 Task: Open Card Brand Guidelines Review in Board Brand Ambassador Program Management to Workspace Human Resources and add a team member Softage.4@softage.net, a label Purple, a checklist Fashion Design, an attachment from your google drive, a color Purple and finally, add a card description 'Research and develop new pricing strategy for subscription services' and a comment 'Given the potential impact of this task on our team morale, let us ensure that we approach it with a sense of positivity and optimism.'. Add a start date 'Jan 08, 1900' with a due date 'Jan 15, 1900'
Action: Mouse moved to (956, 513)
Screenshot: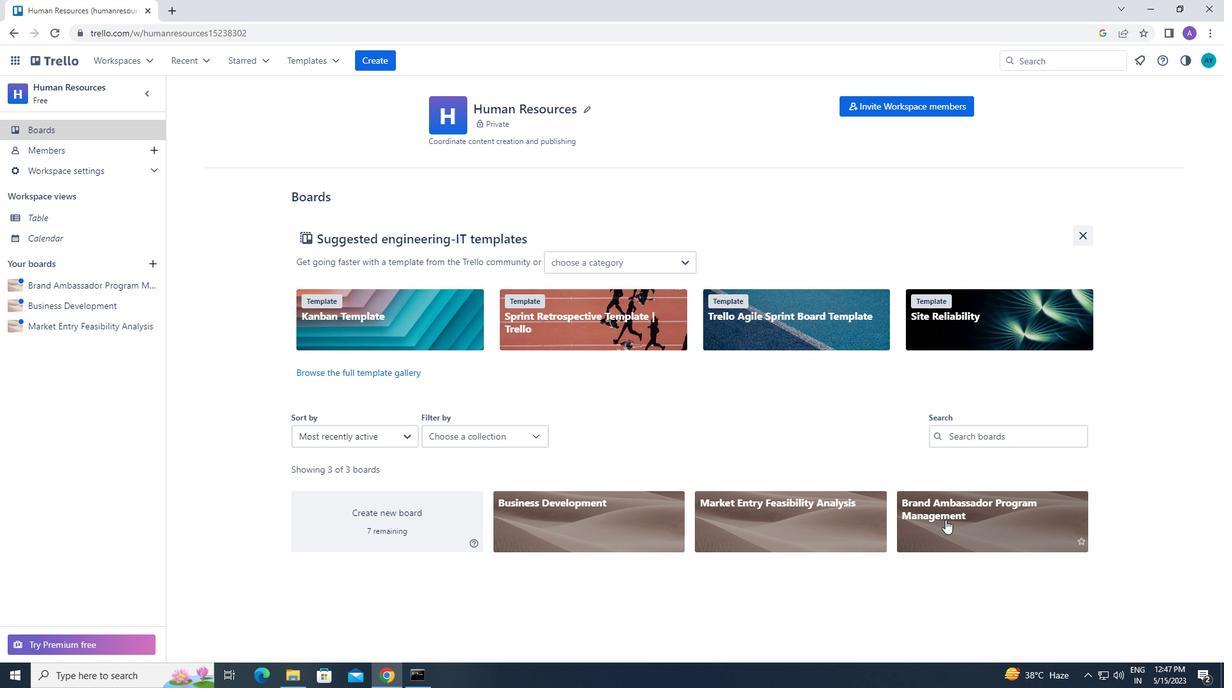 
Action: Mouse pressed left at (956, 513)
Screenshot: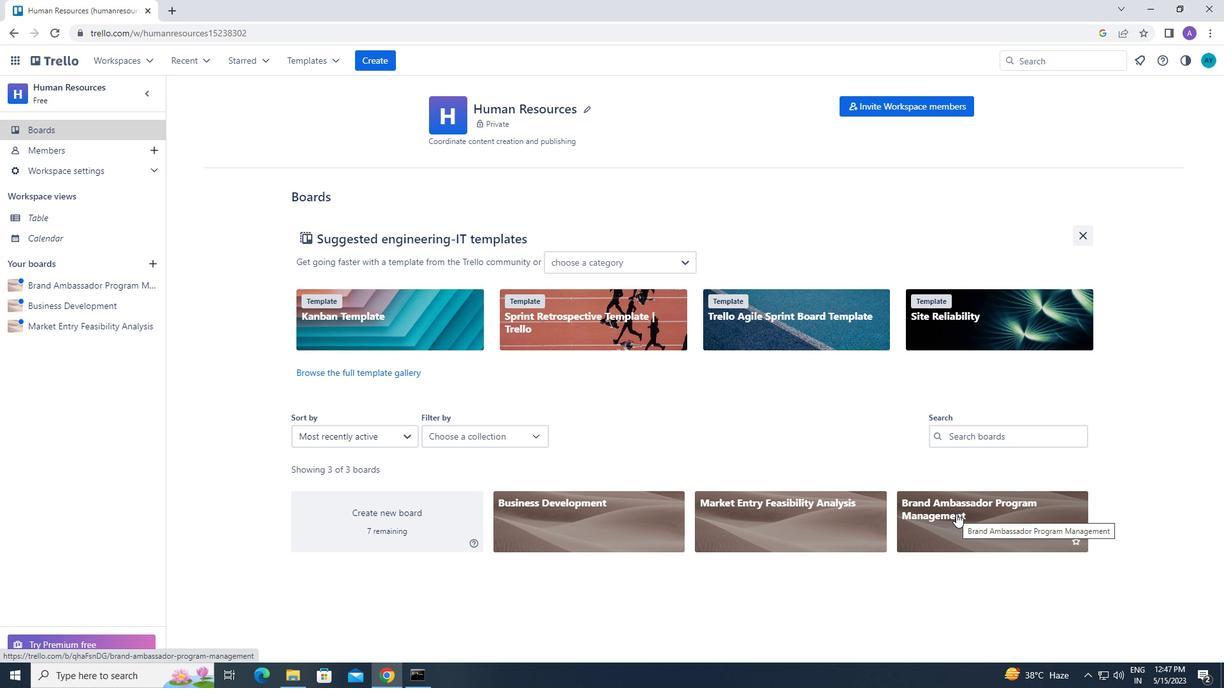 
Action: Mouse moved to (641, 167)
Screenshot: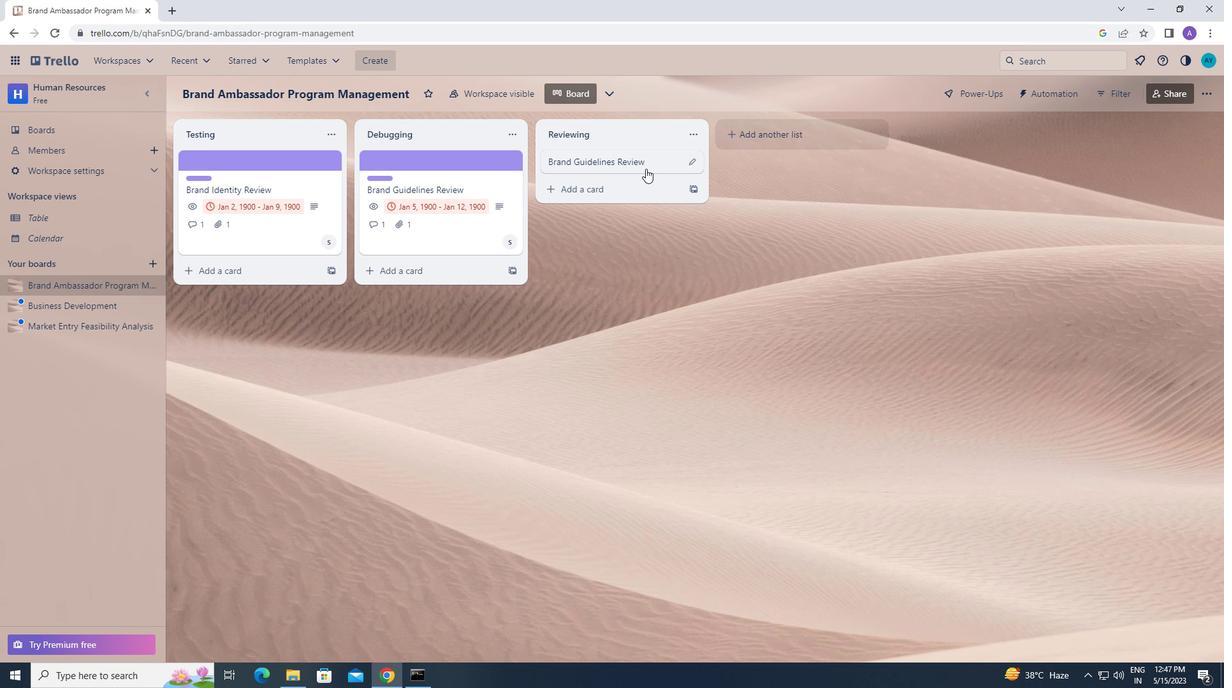 
Action: Mouse pressed left at (641, 167)
Screenshot: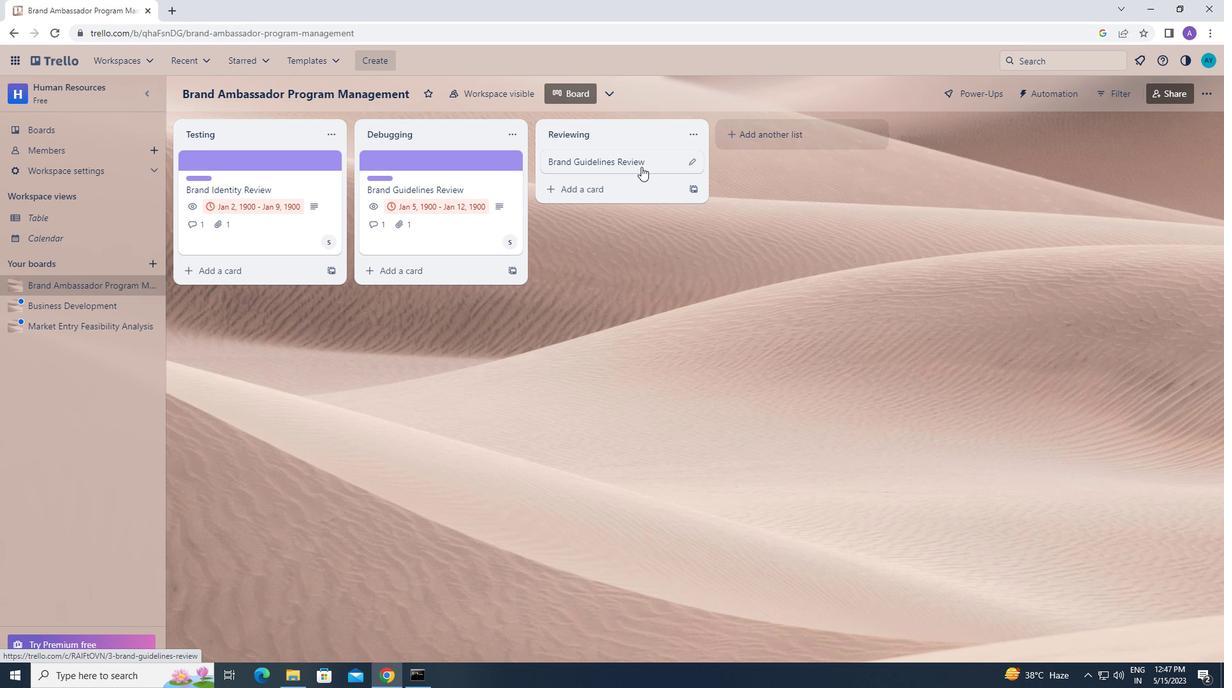 
Action: Mouse moved to (758, 202)
Screenshot: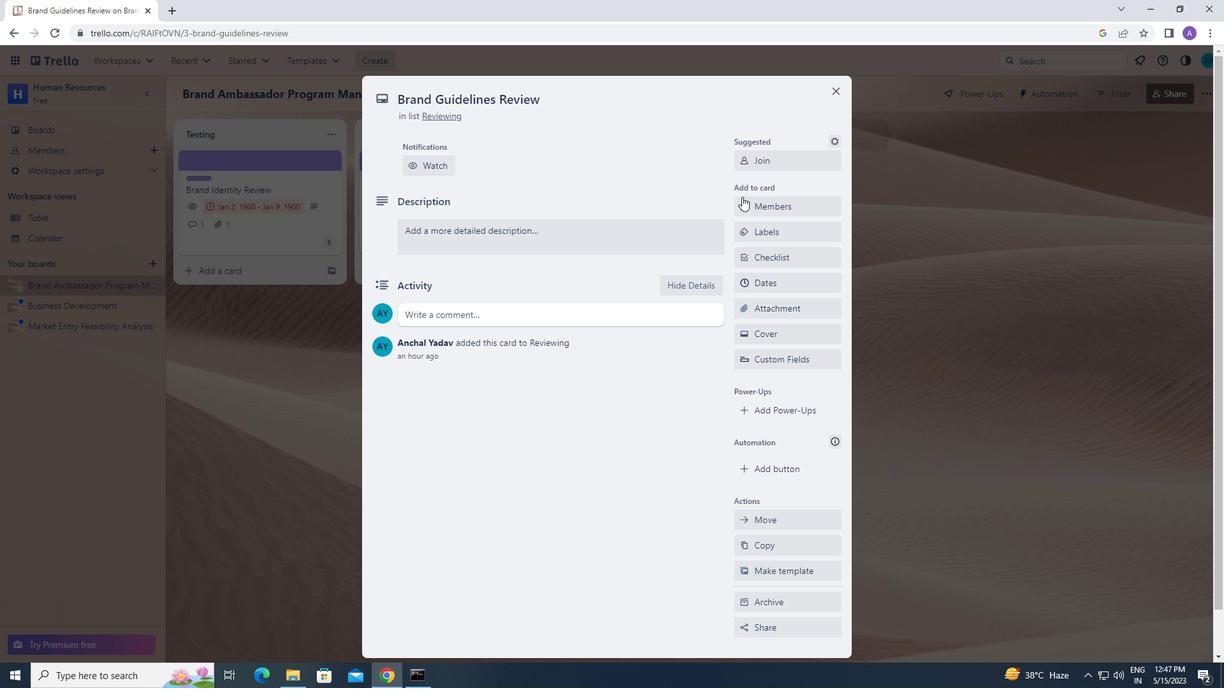 
Action: Mouse pressed left at (758, 202)
Screenshot: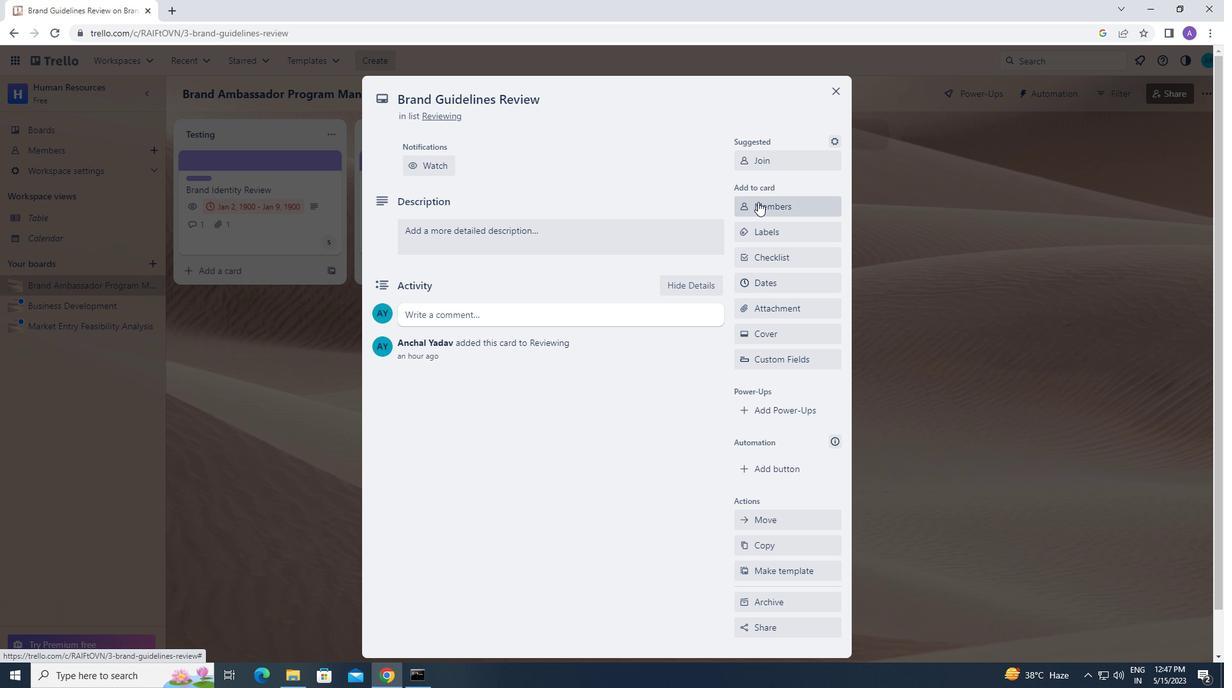 
Action: Mouse moved to (774, 263)
Screenshot: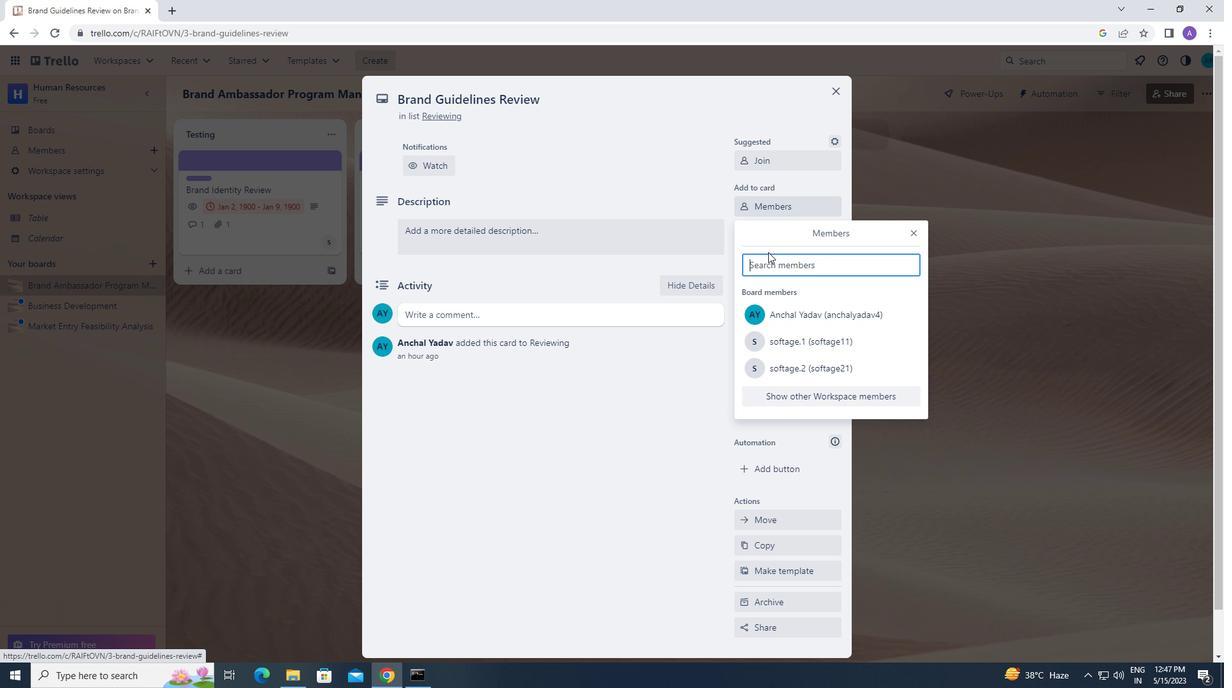 
Action: Mouse pressed left at (774, 263)
Screenshot: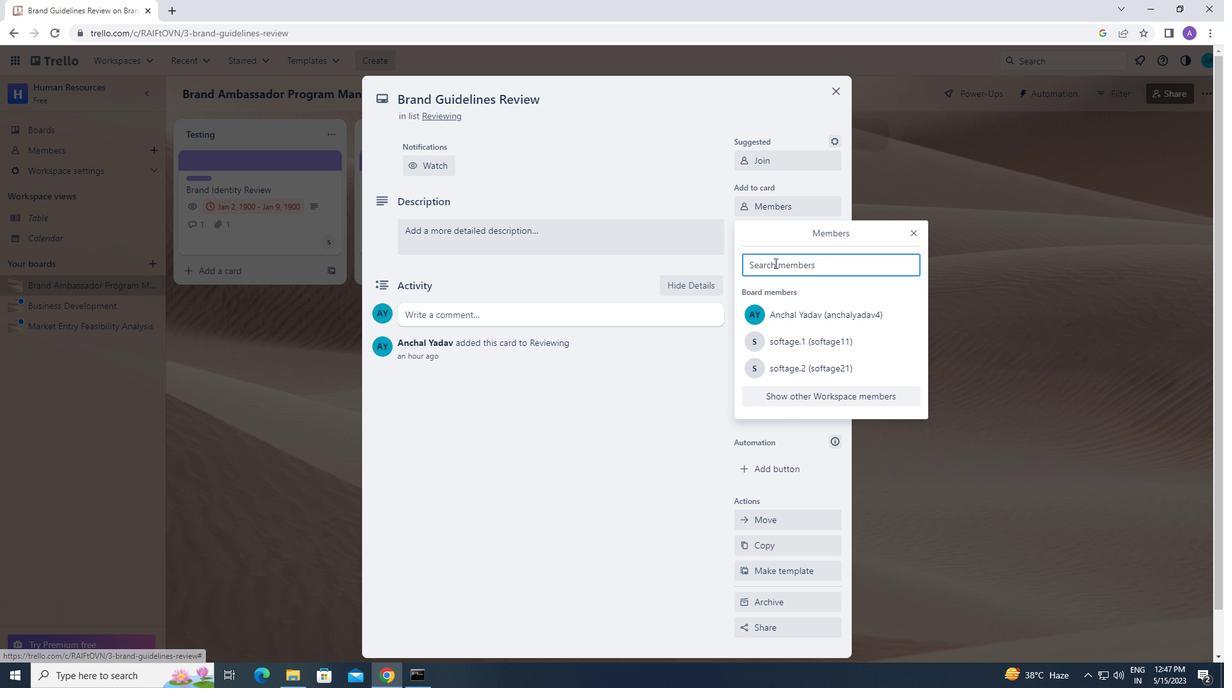 
Action: Key pressed s<Key.caps_lock>oft
Screenshot: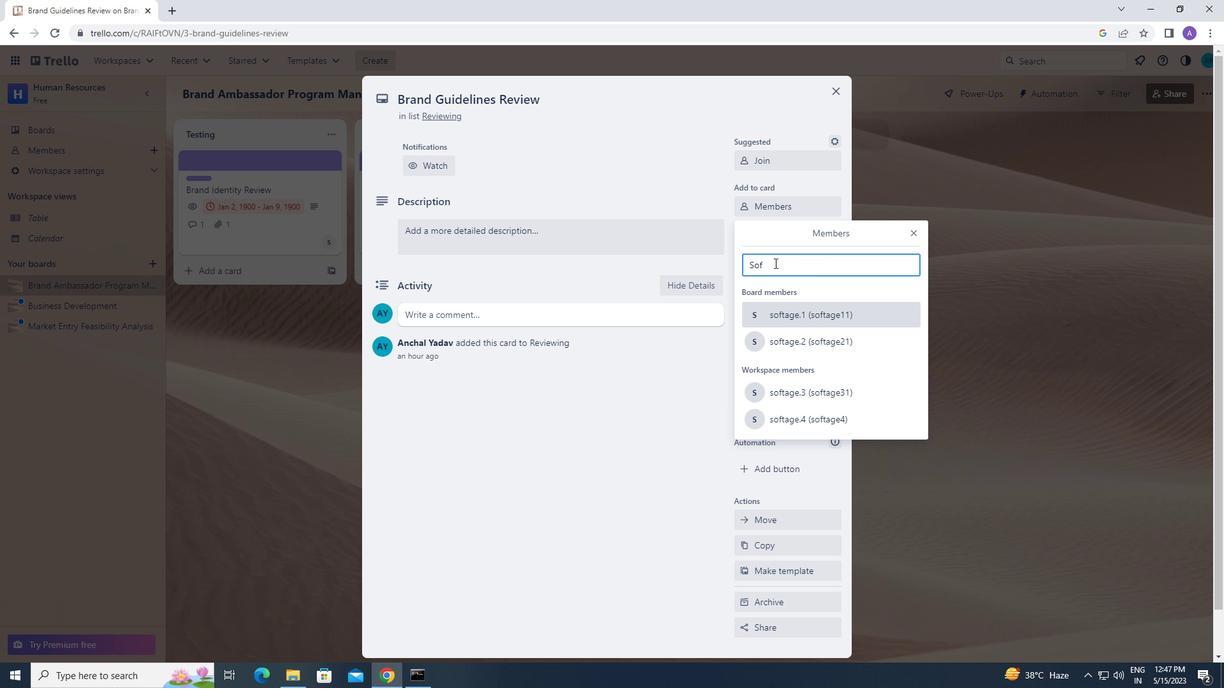 
Action: Mouse moved to (1038, 147)
Screenshot: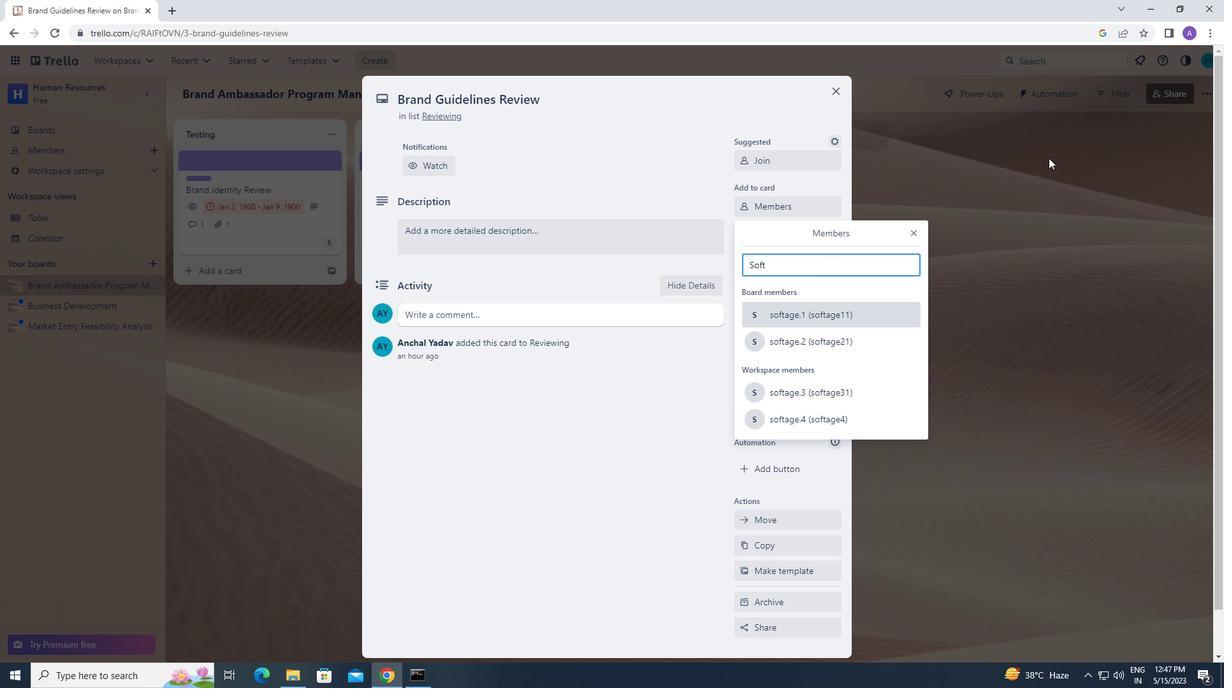 
Action: Key pressed g<Key.backspace>age.4<Key.shift_r><Key.shift_r><Key.shift_r><Key.shift_r>@softage.net
Screenshot: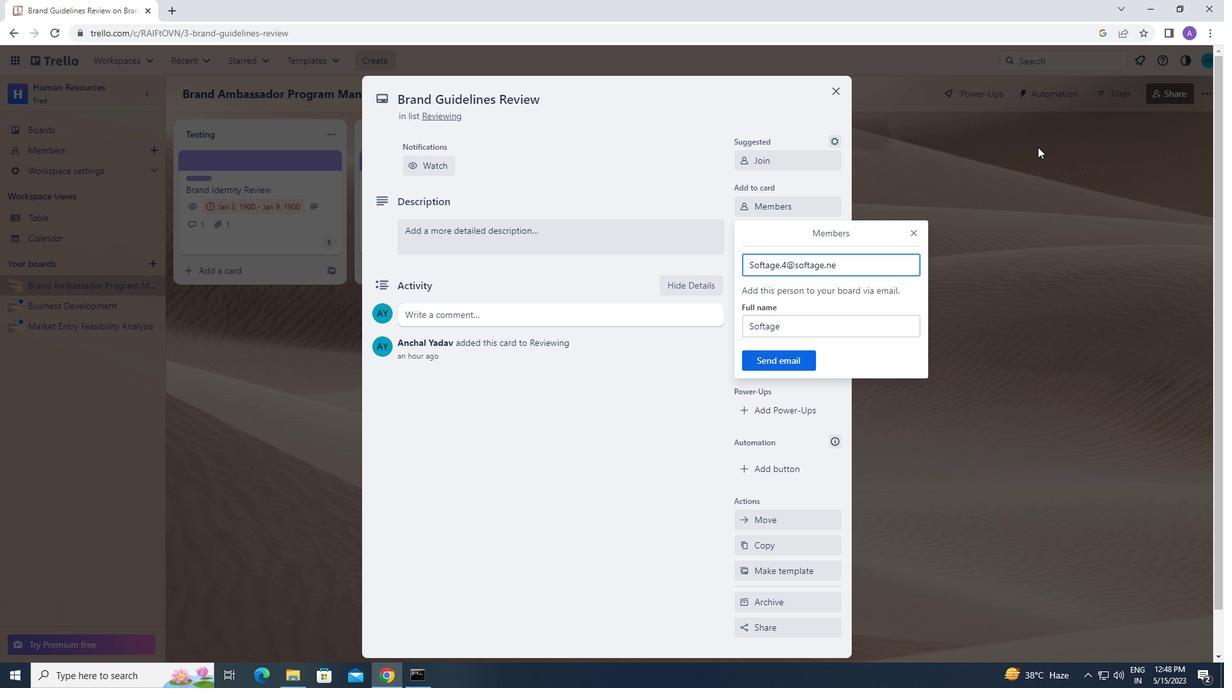 
Action: Mouse moved to (782, 359)
Screenshot: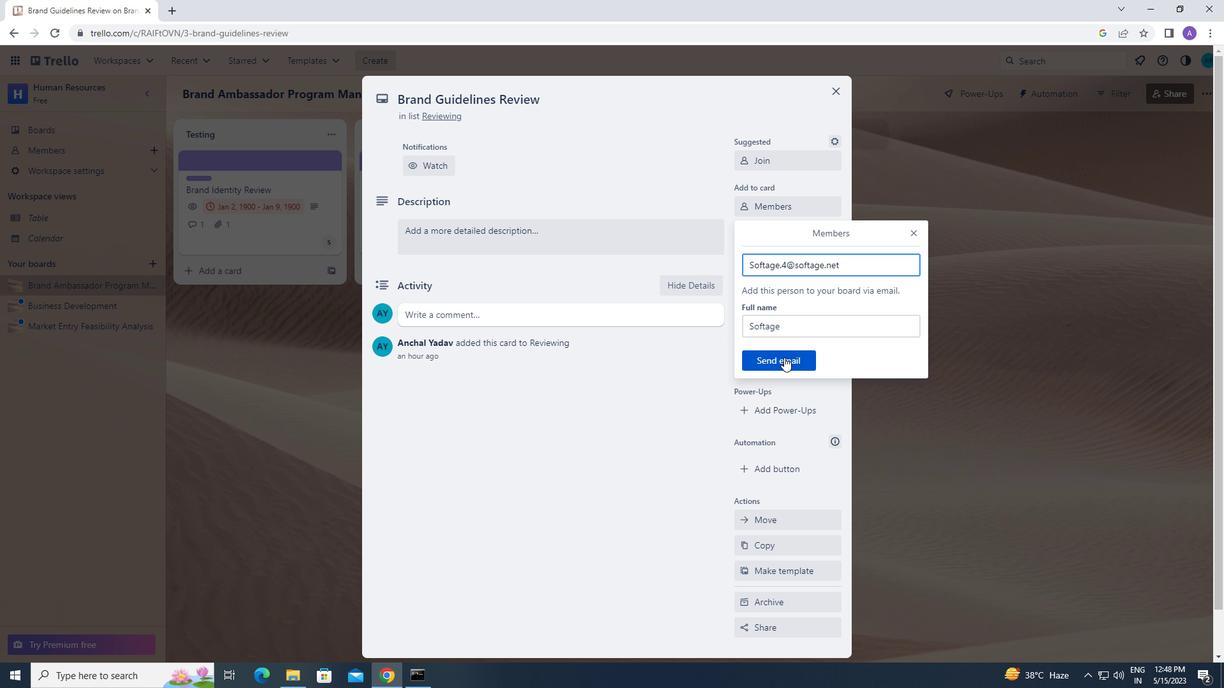 
Action: Mouse pressed left at (782, 359)
Screenshot: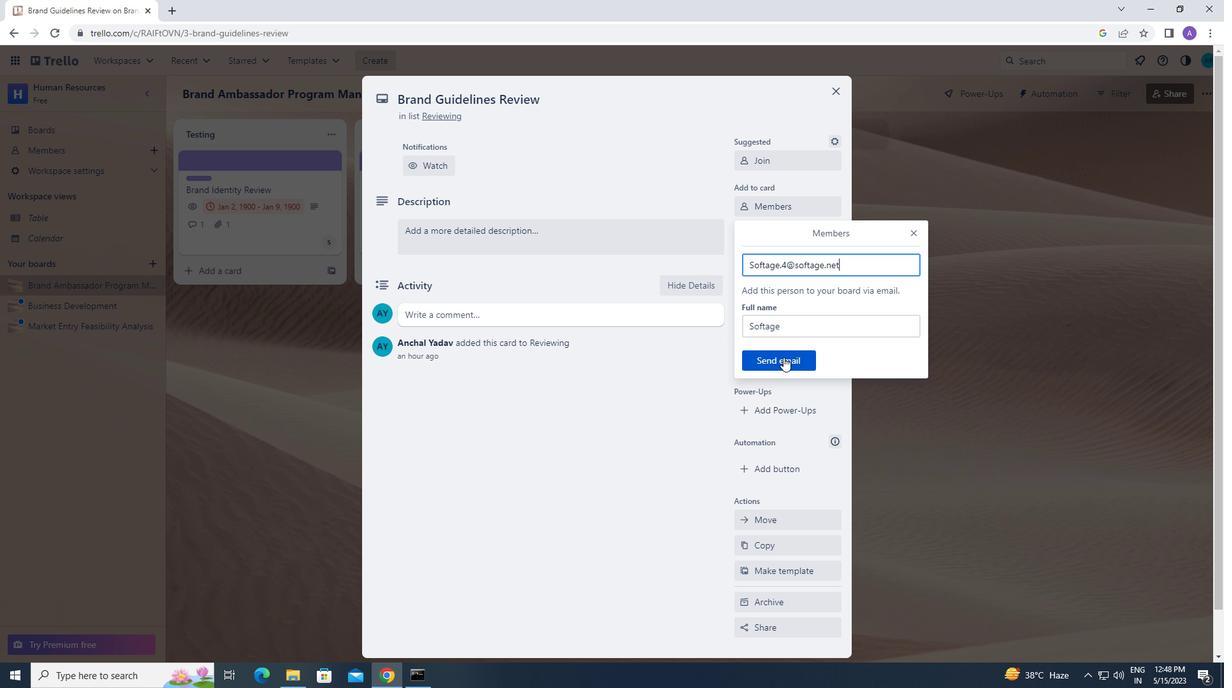 
Action: Mouse moved to (770, 230)
Screenshot: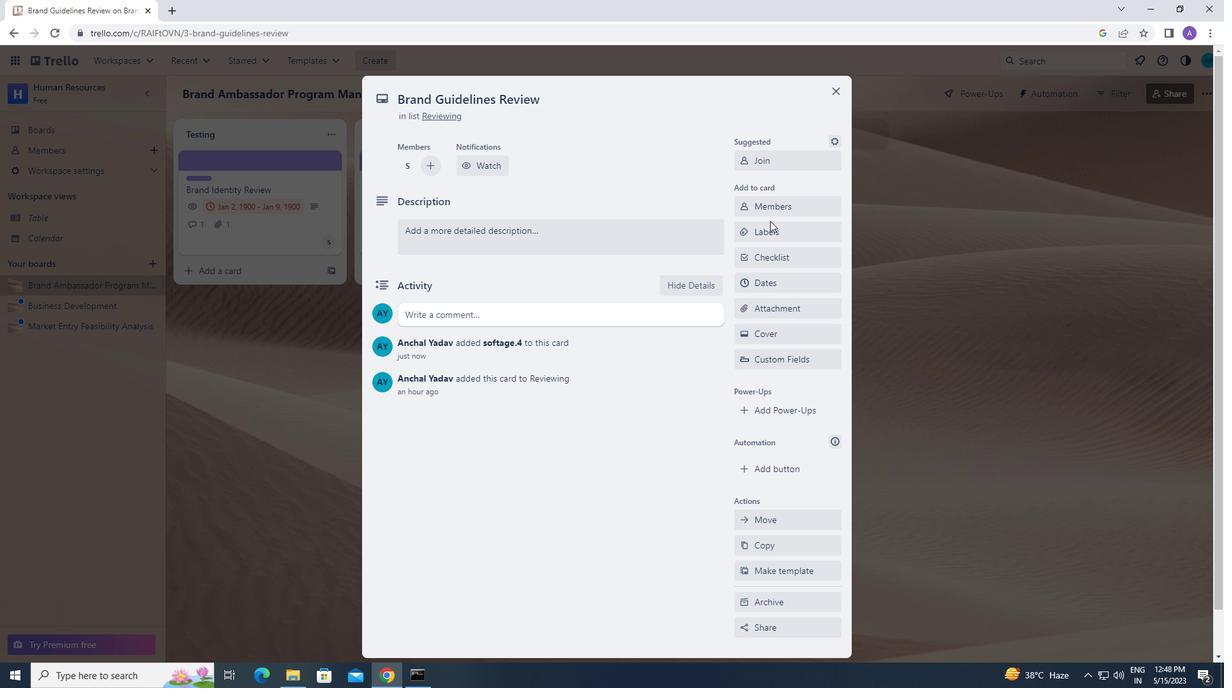 
Action: Mouse pressed left at (770, 230)
Screenshot: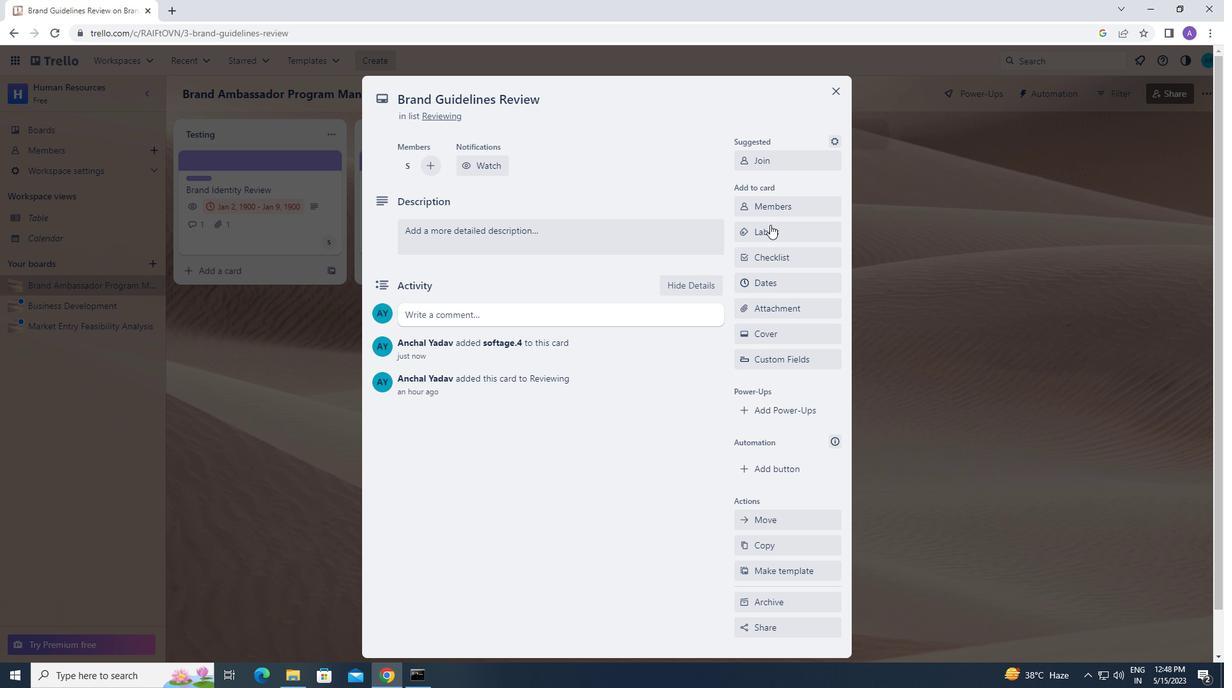 
Action: Mouse moved to (836, 482)
Screenshot: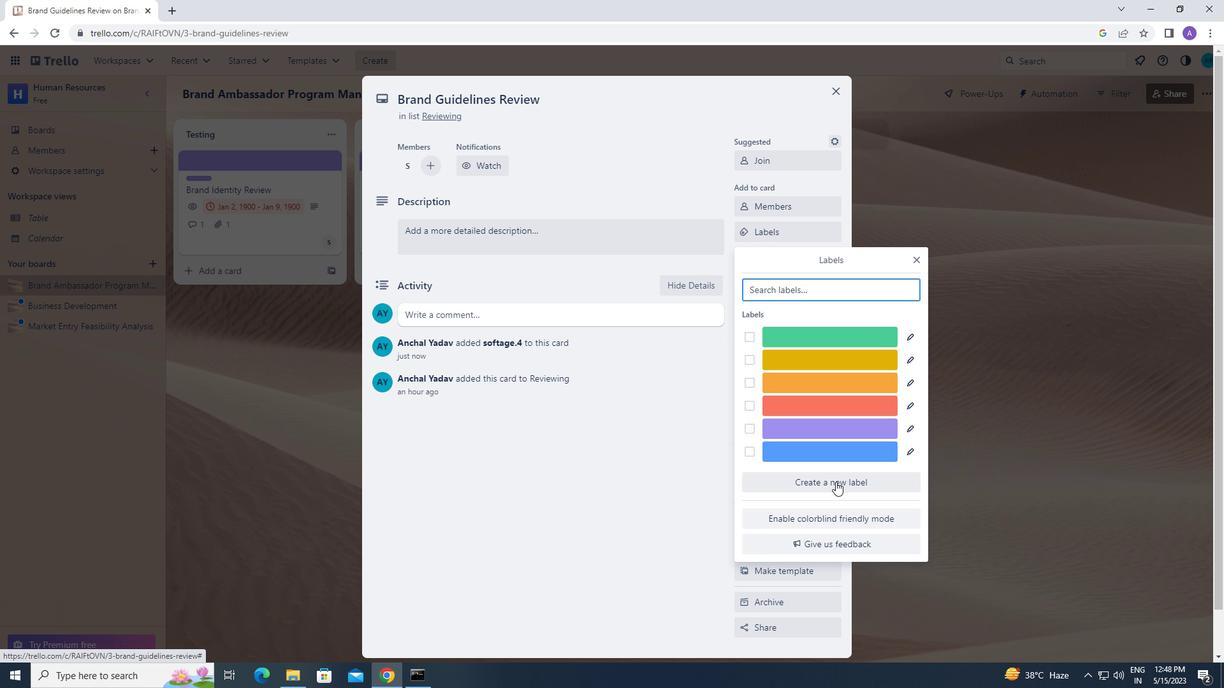 
Action: Mouse pressed left at (836, 482)
Screenshot: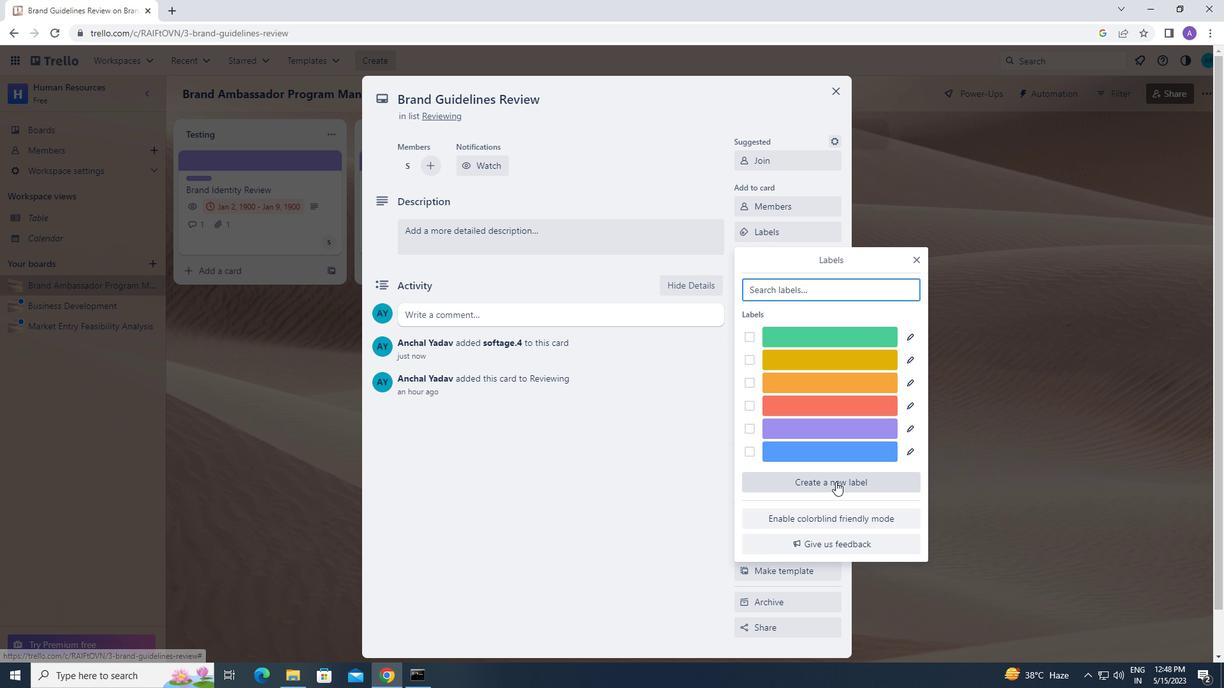 
Action: Mouse moved to (899, 440)
Screenshot: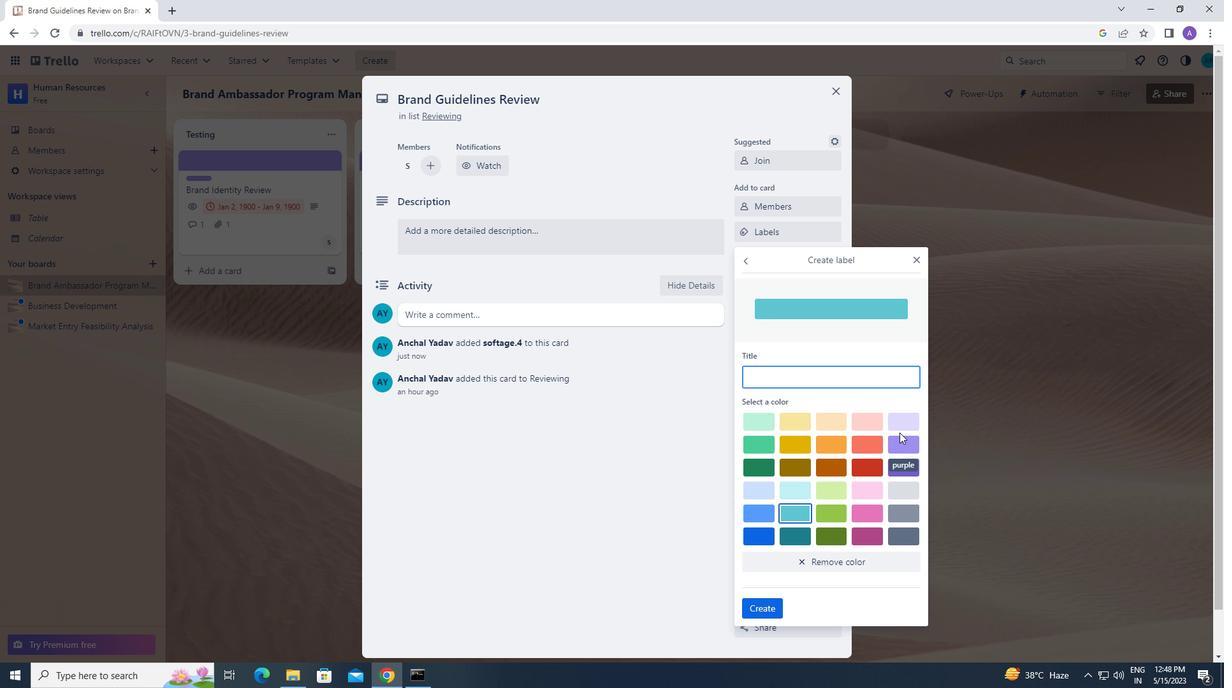 
Action: Mouse pressed left at (899, 440)
Screenshot: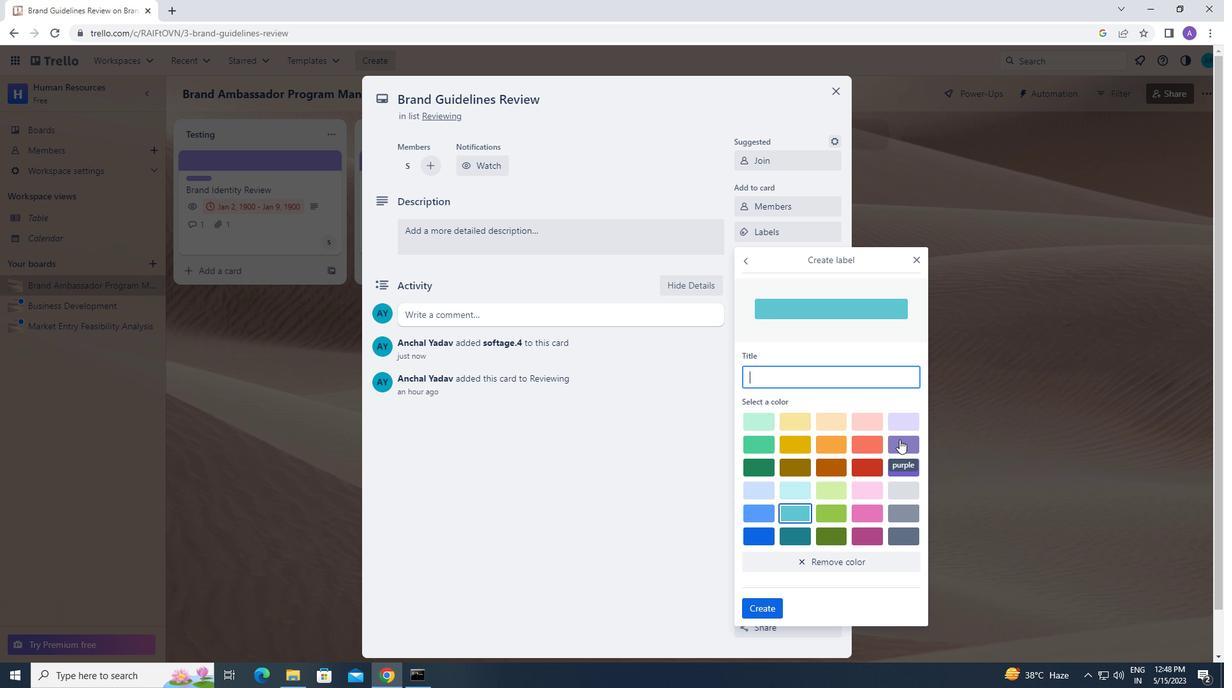 
Action: Mouse moved to (763, 603)
Screenshot: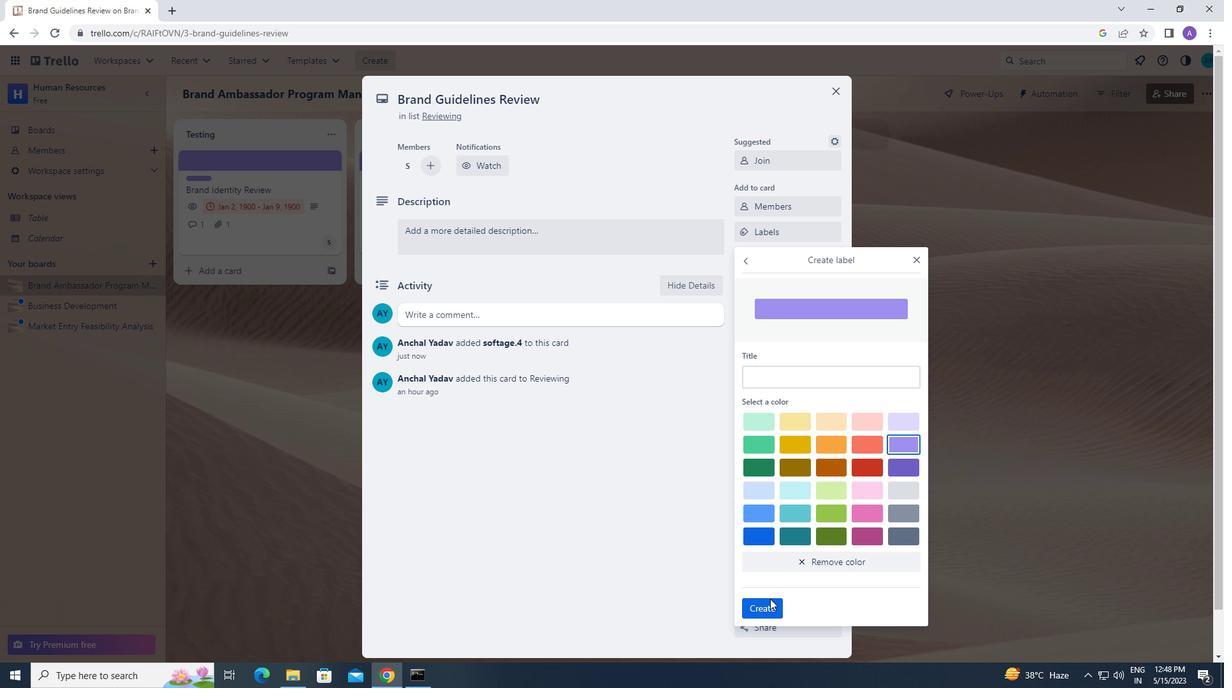 
Action: Mouse pressed left at (763, 603)
Screenshot: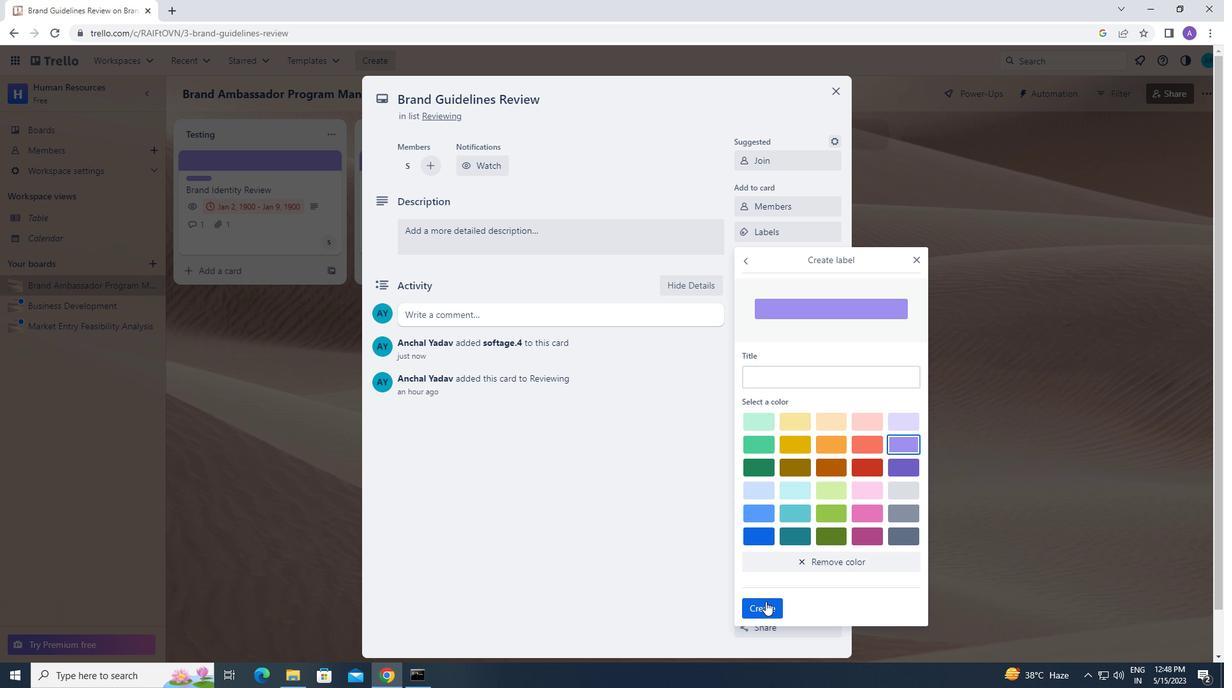 
Action: Mouse moved to (914, 256)
Screenshot: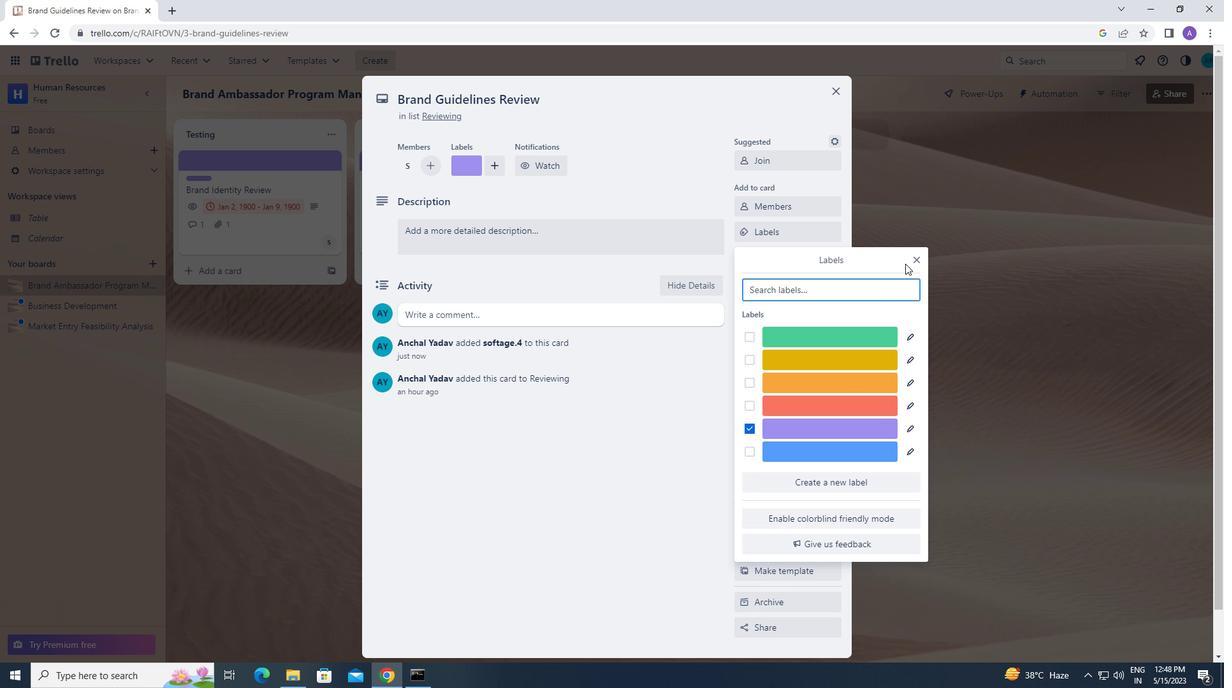 
Action: Mouse pressed left at (914, 256)
Screenshot: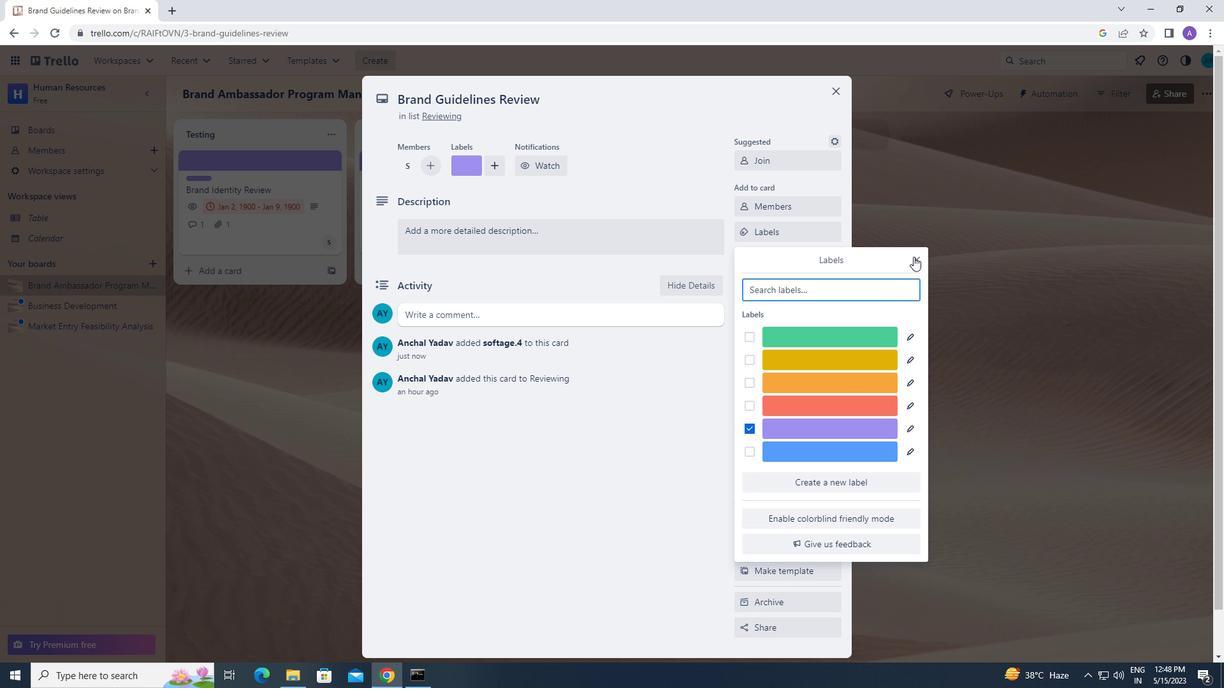 
Action: Mouse moved to (818, 257)
Screenshot: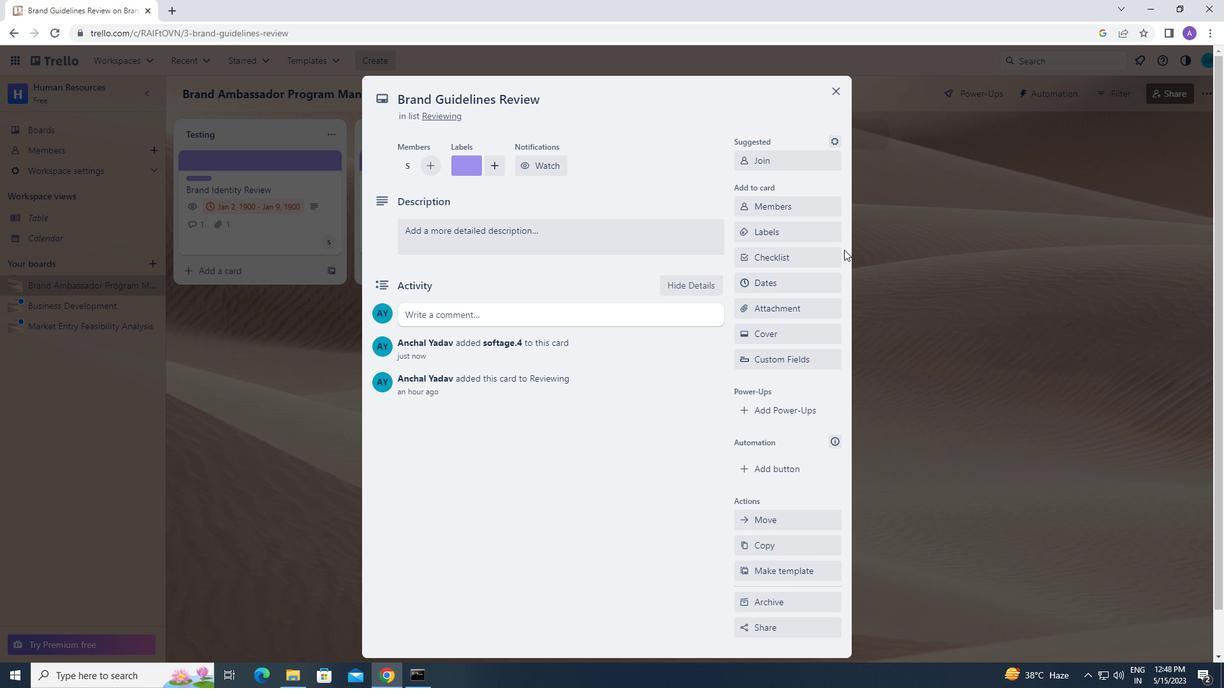 
Action: Mouse pressed left at (818, 257)
Screenshot: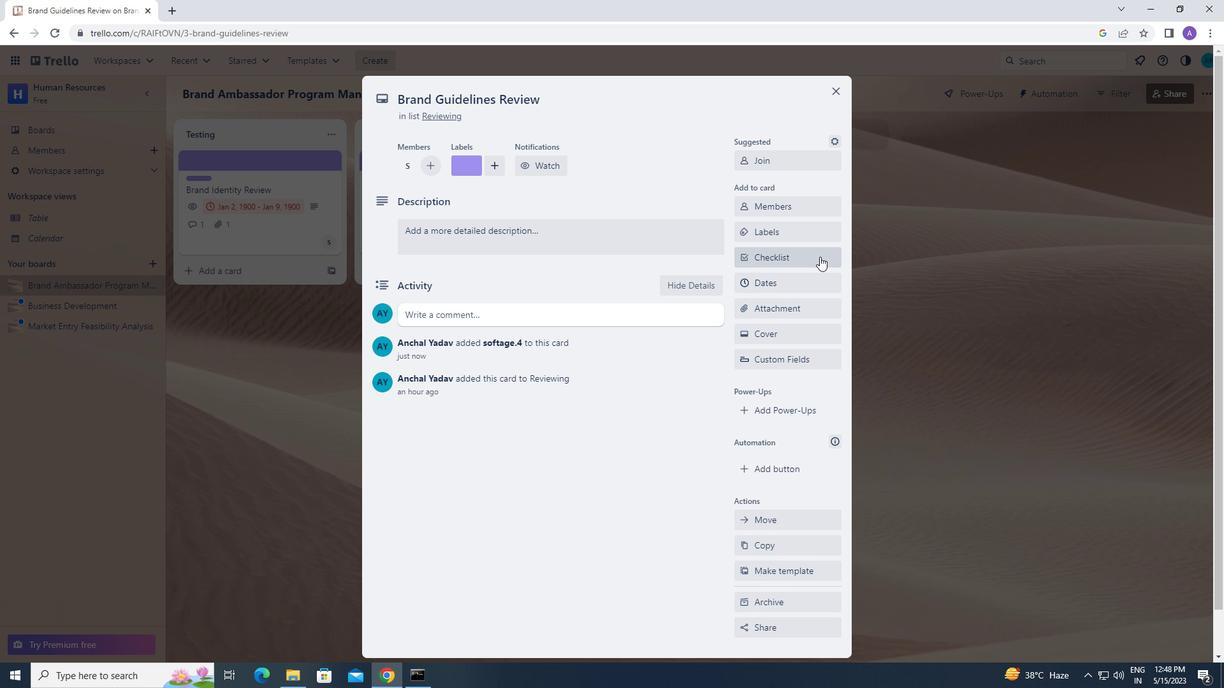 
Action: Mouse moved to (804, 309)
Screenshot: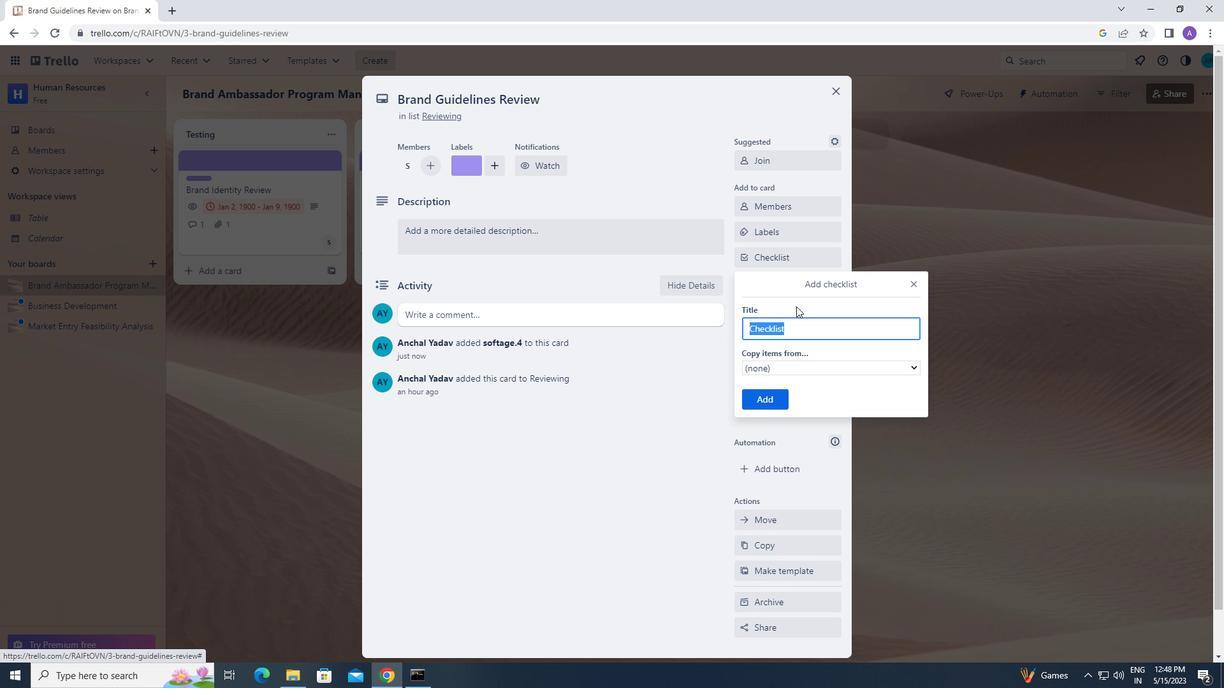 
Action: Key pressed <Key.caps_lock>f<Key.caps_lock>as
Screenshot: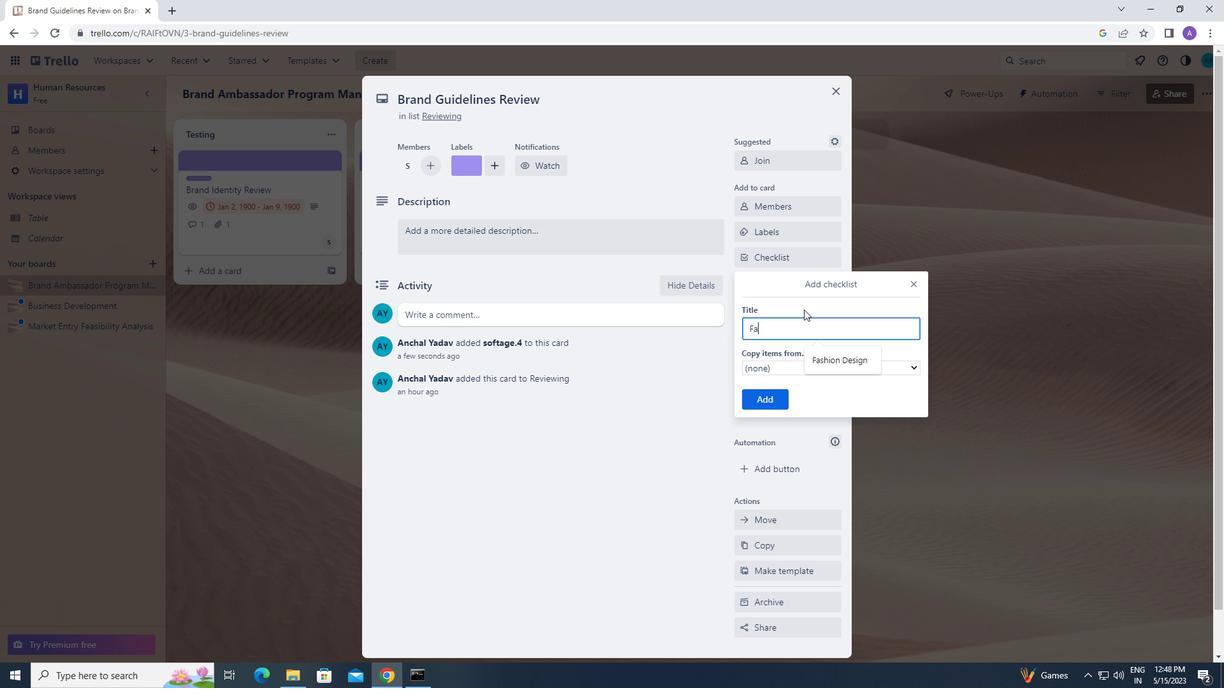 
Action: Mouse moved to (804, 311)
Screenshot: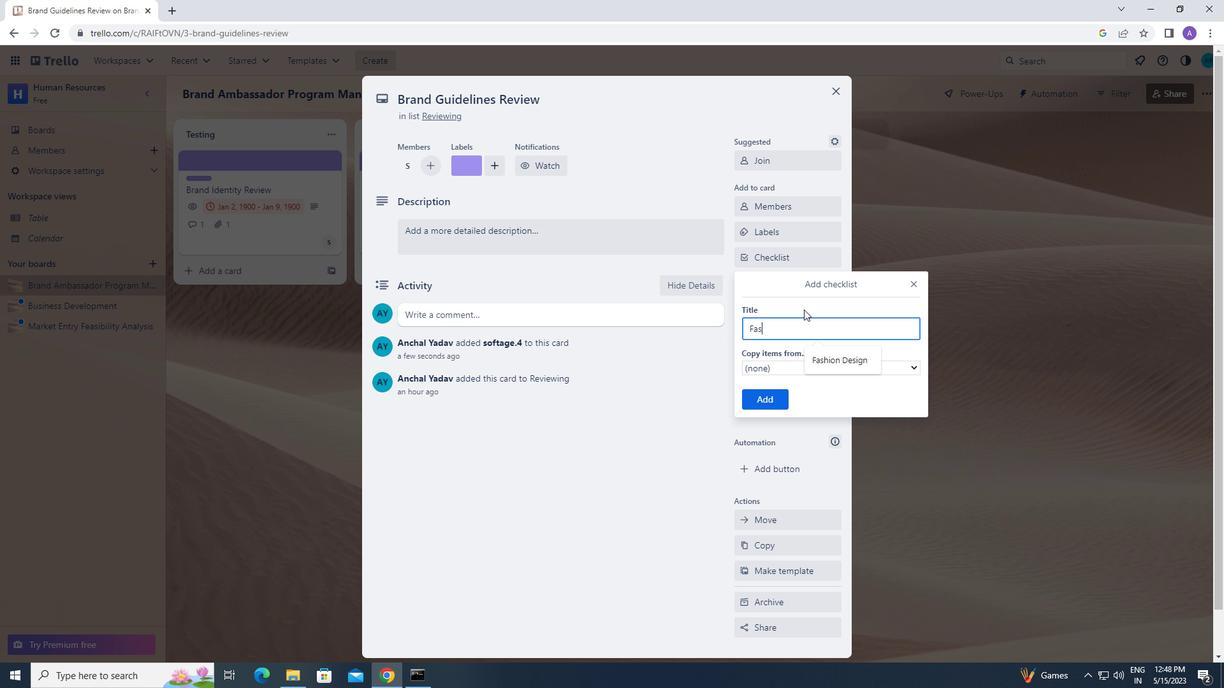 
Action: Key pressed h
Screenshot: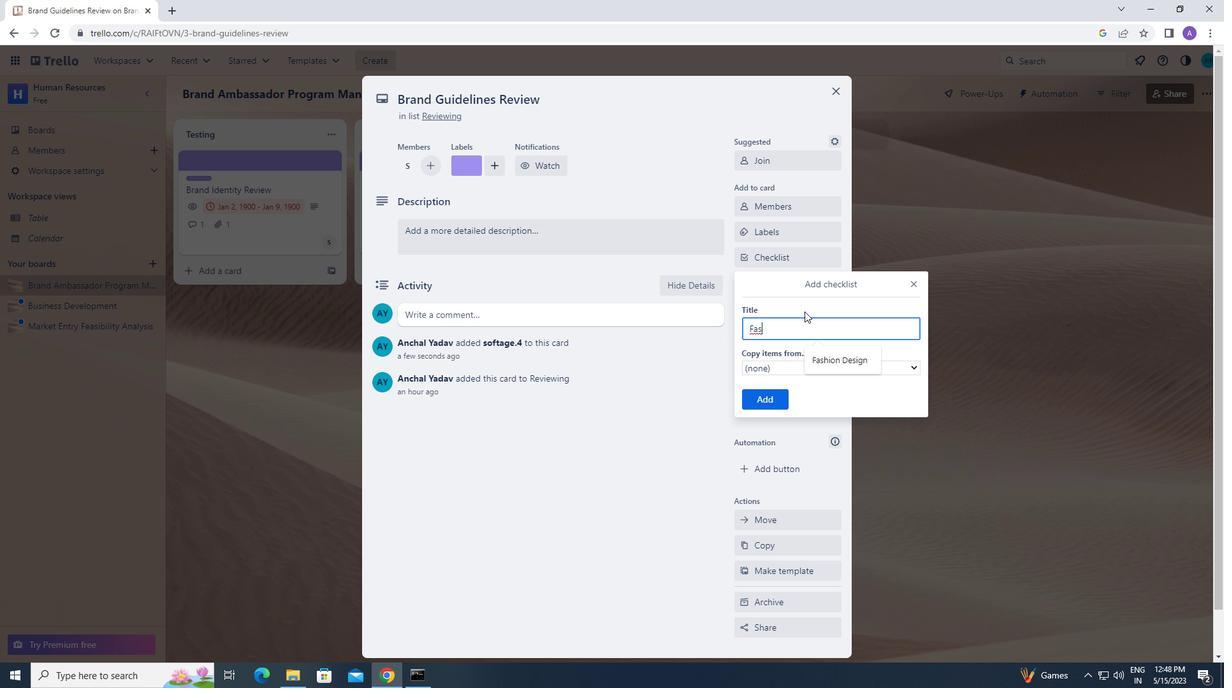 
Action: Mouse moved to (814, 336)
Screenshot: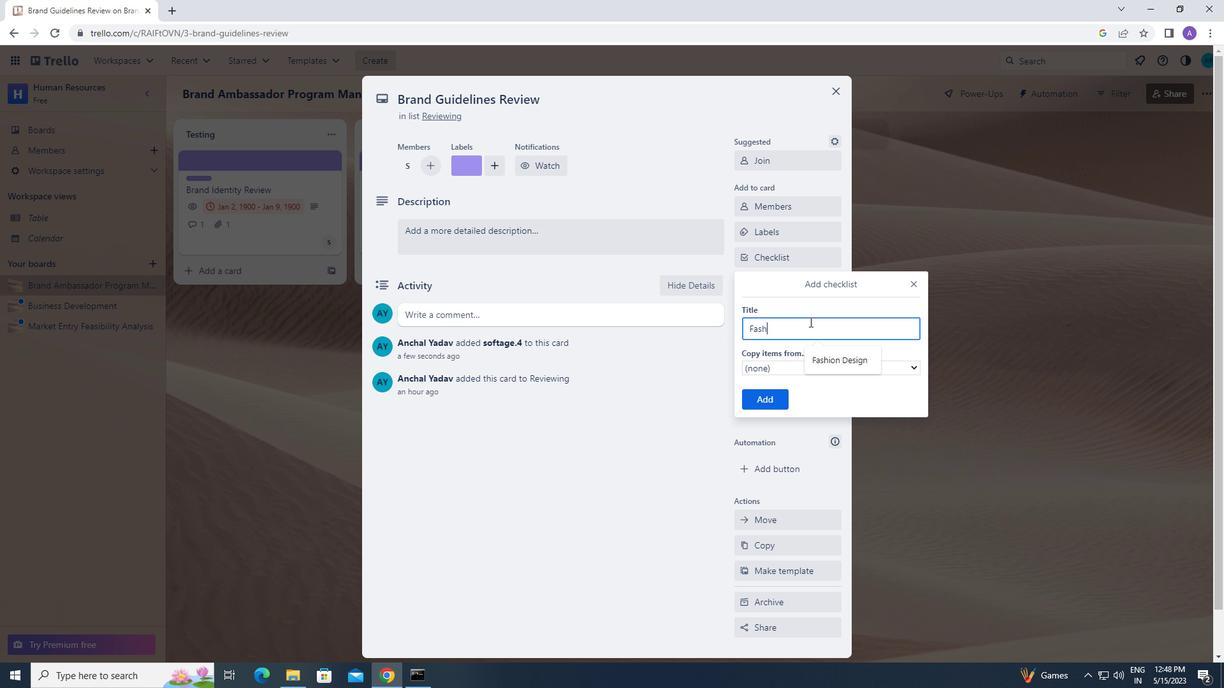 
Action: Key pressed i
Screenshot: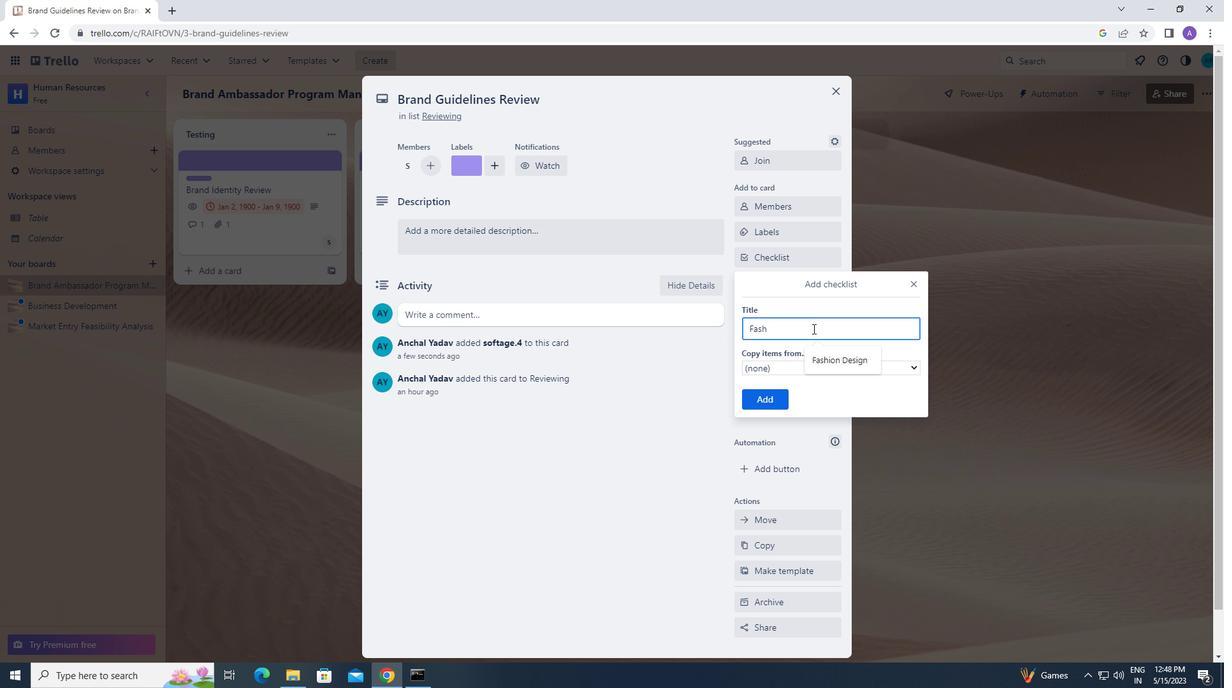 
Action: Mouse moved to (833, 320)
Screenshot: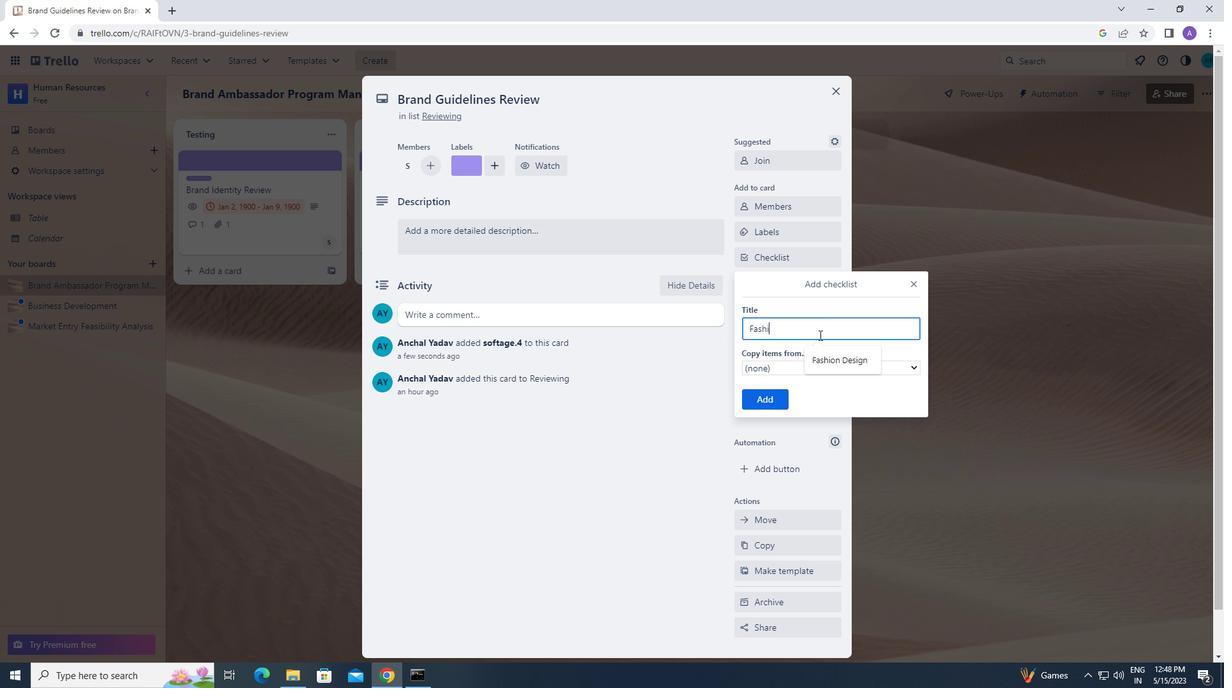 
Action: Key pressed on<Key.space>
Screenshot: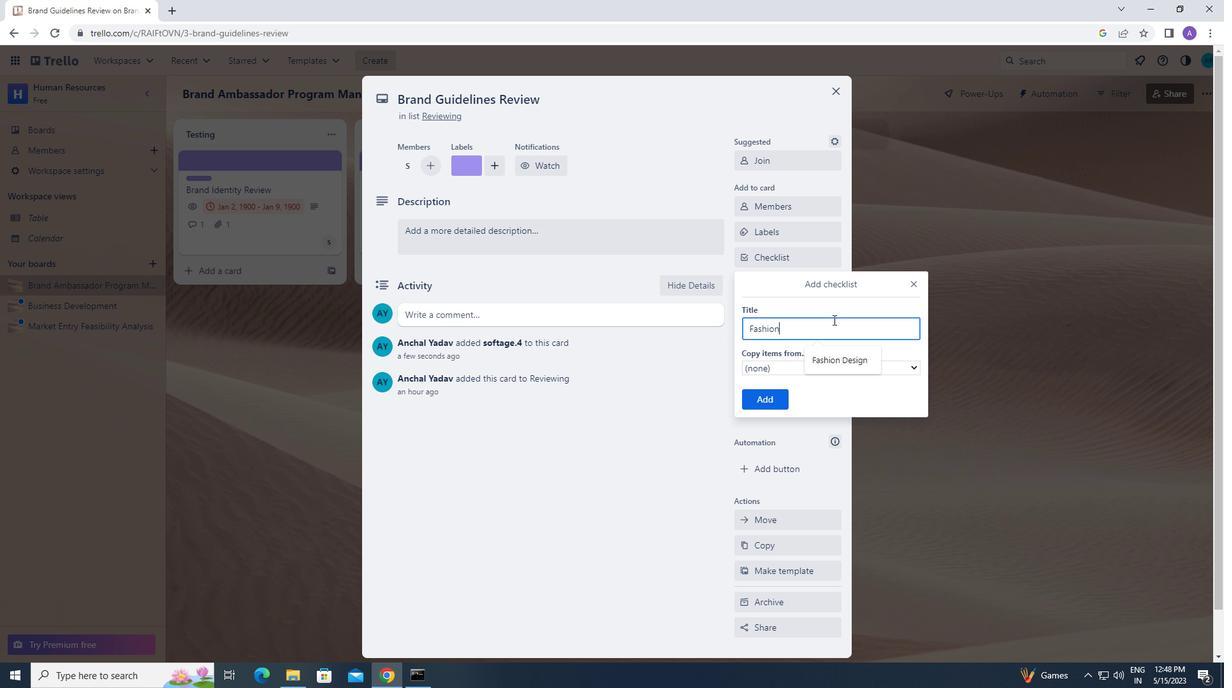 
Action: Mouse moved to (834, 320)
Screenshot: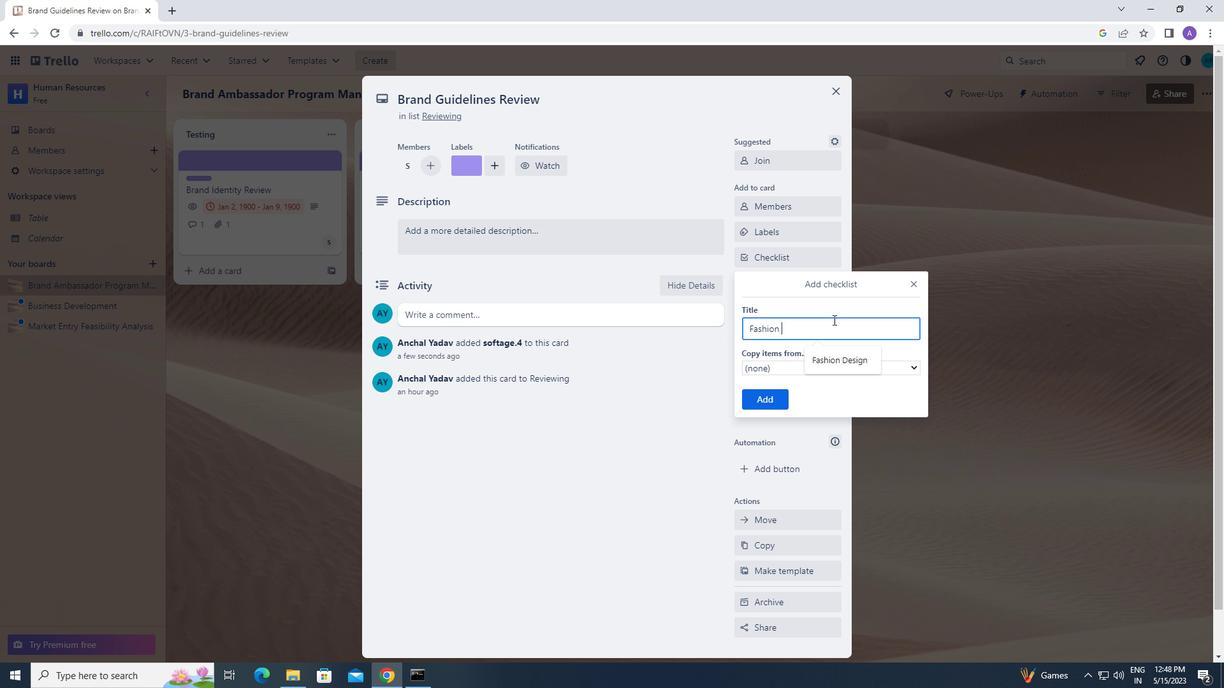 
Action: Key pressed <Key.caps_lock>d<Key.caps_lock>esi
Screenshot: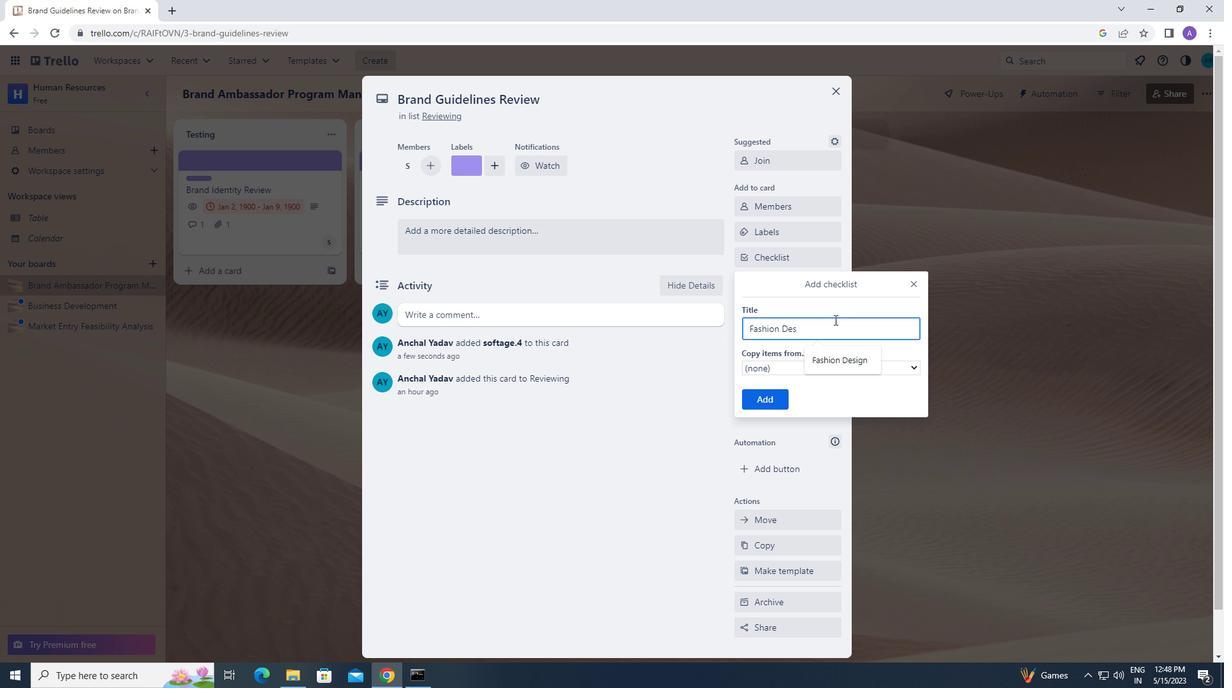 
Action: Mouse moved to (902, 365)
Screenshot: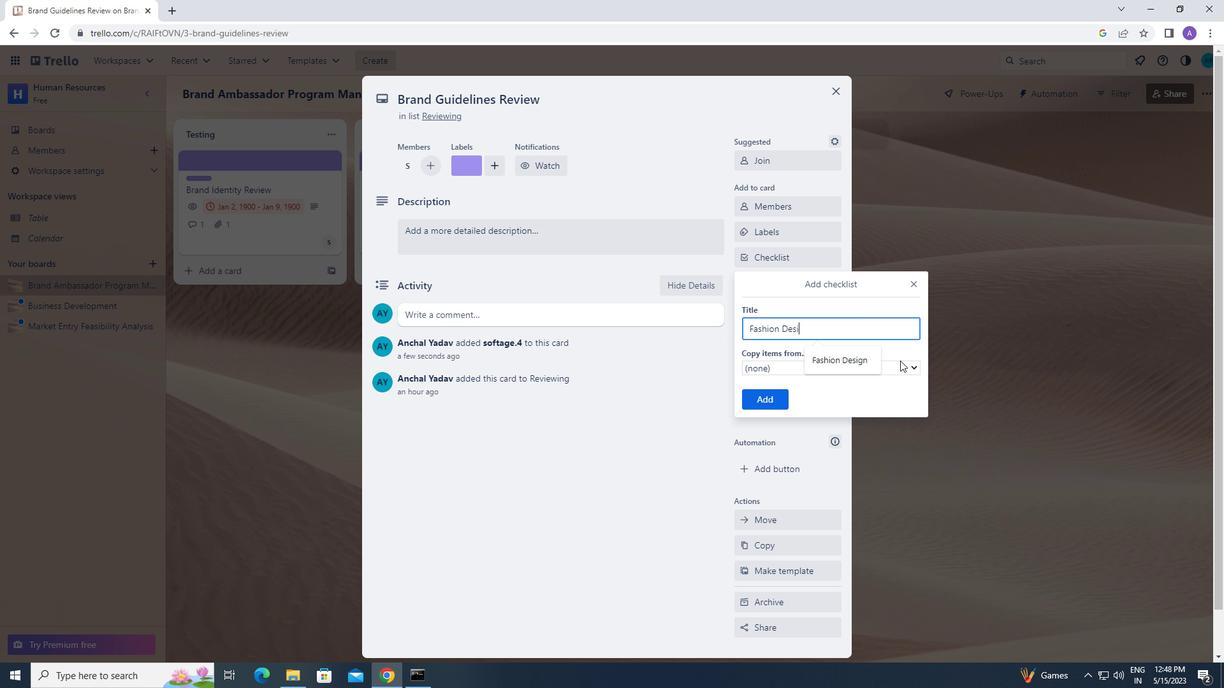 
Action: Key pressed gn
Screenshot: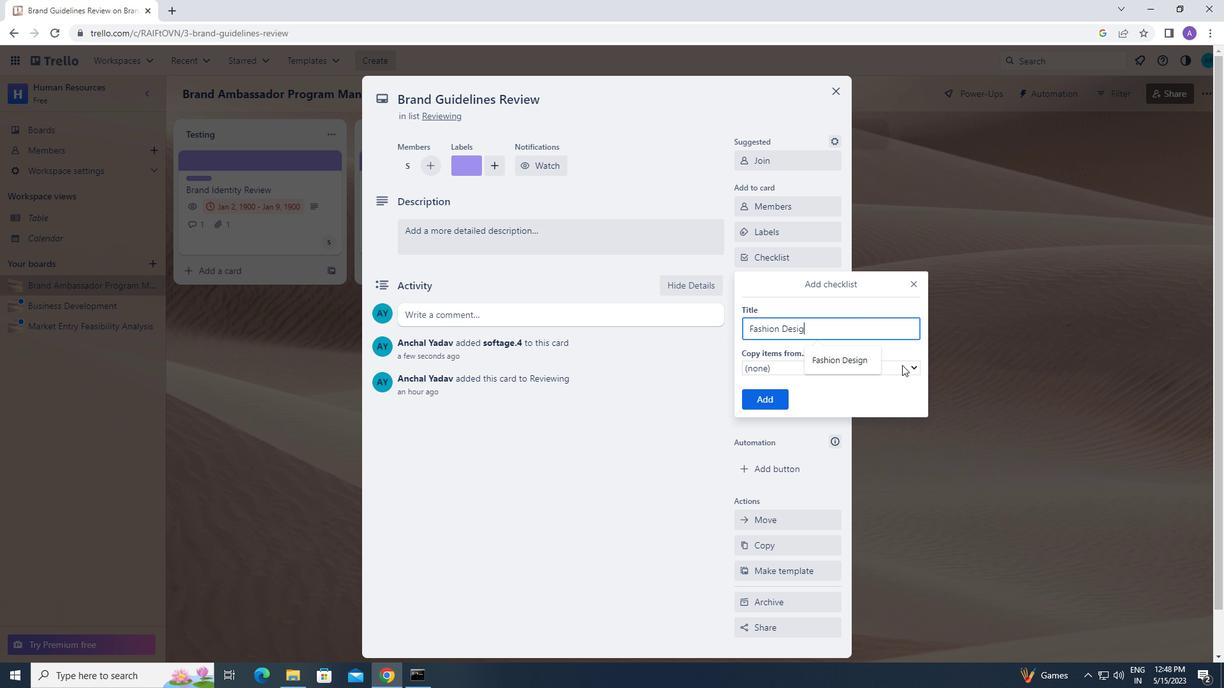 
Action: Mouse moved to (776, 401)
Screenshot: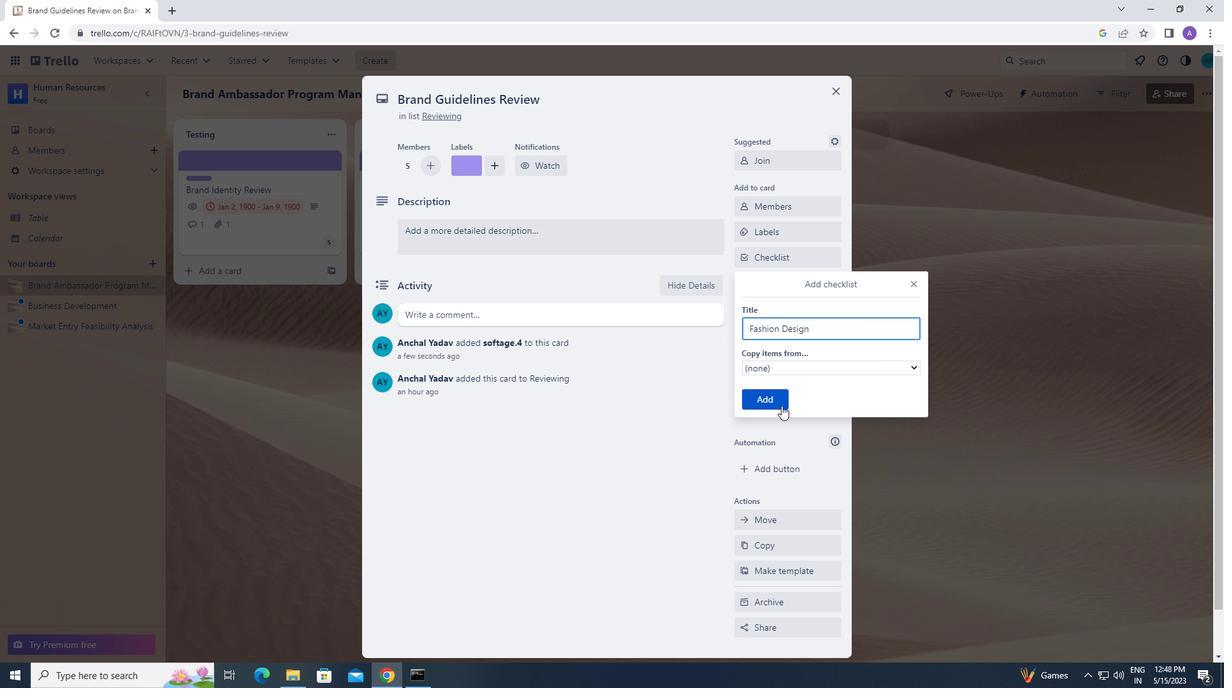 
Action: Mouse pressed left at (776, 401)
Screenshot: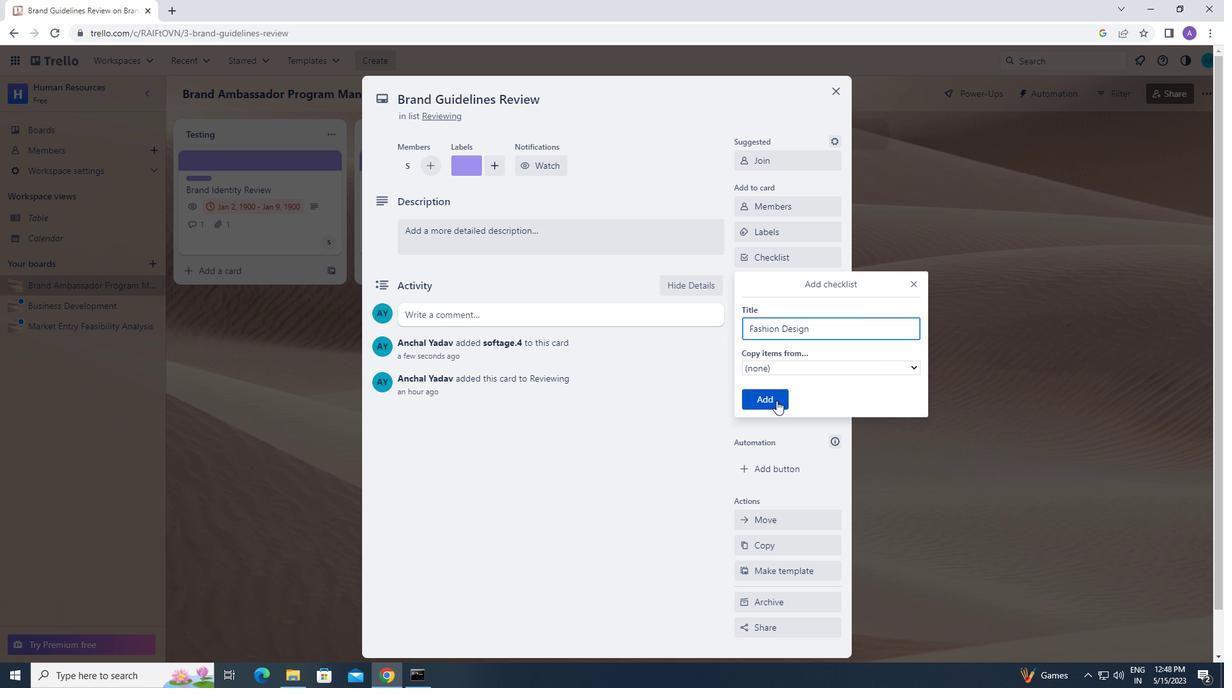 
Action: Mouse moved to (791, 303)
Screenshot: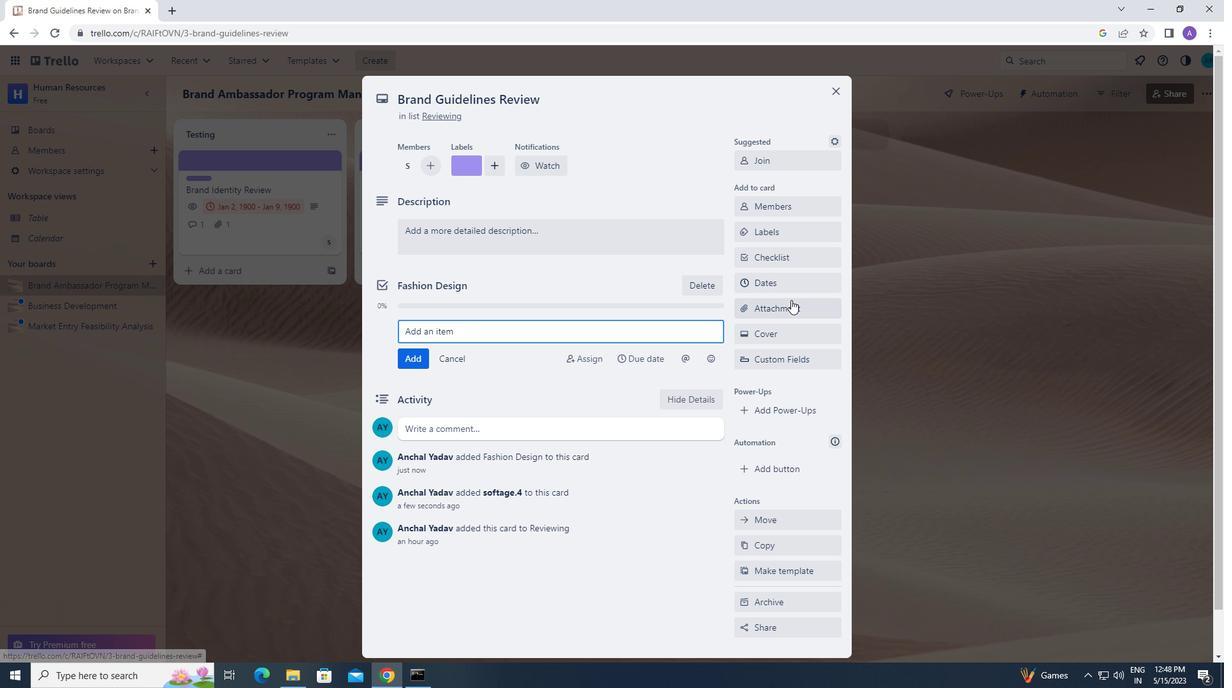 
Action: Mouse pressed left at (791, 303)
Screenshot: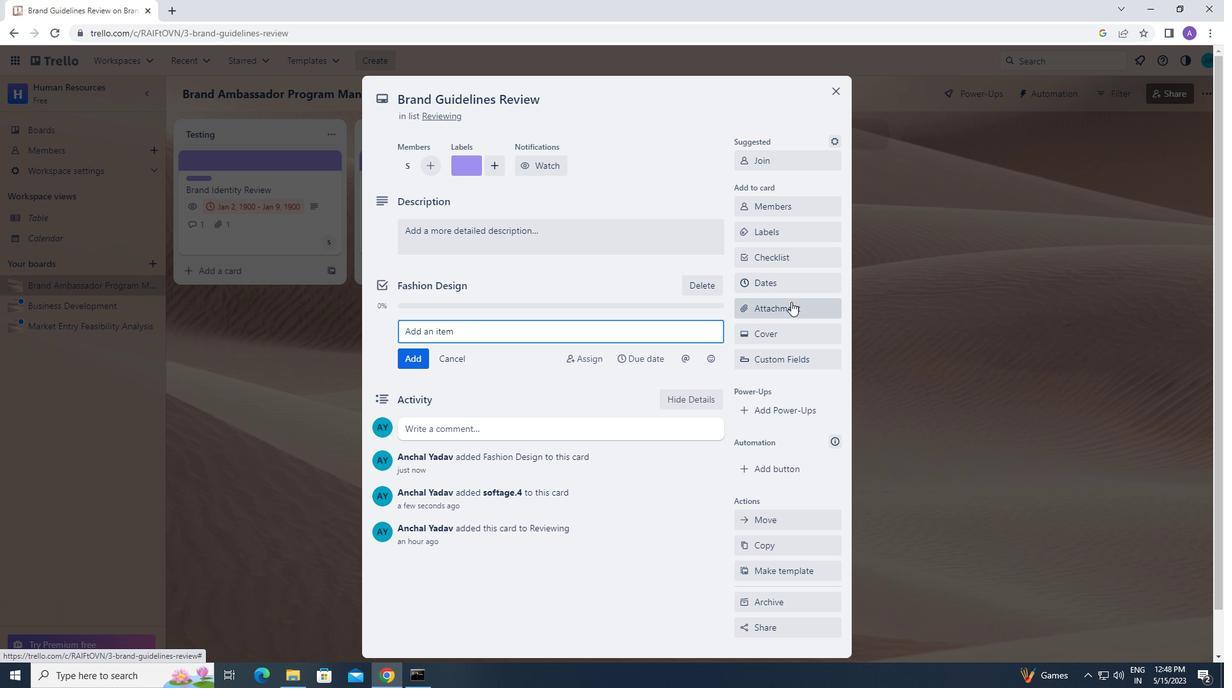 
Action: Mouse moved to (781, 400)
Screenshot: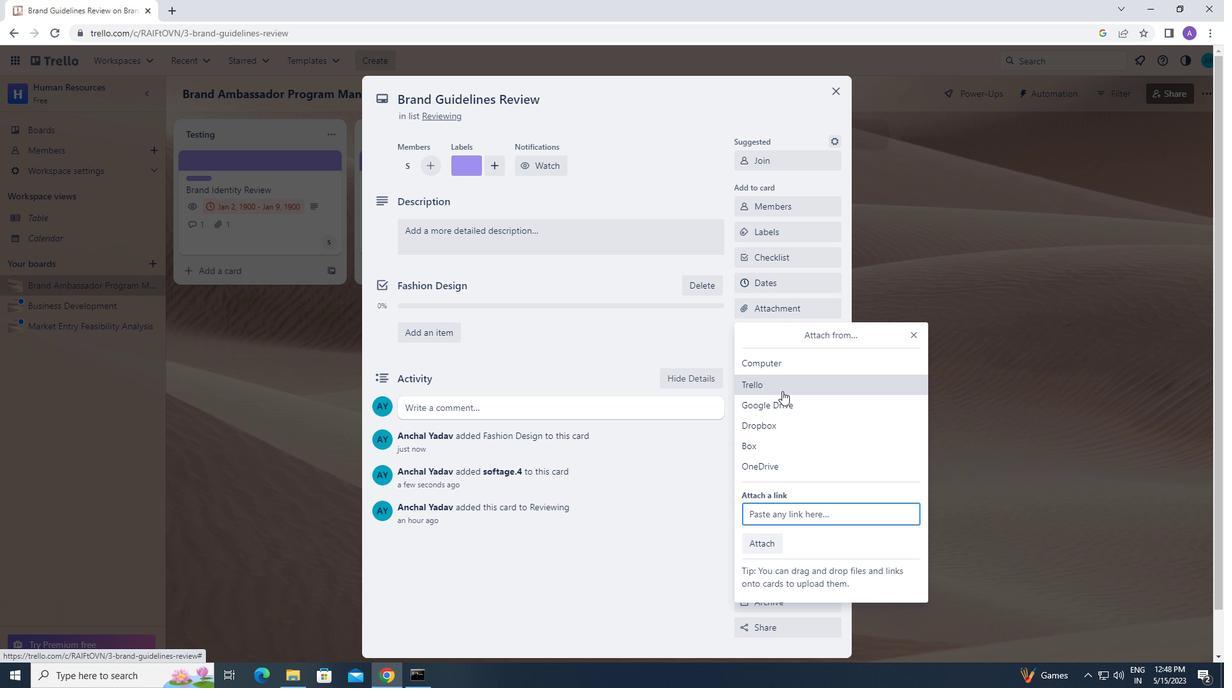 
Action: Mouse pressed left at (781, 400)
Screenshot: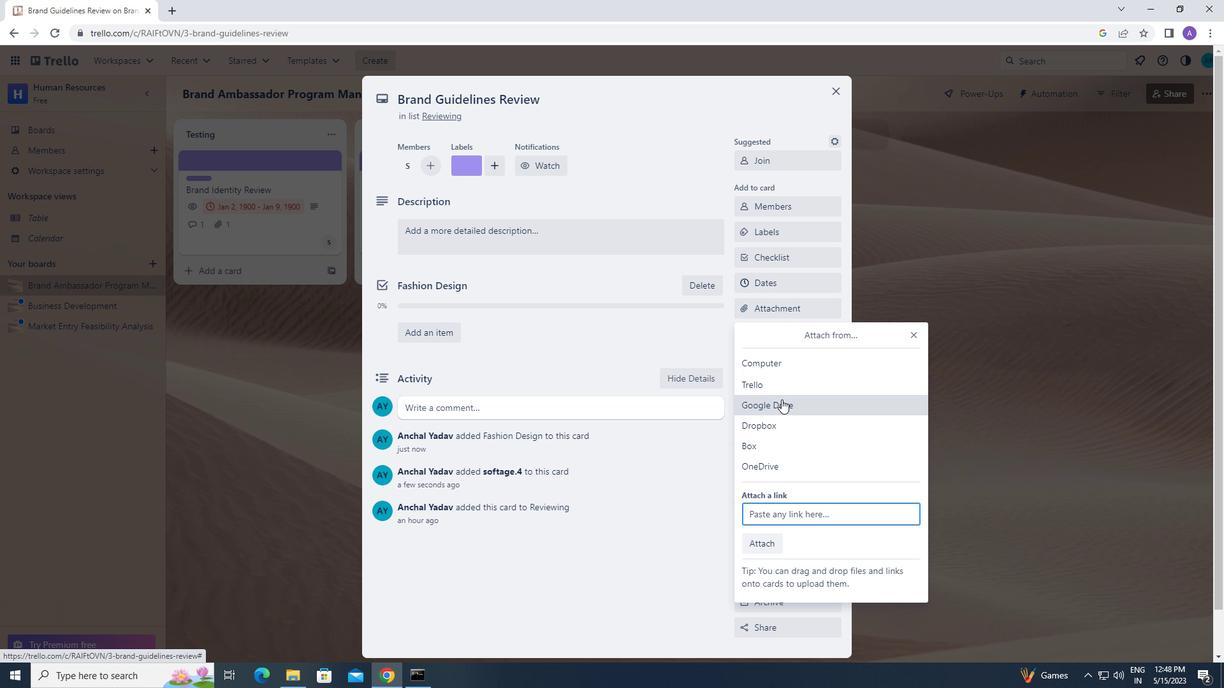 
Action: Mouse moved to (321, 348)
Screenshot: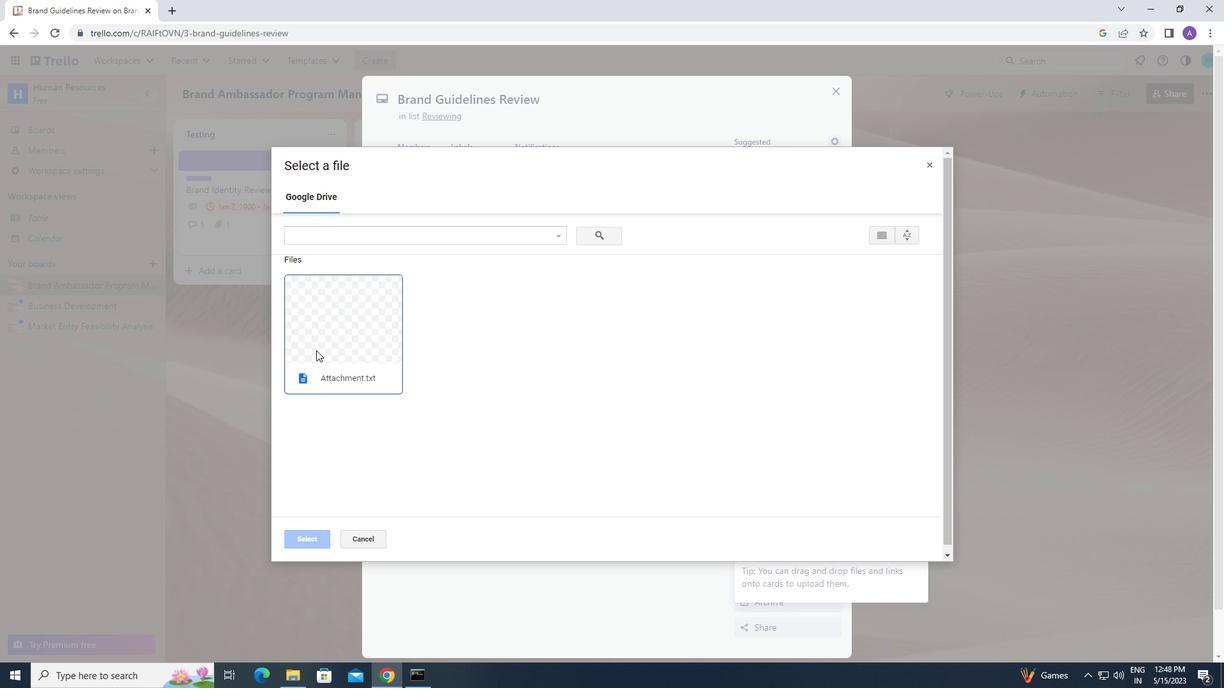 
Action: Mouse pressed left at (321, 348)
Screenshot: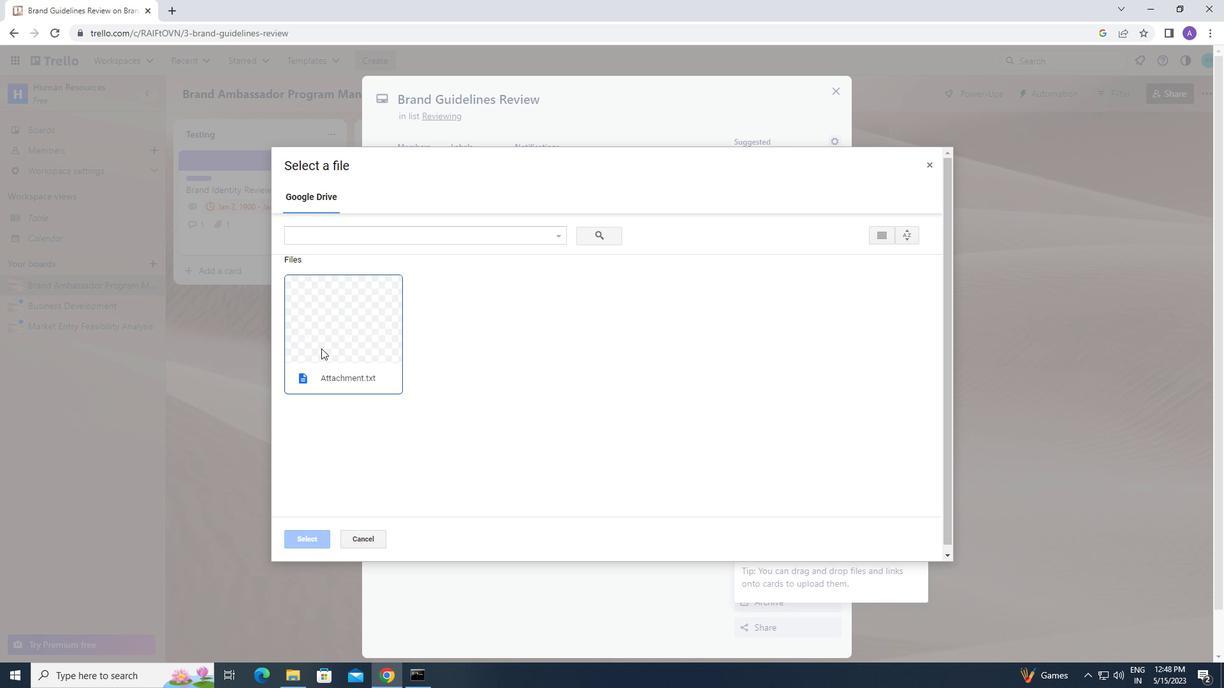 
Action: Mouse moved to (315, 538)
Screenshot: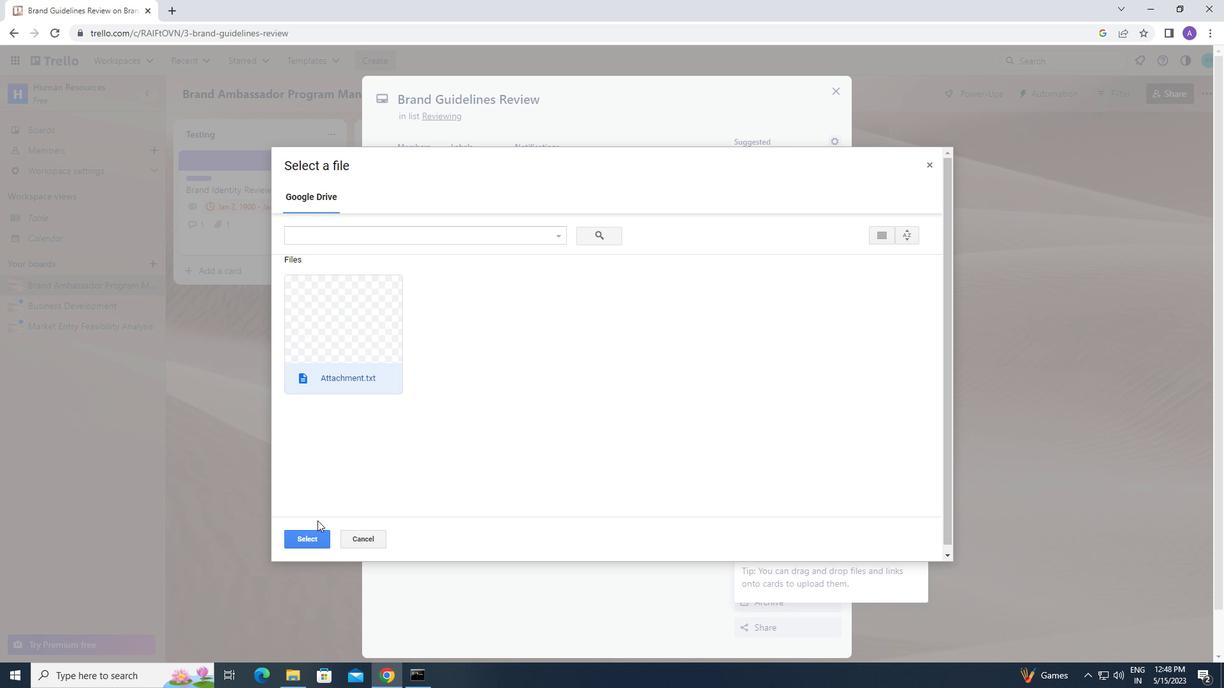
Action: Mouse pressed left at (315, 538)
Screenshot: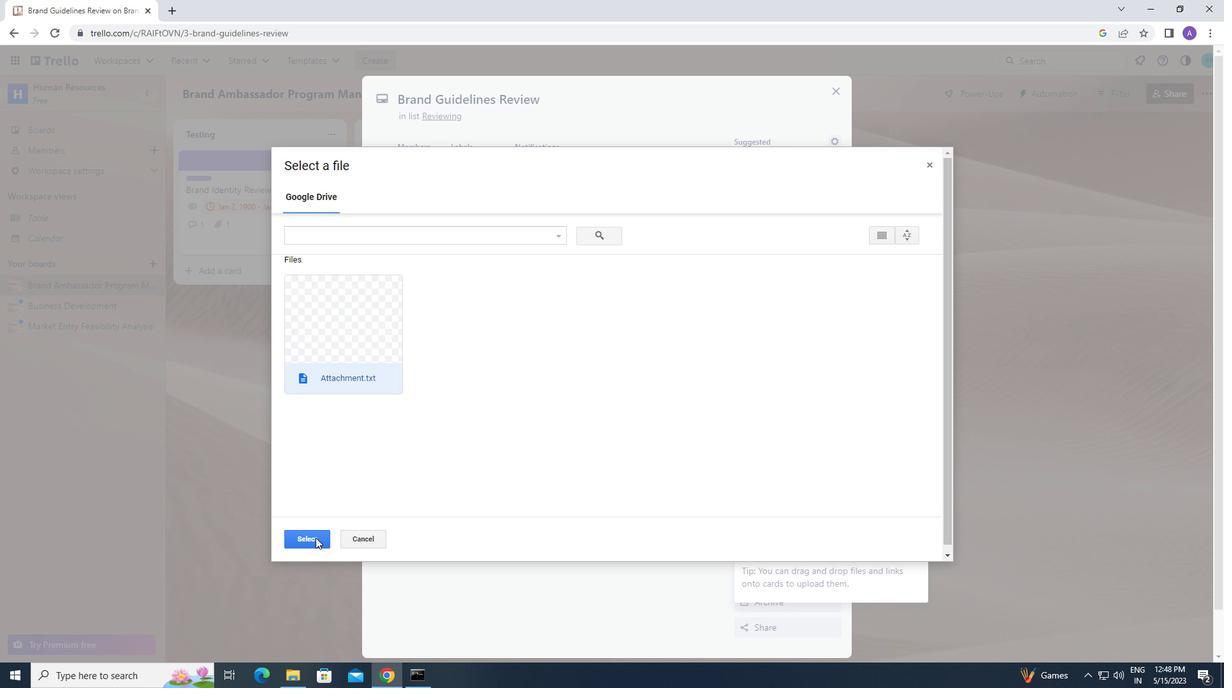 
Action: Mouse moved to (799, 325)
Screenshot: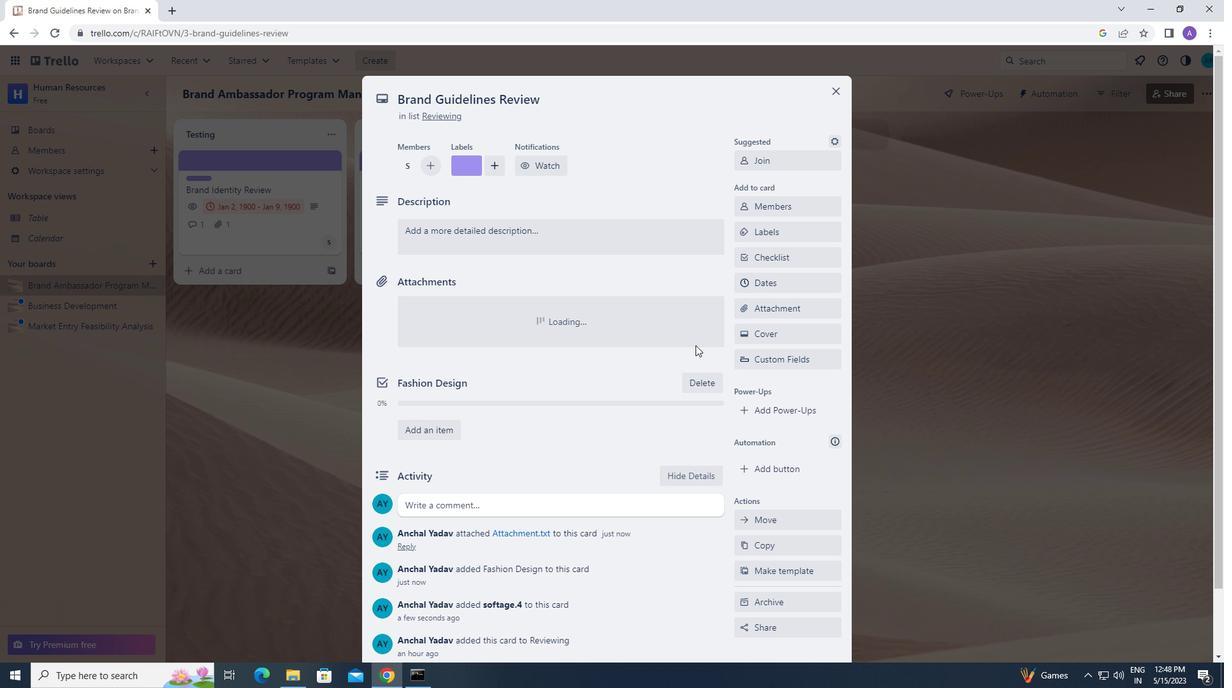 
Action: Mouse pressed left at (799, 325)
Screenshot: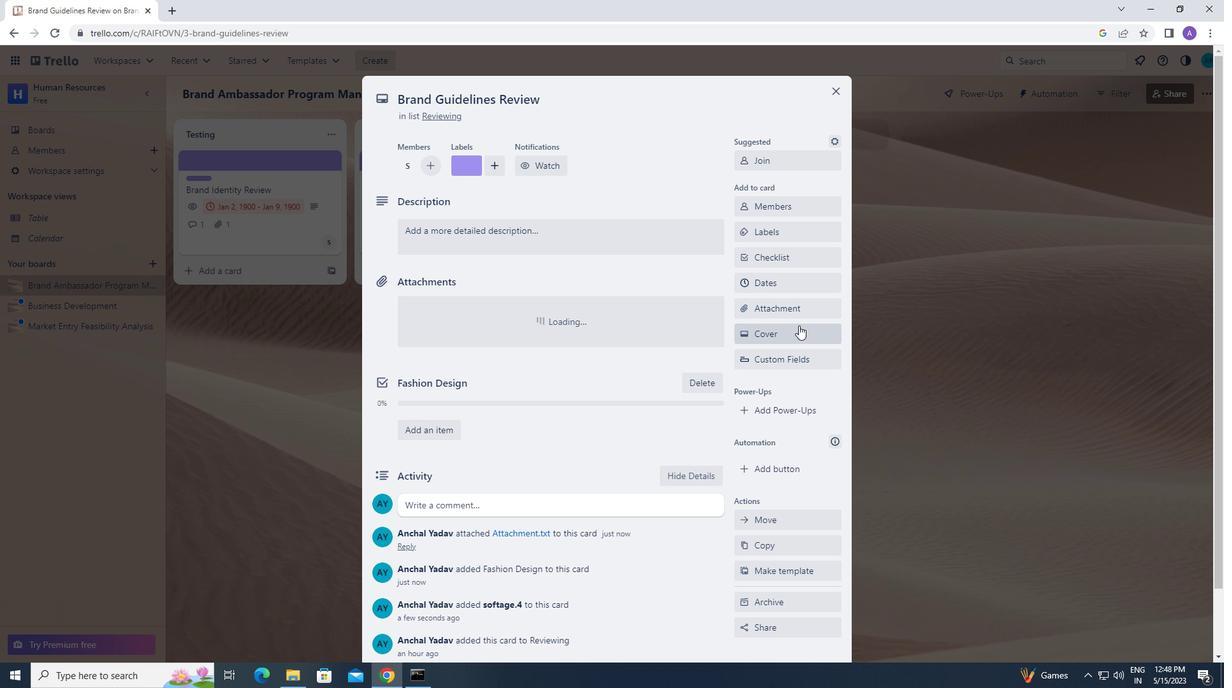 
Action: Mouse moved to (910, 408)
Screenshot: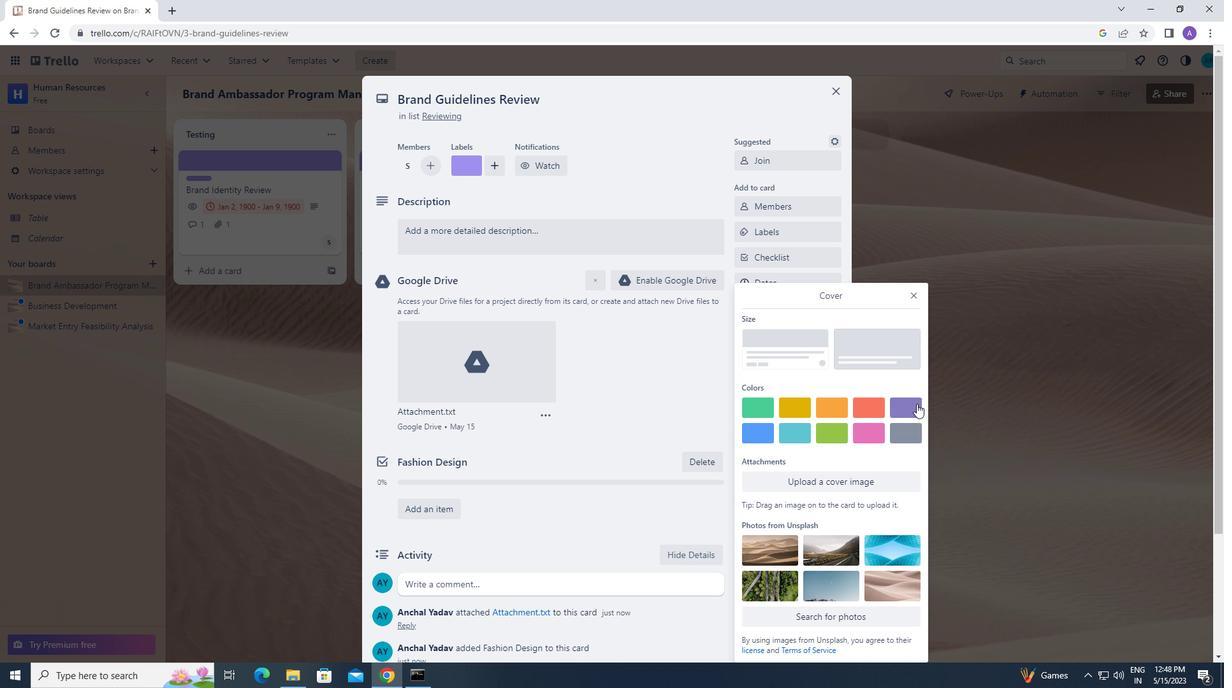 
Action: Mouse pressed left at (910, 408)
Screenshot: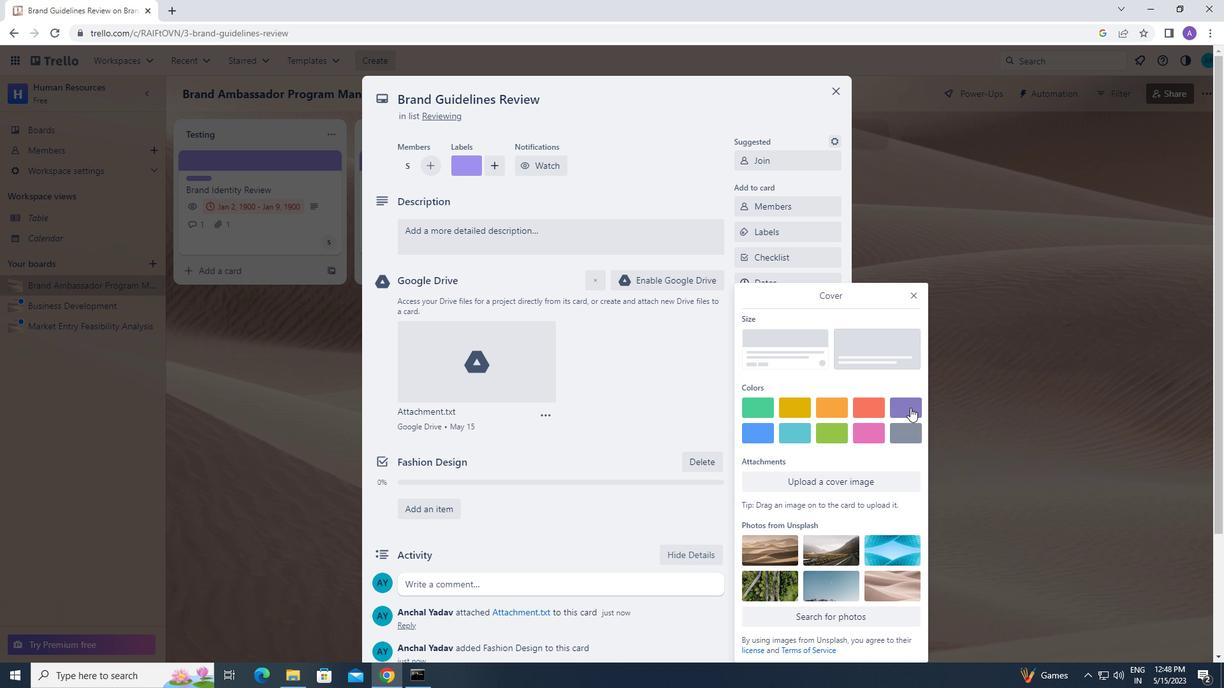 
Action: Mouse moved to (914, 272)
Screenshot: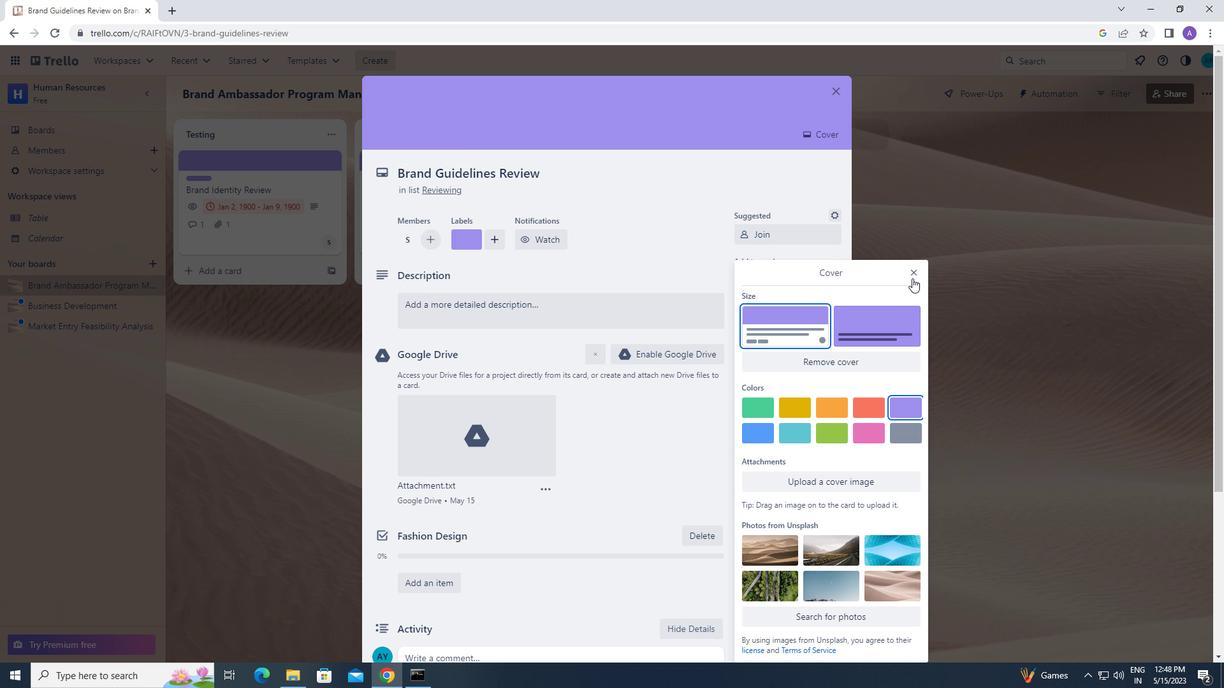 
Action: Mouse pressed left at (914, 272)
Screenshot: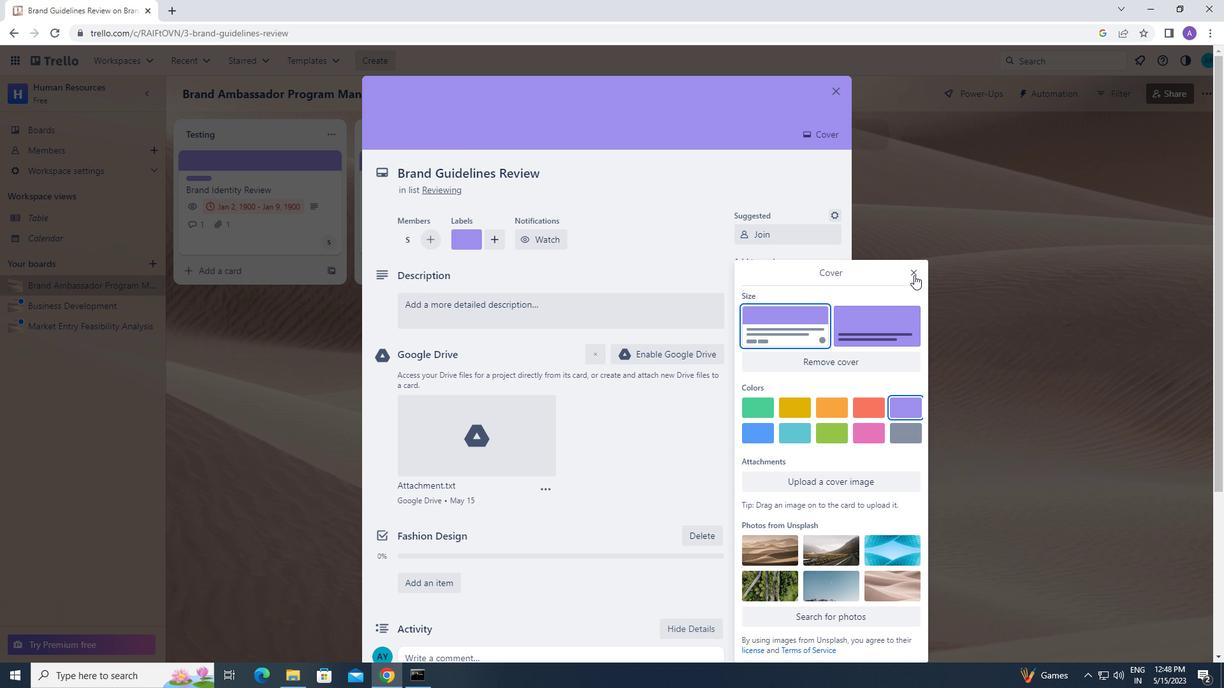 
Action: Mouse moved to (531, 311)
Screenshot: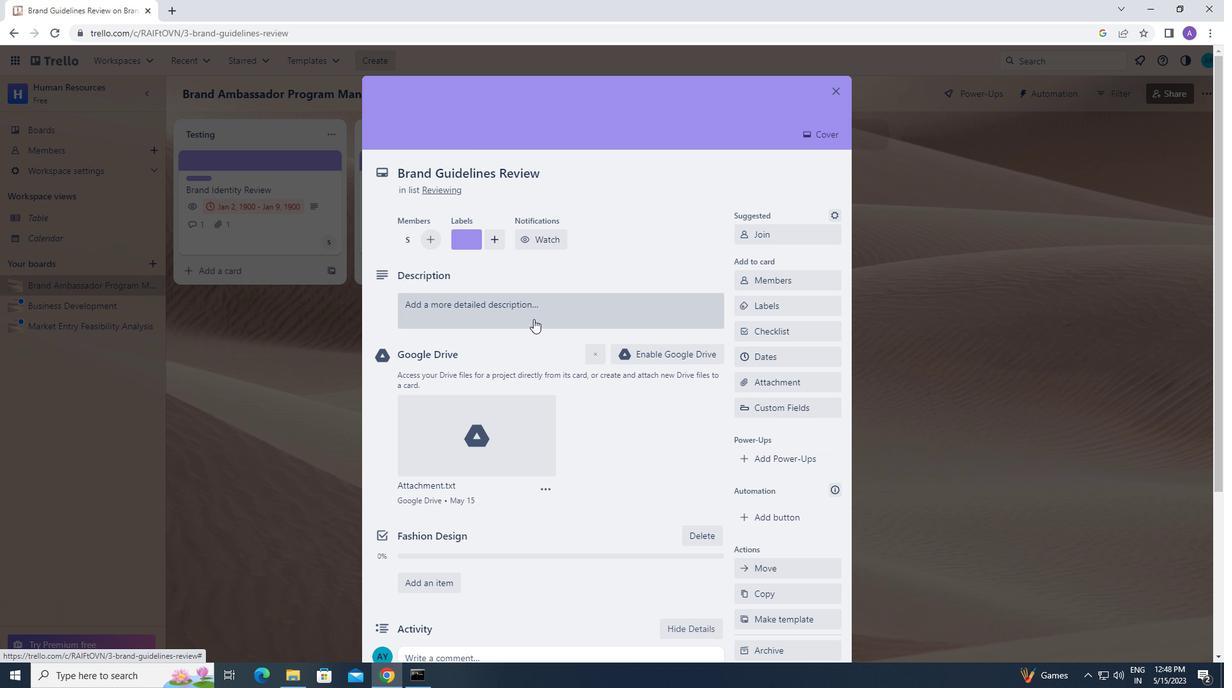 
Action: Mouse pressed left at (531, 311)
Screenshot: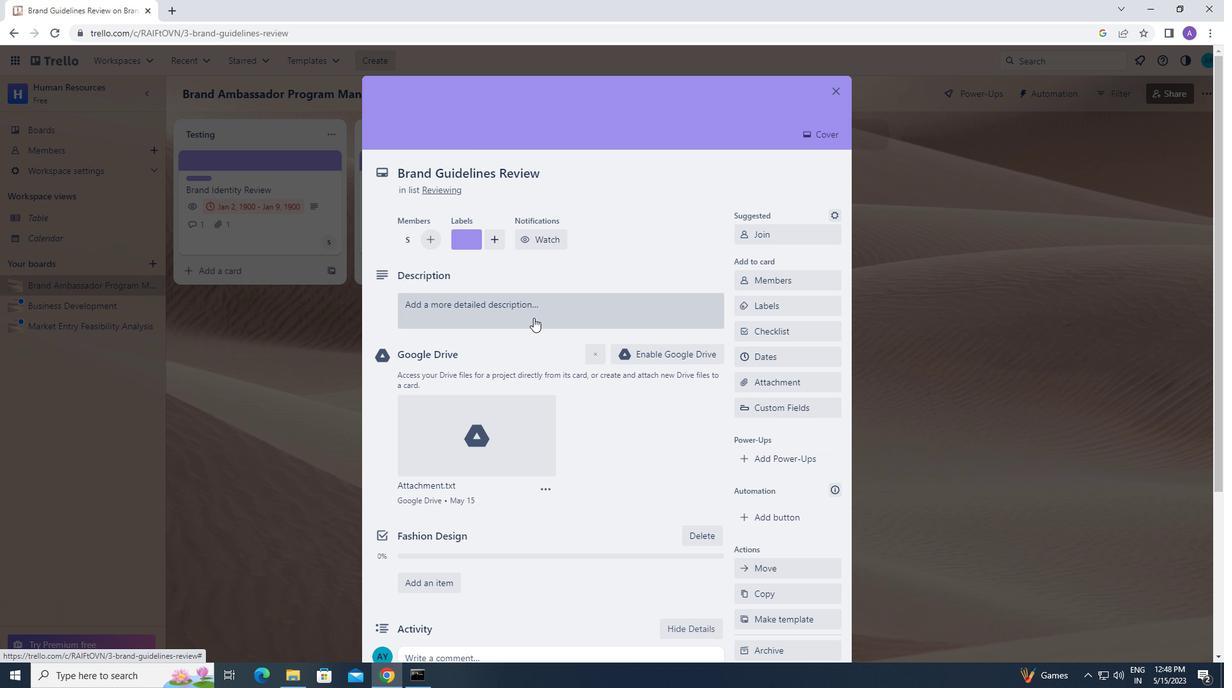 
Action: Mouse moved to (500, 353)
Screenshot: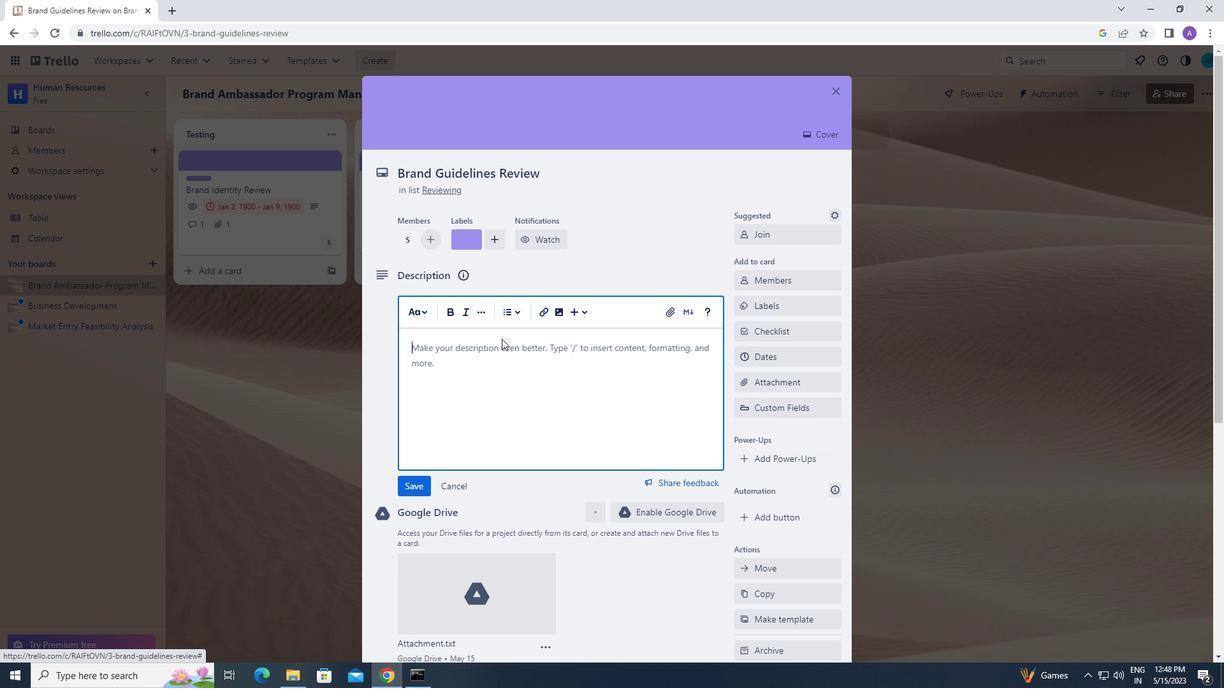 
Action: Mouse pressed left at (500, 353)
Screenshot: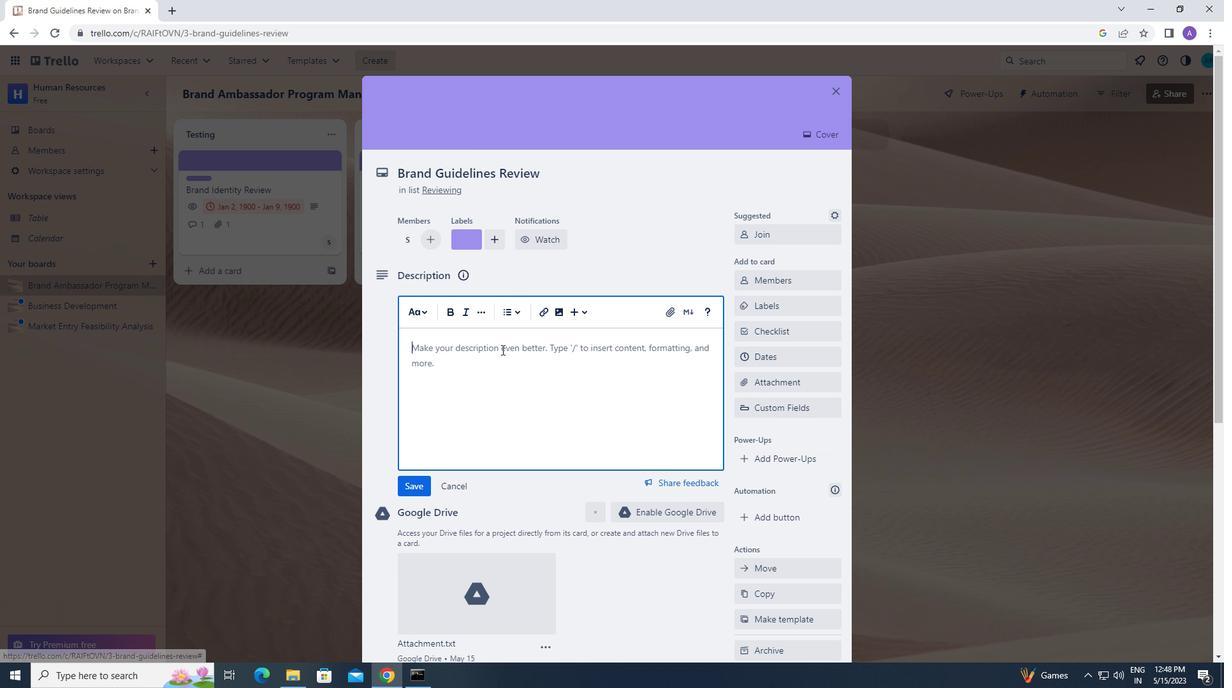 
Action: Key pressed <Key.caps_lock>r<Key.caps_lock>e
Screenshot: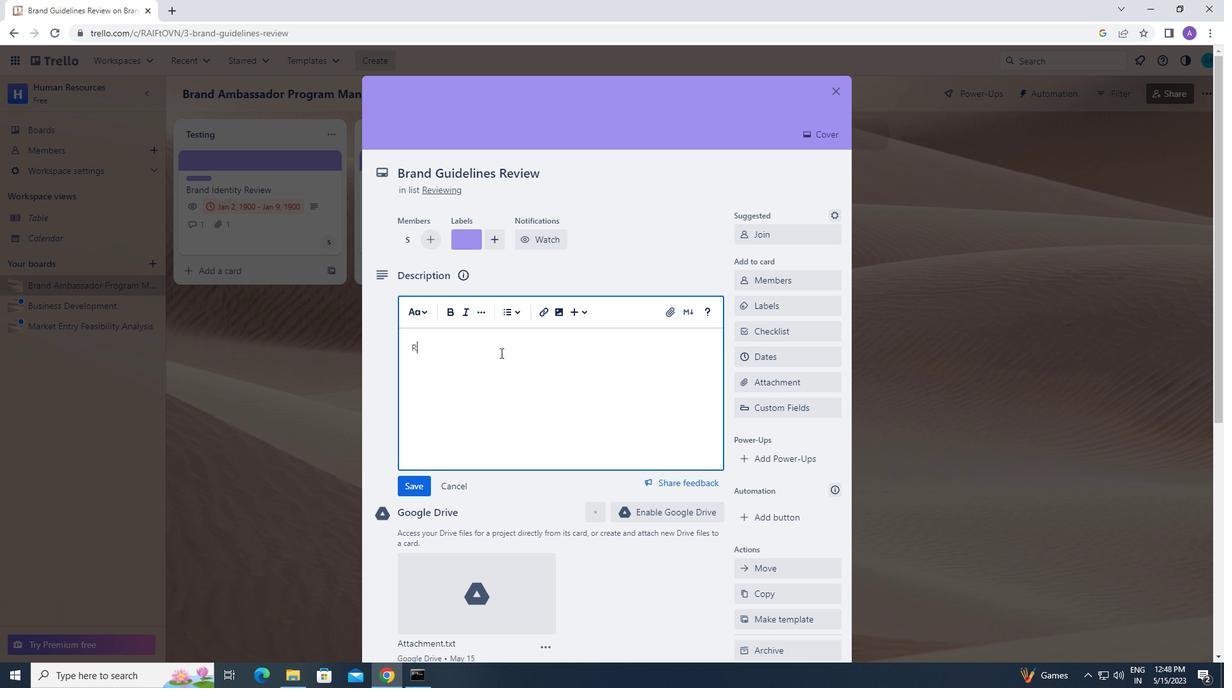 
Action: Mouse moved to (540, 415)
Screenshot: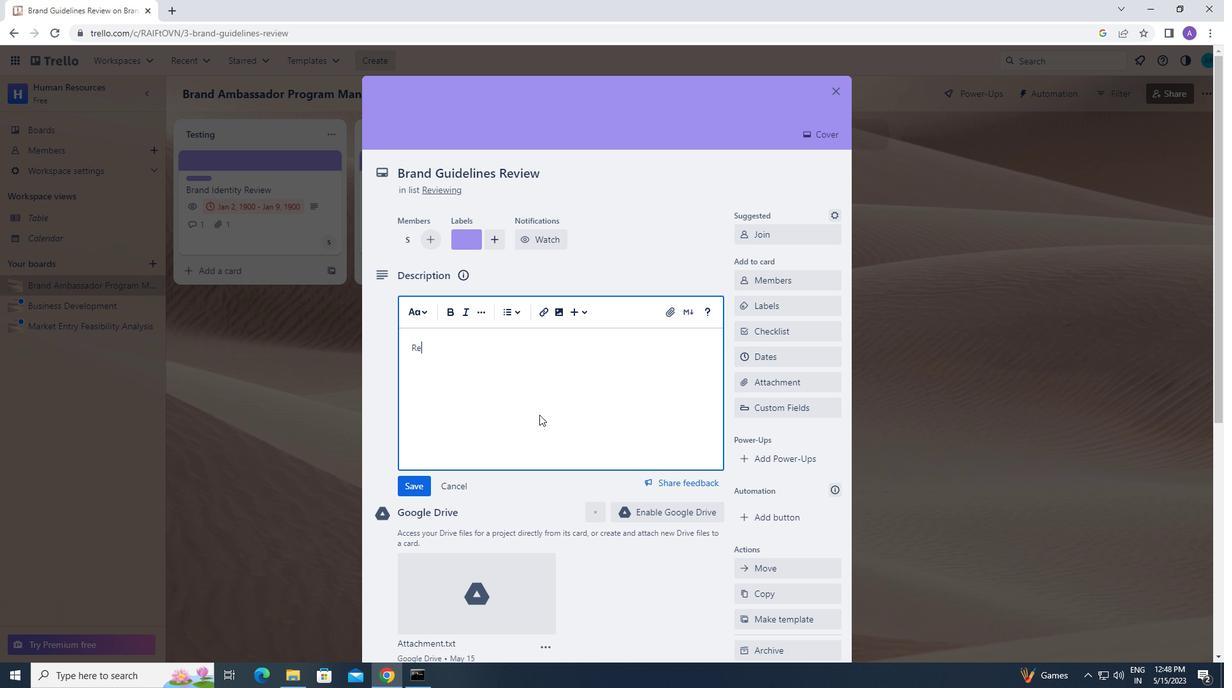 
Action: Key pressed search<Key.space>and<Key.space>develop<Key.space>ne
Screenshot: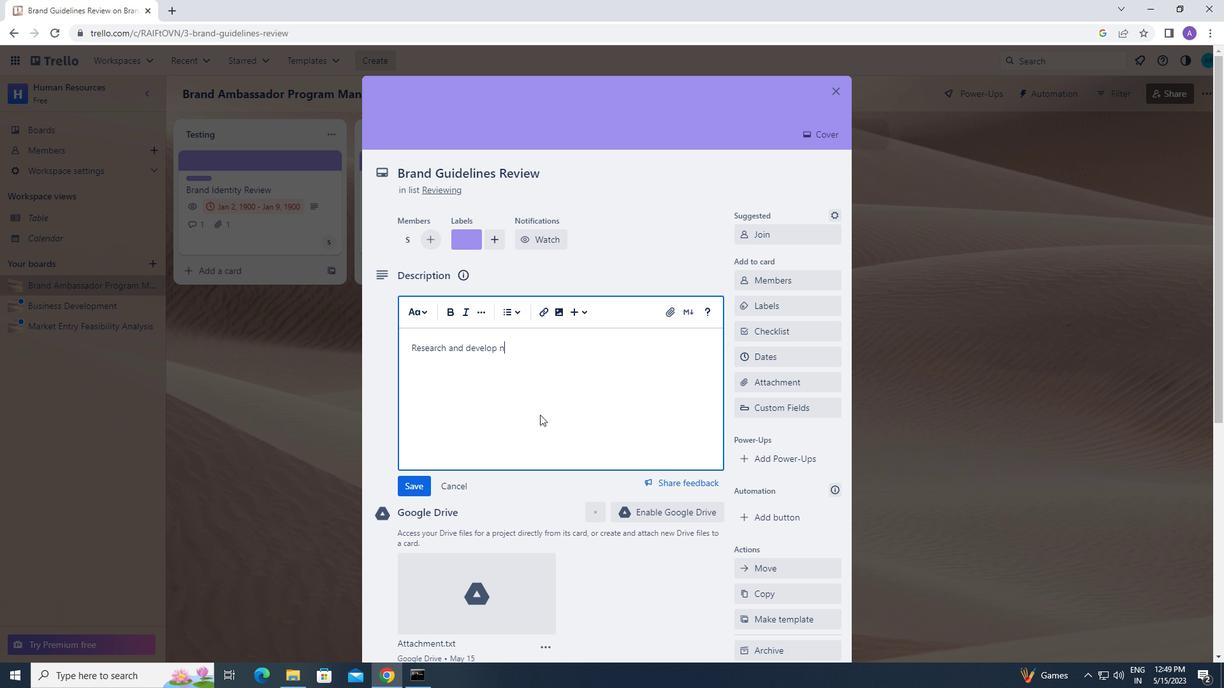 
Action: Mouse moved to (561, 477)
Screenshot: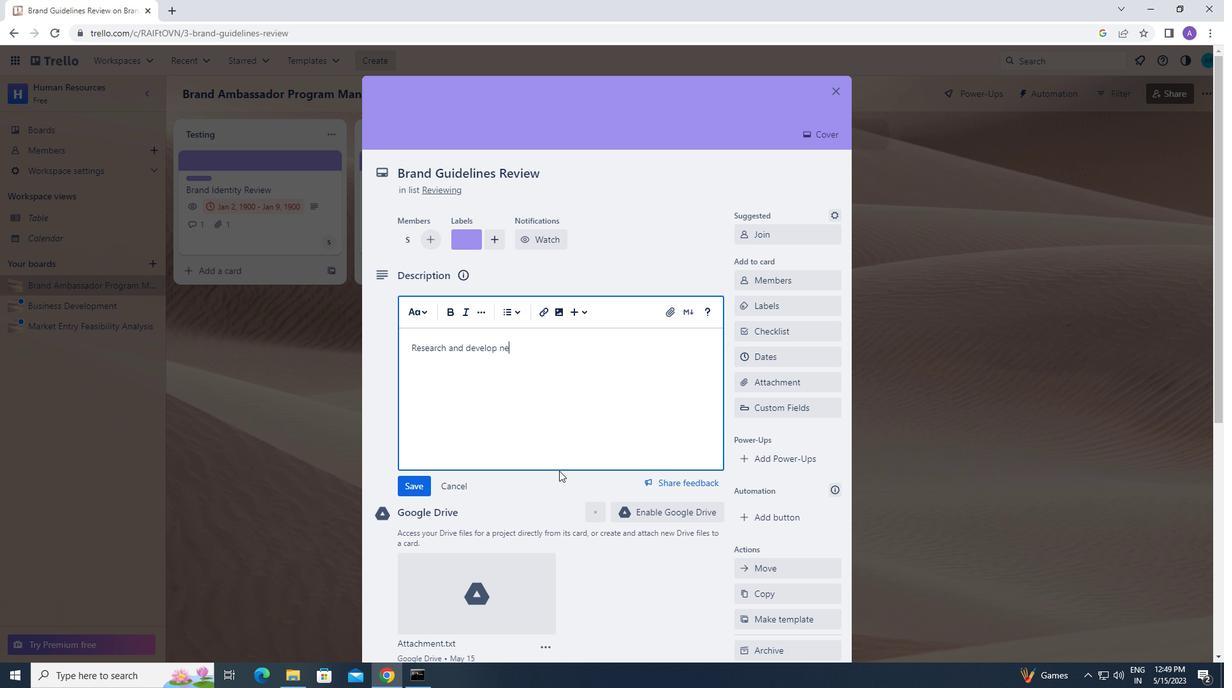 
Action: Key pressed w
Screenshot: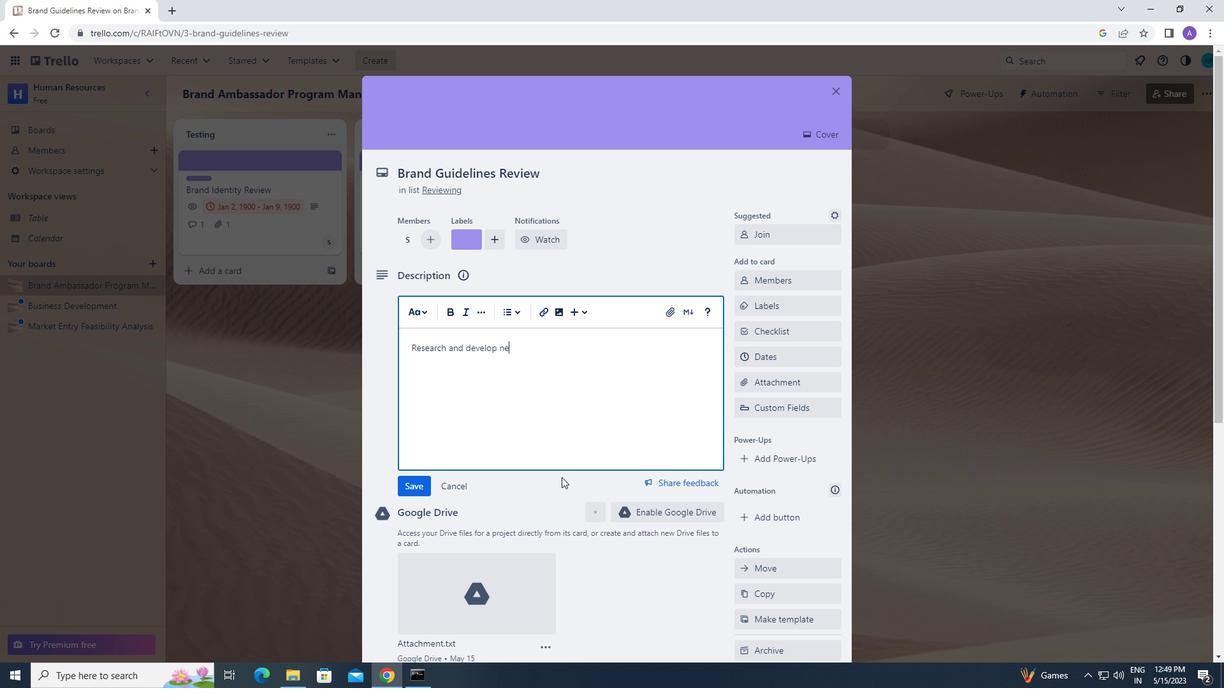 
Action: Mouse moved to (561, 480)
Screenshot: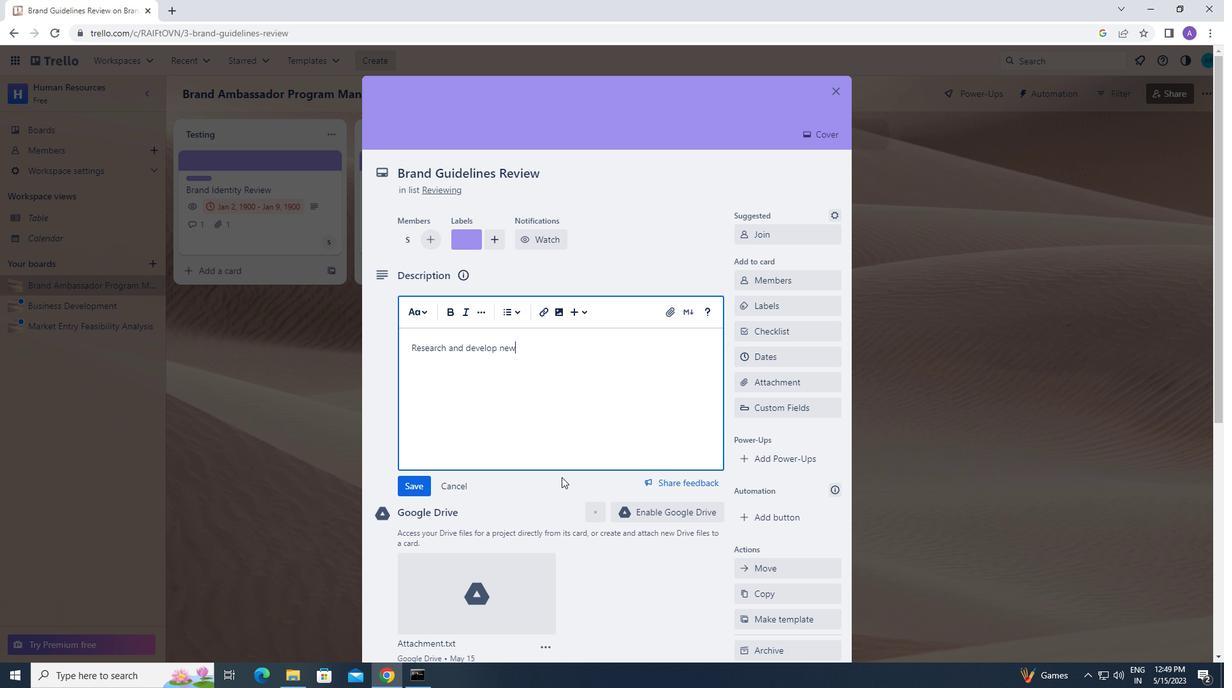 
Action: Key pressed <Key.space>
Screenshot: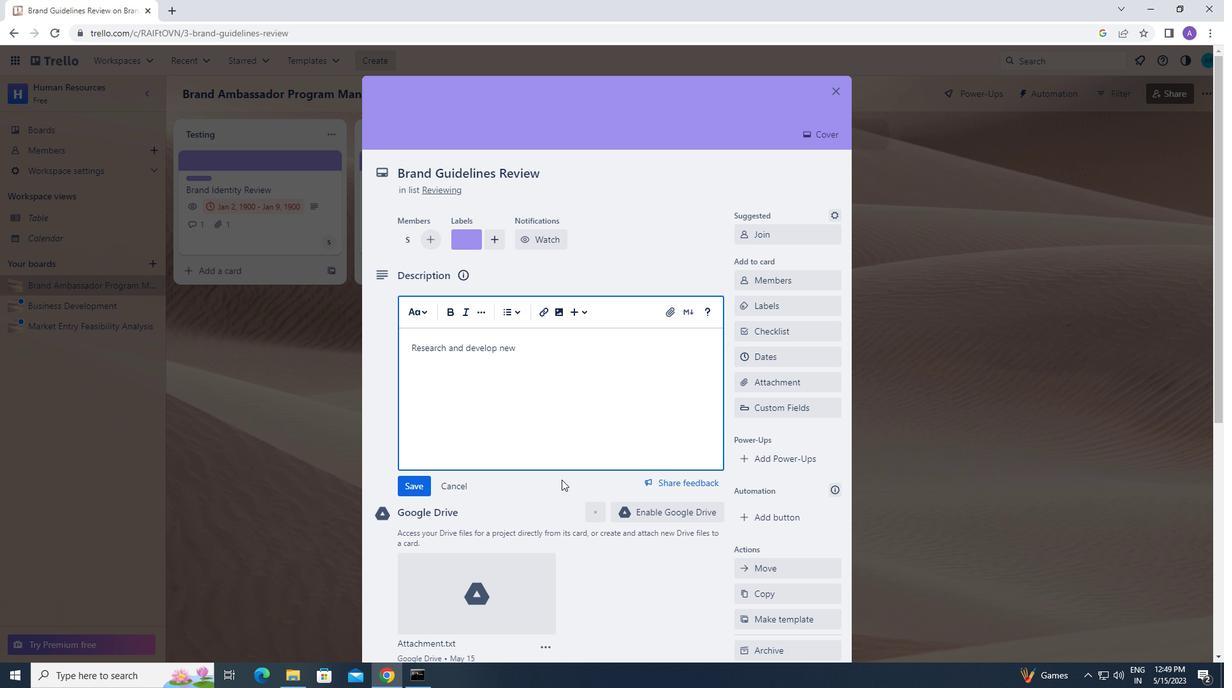
Action: Mouse moved to (555, 466)
Screenshot: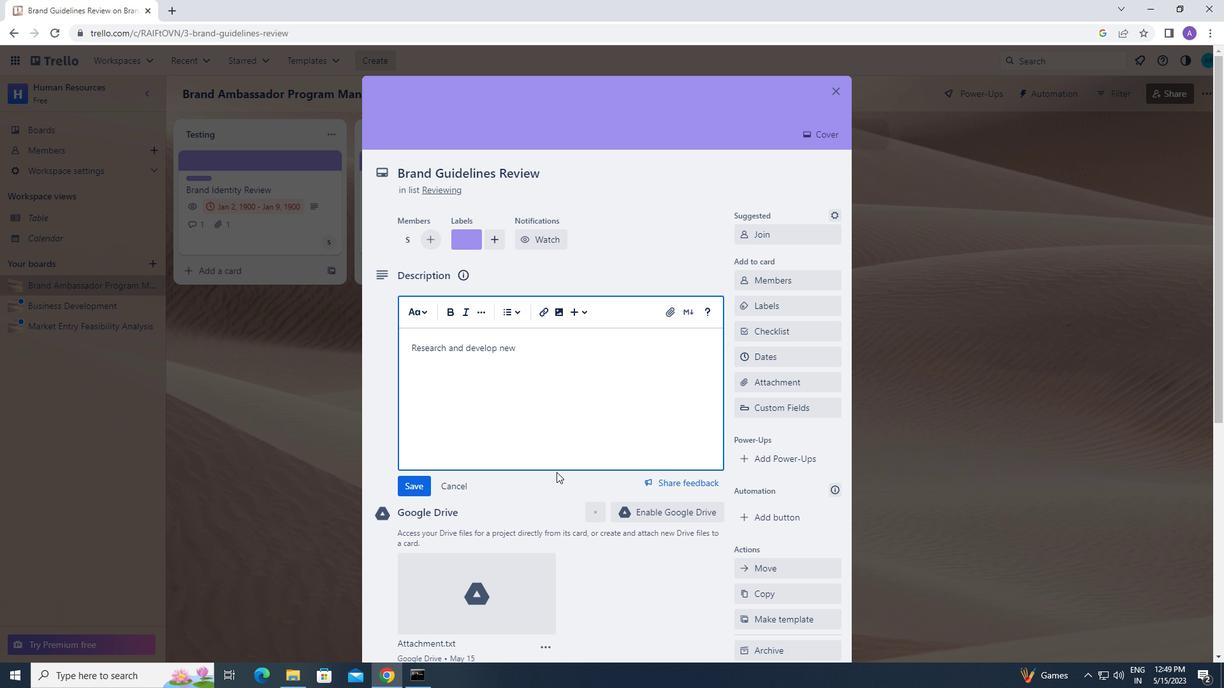 
Action: Key pressed pricing<Key.space>strategy<Key.space>for<Key.space>subscription<Key.space>services
Screenshot: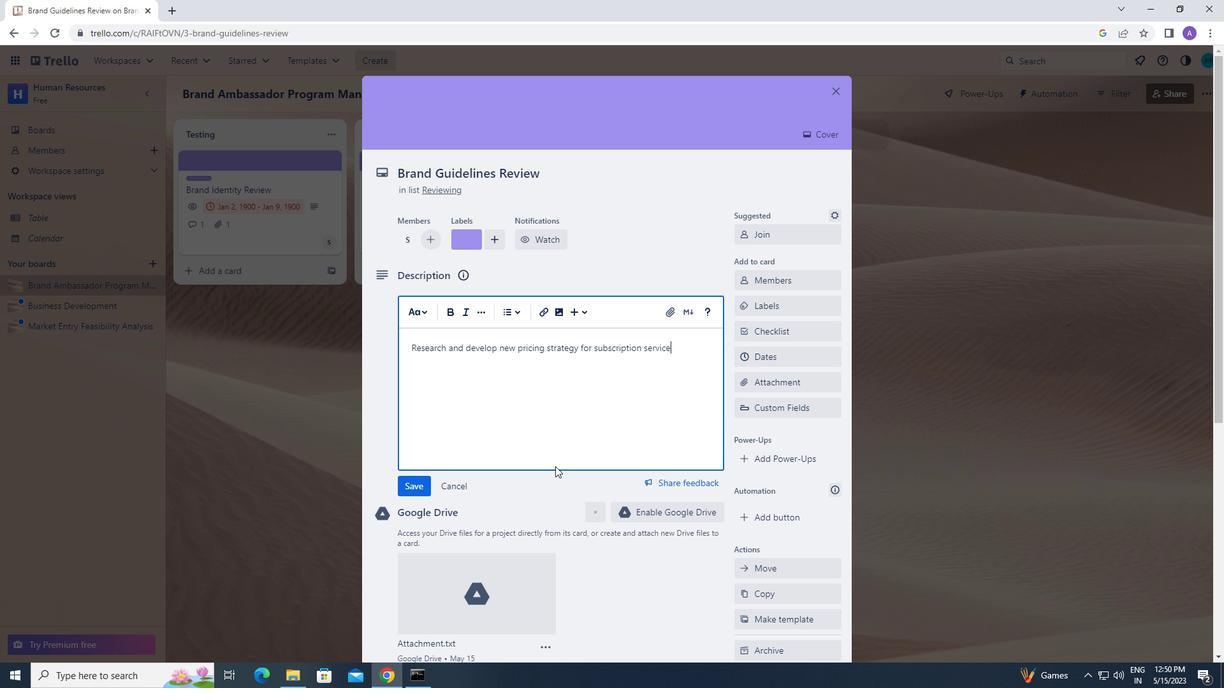 
Action: Mouse moved to (402, 488)
Screenshot: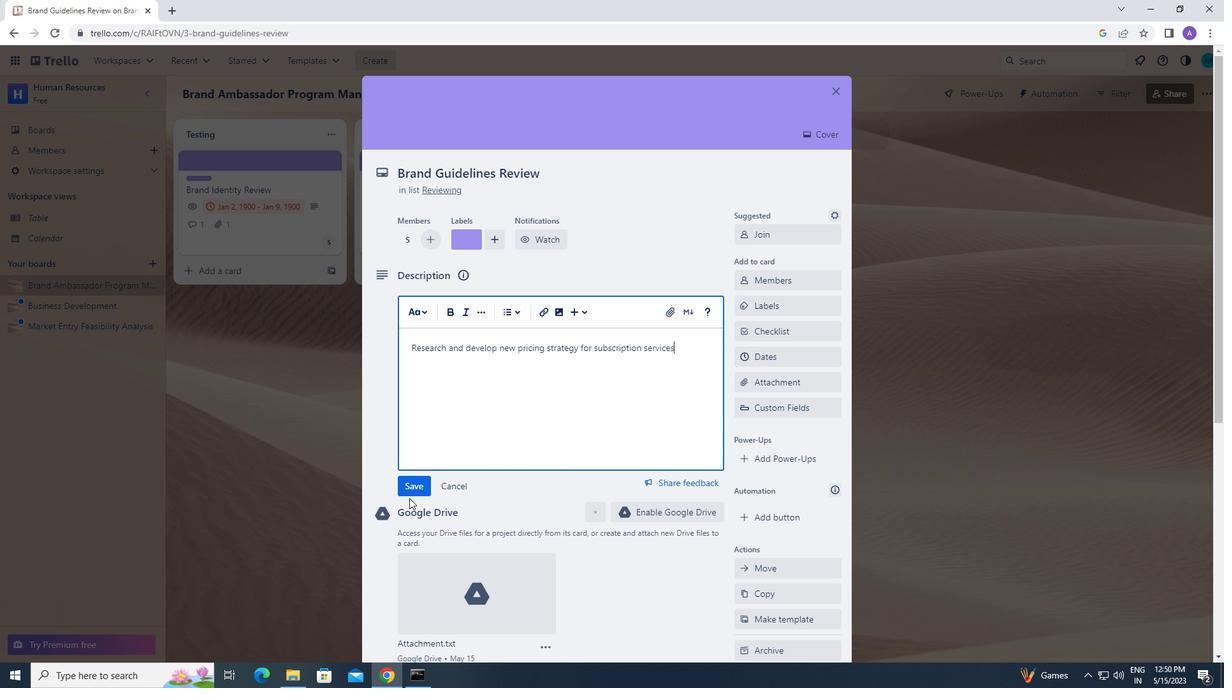 
Action: Mouse pressed left at (402, 488)
Screenshot: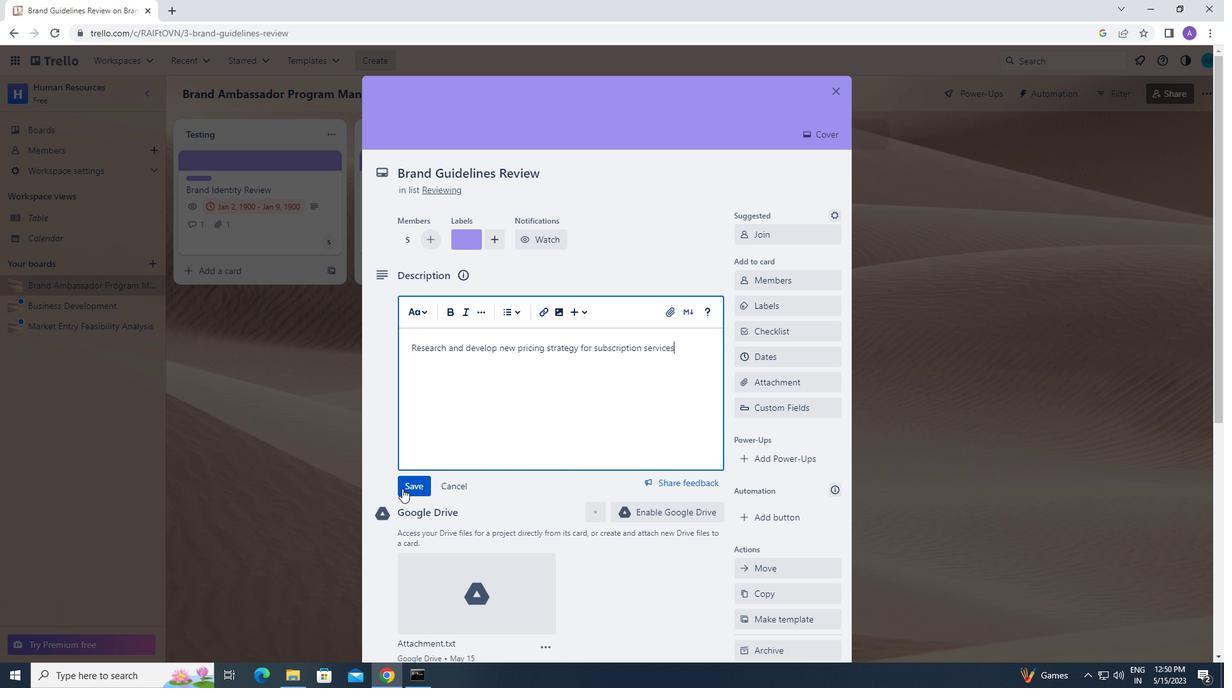 
Action: Mouse moved to (441, 494)
Screenshot: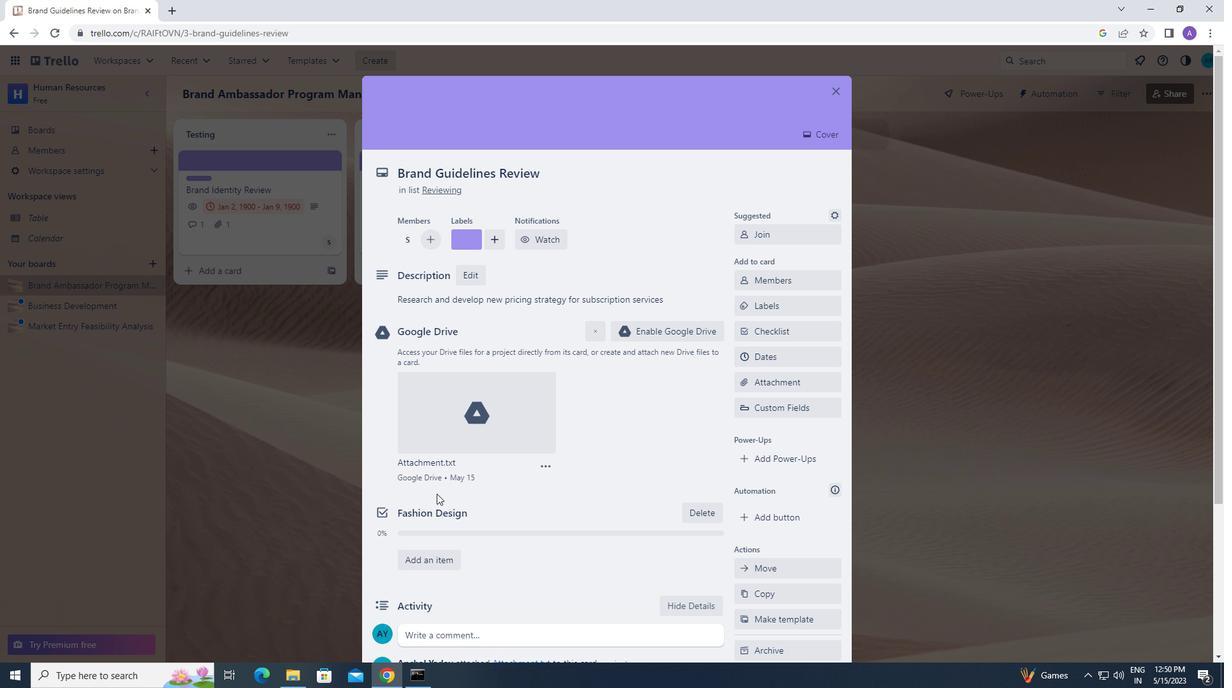 
Action: Mouse scrolled (441, 494) with delta (0, 0)
Screenshot: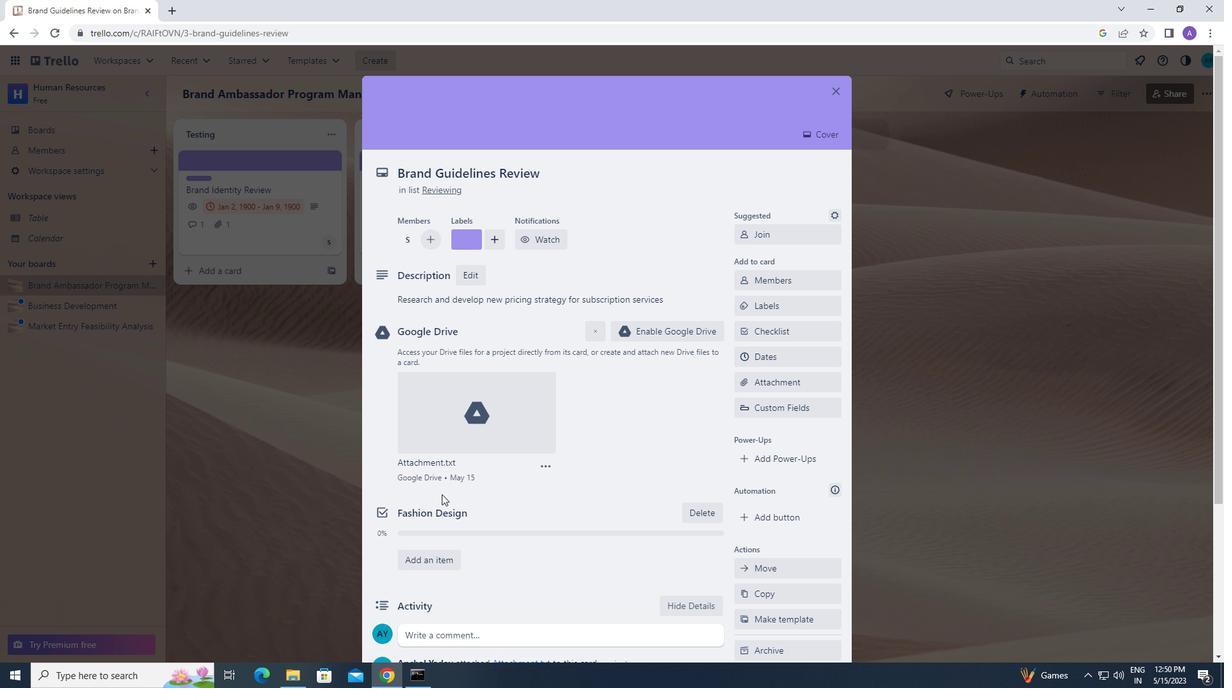 
Action: Mouse moved to (441, 495)
Screenshot: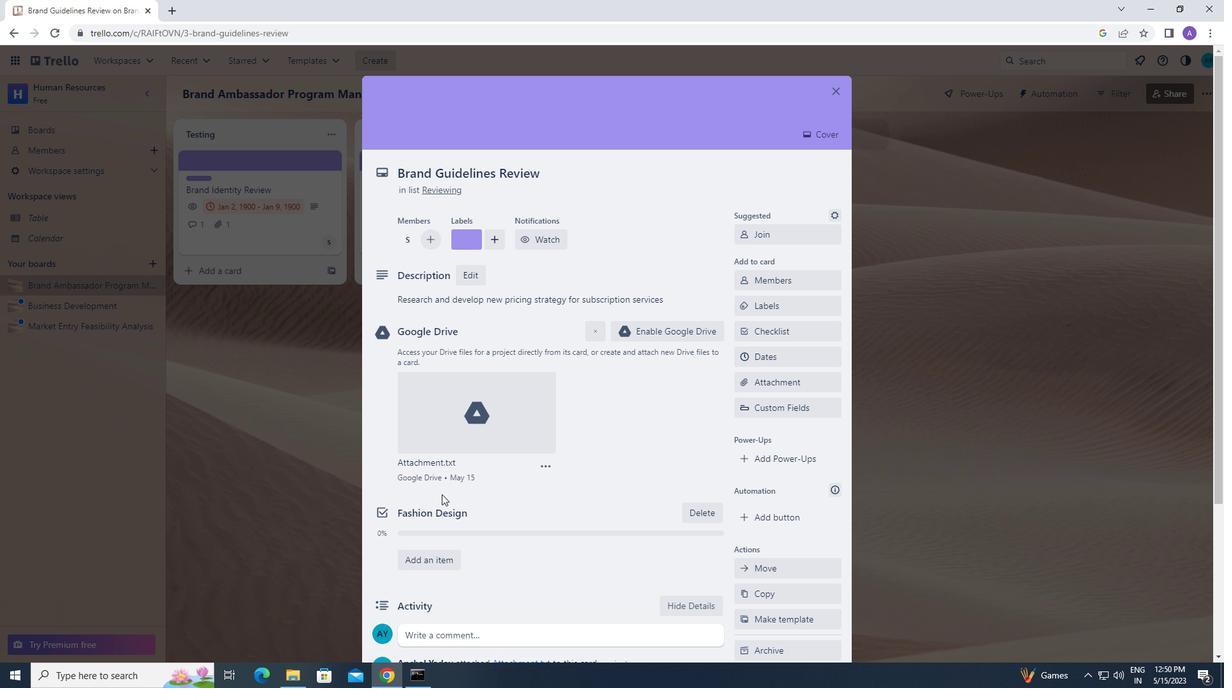 
Action: Mouse scrolled (441, 494) with delta (0, 0)
Screenshot: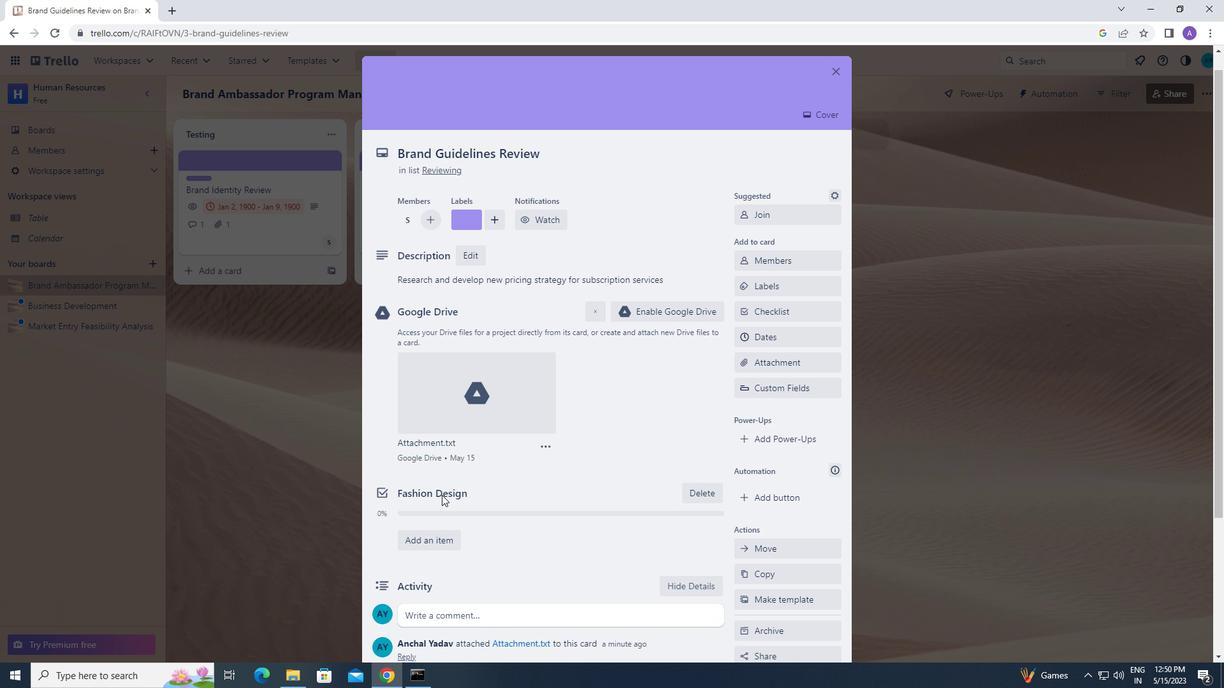 
Action: Mouse scrolled (441, 494) with delta (0, 0)
Screenshot: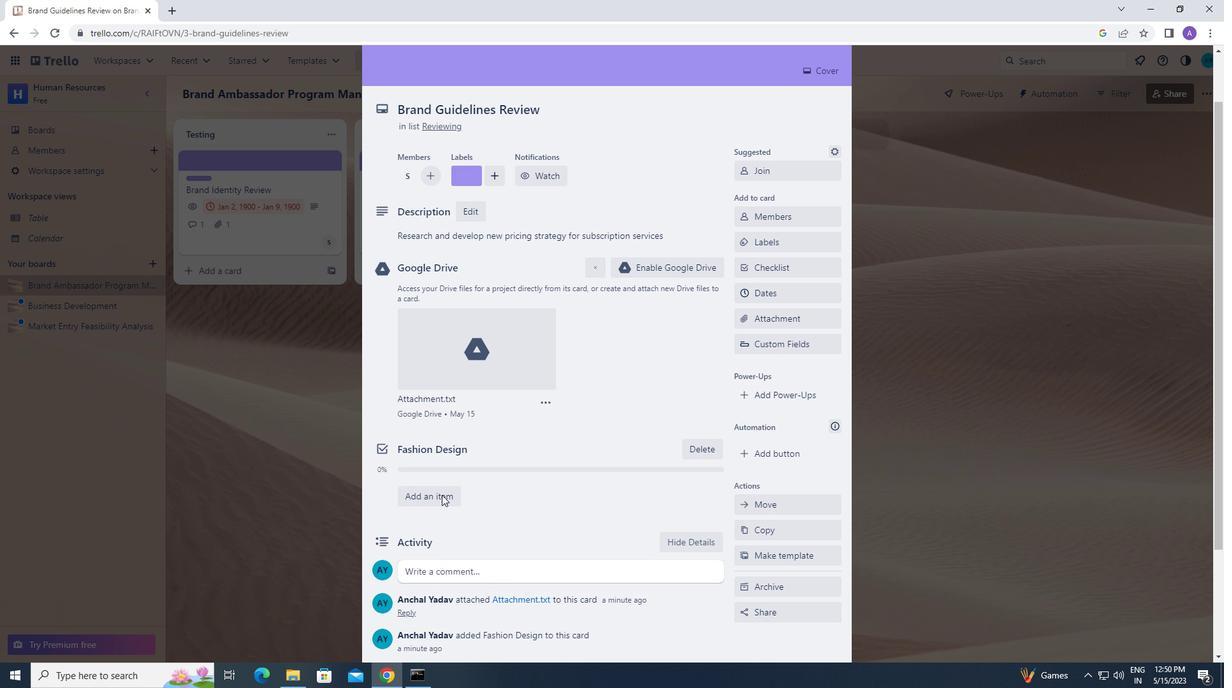 
Action: Mouse scrolled (441, 494) with delta (0, 0)
Screenshot: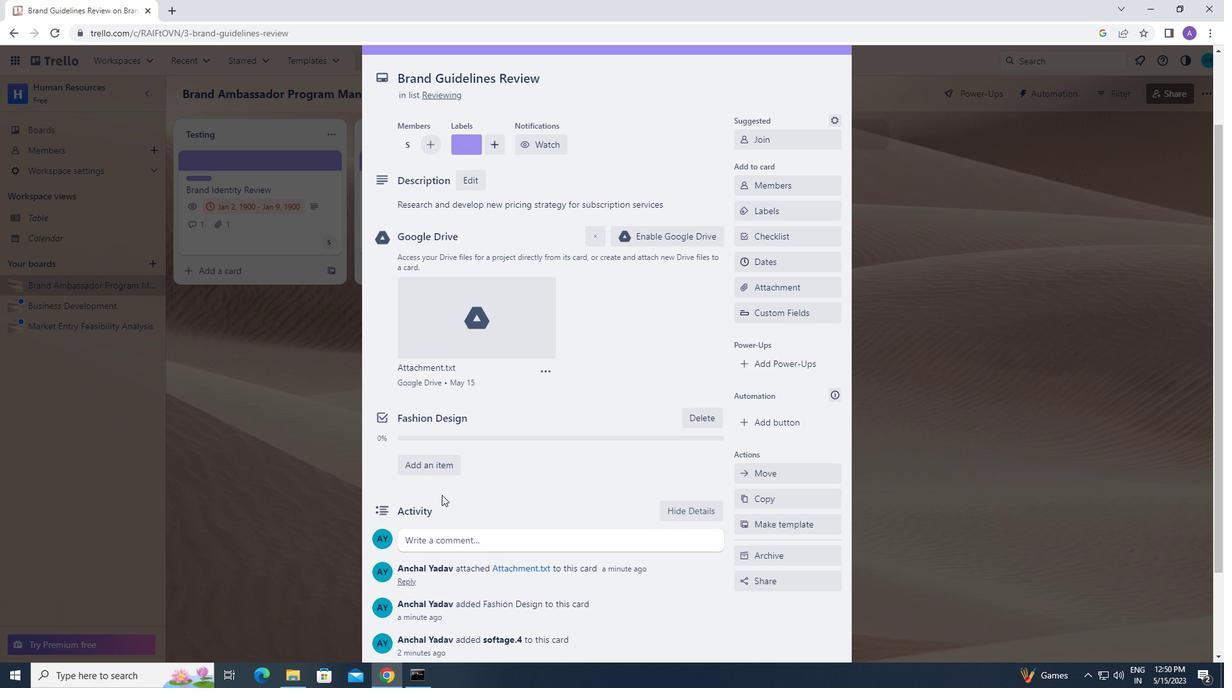 
Action: Mouse moved to (445, 425)
Screenshot: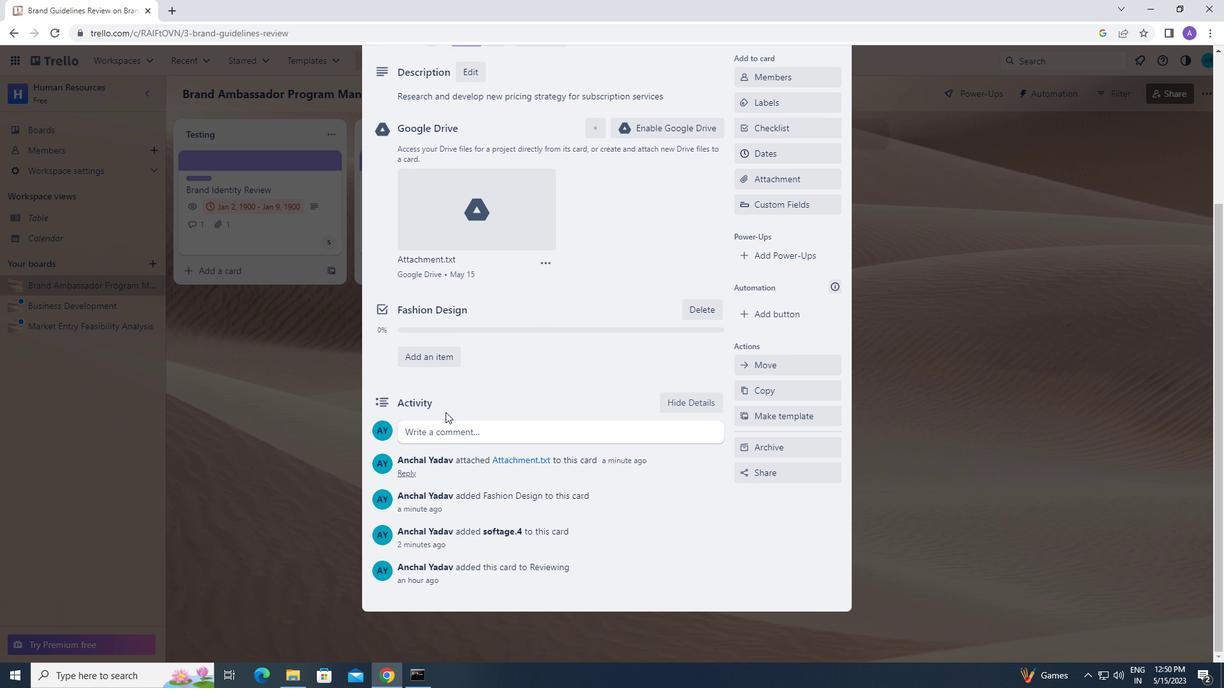 
Action: Mouse pressed left at (445, 425)
Screenshot: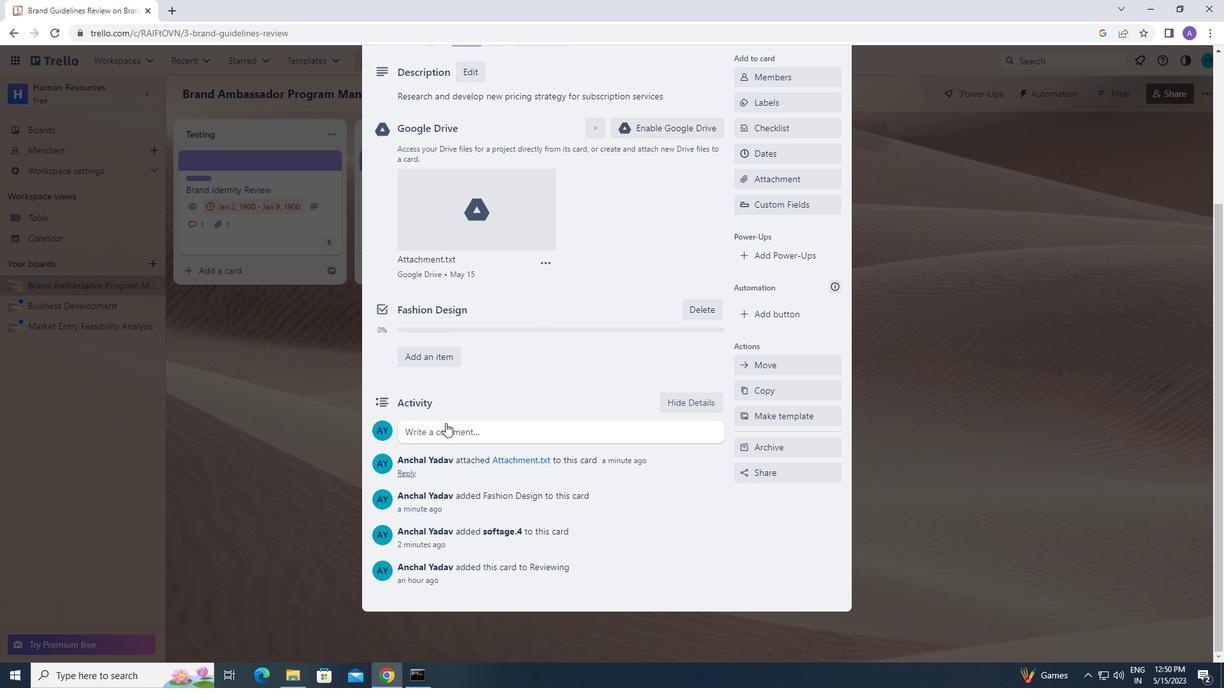 
Action: Mouse moved to (430, 464)
Screenshot: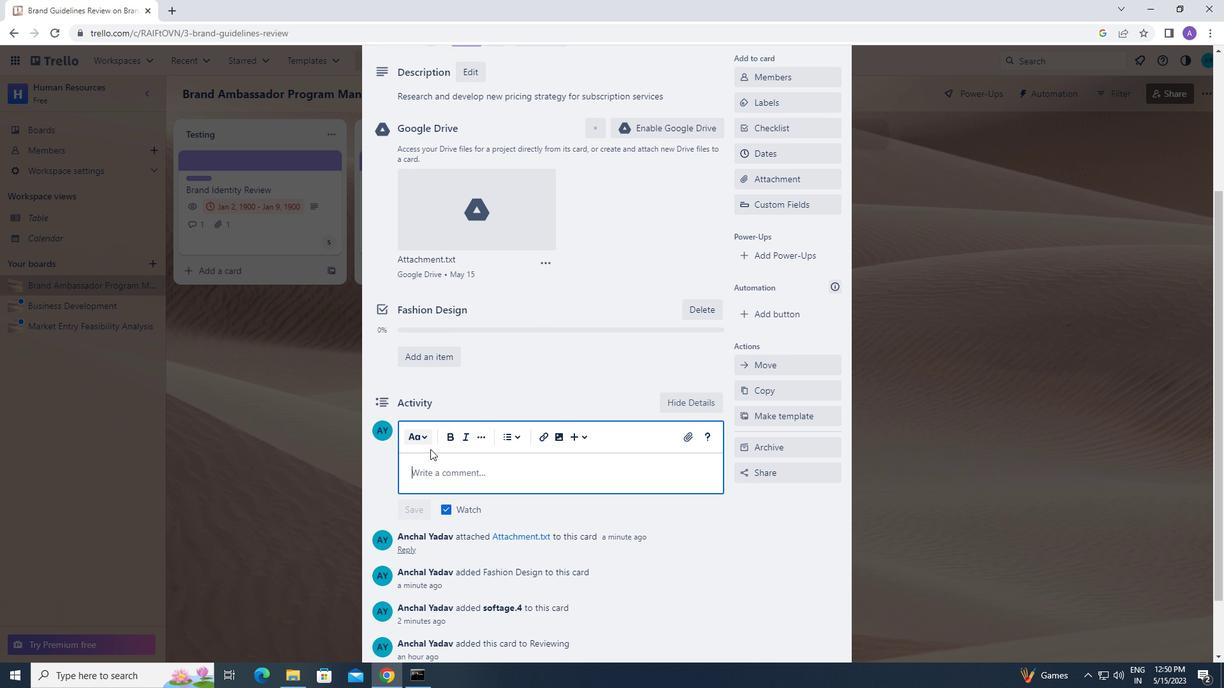 
Action: Mouse pressed left at (430, 464)
Screenshot: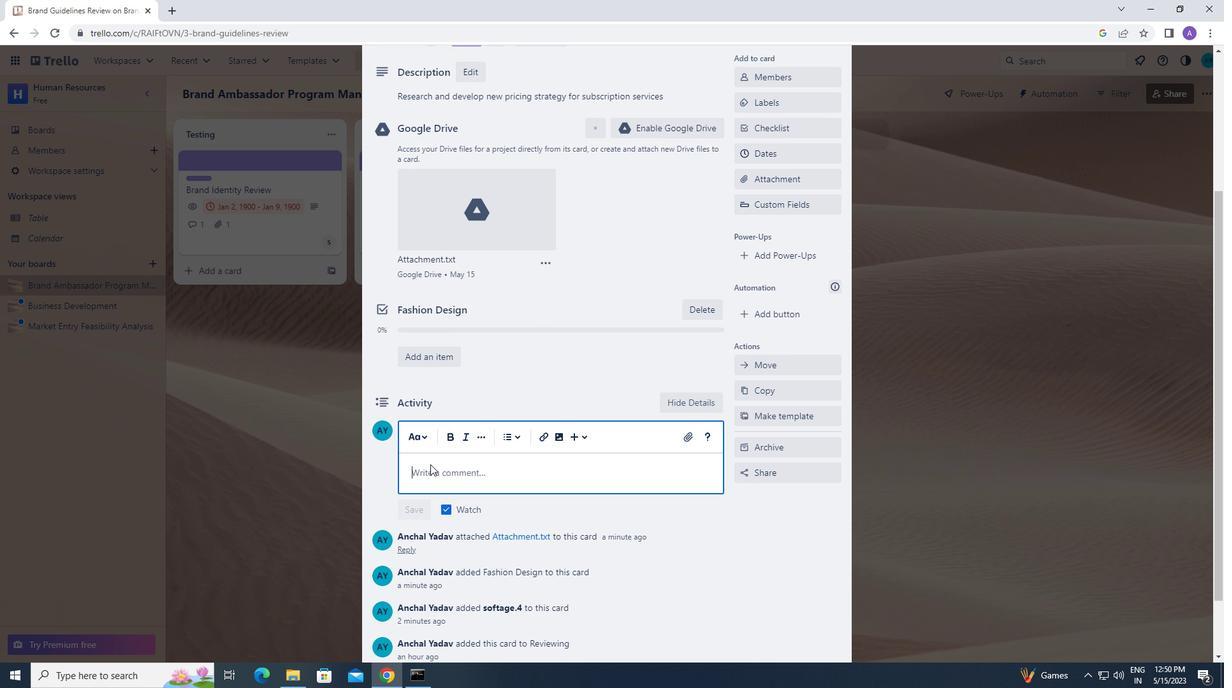 
Action: Key pressed <Key.caps_lock>g<Key.caps_lock>i
Screenshot: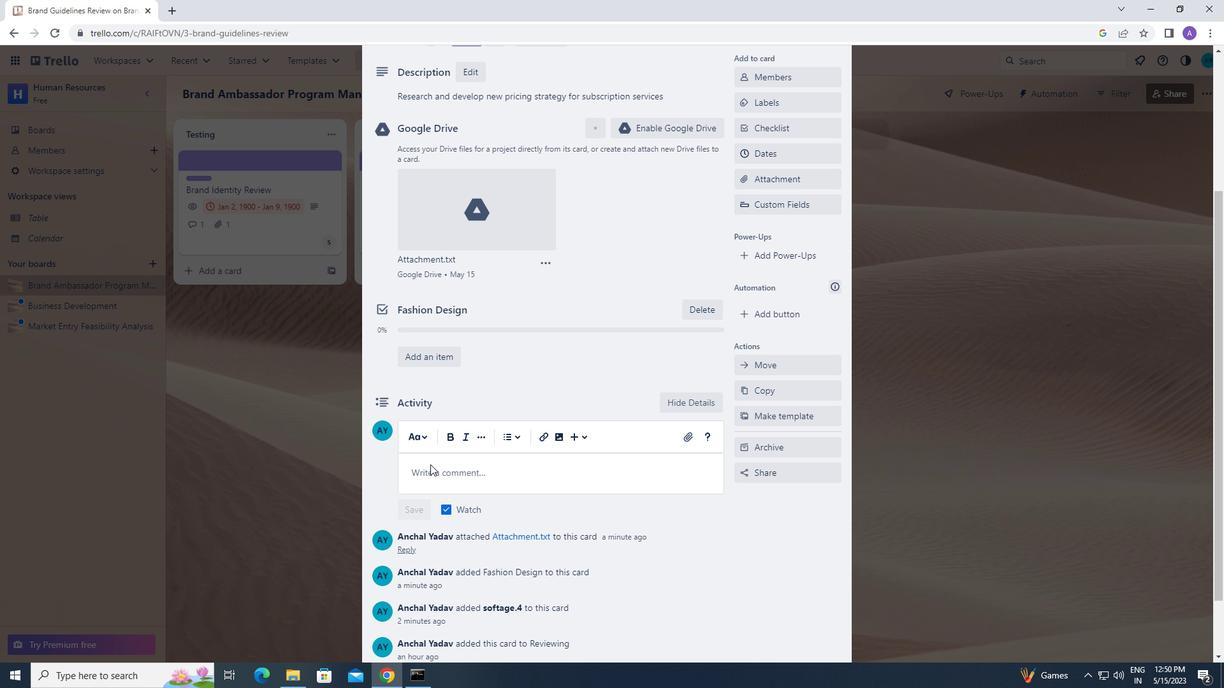 
Action: Mouse pressed left at (430, 464)
Screenshot: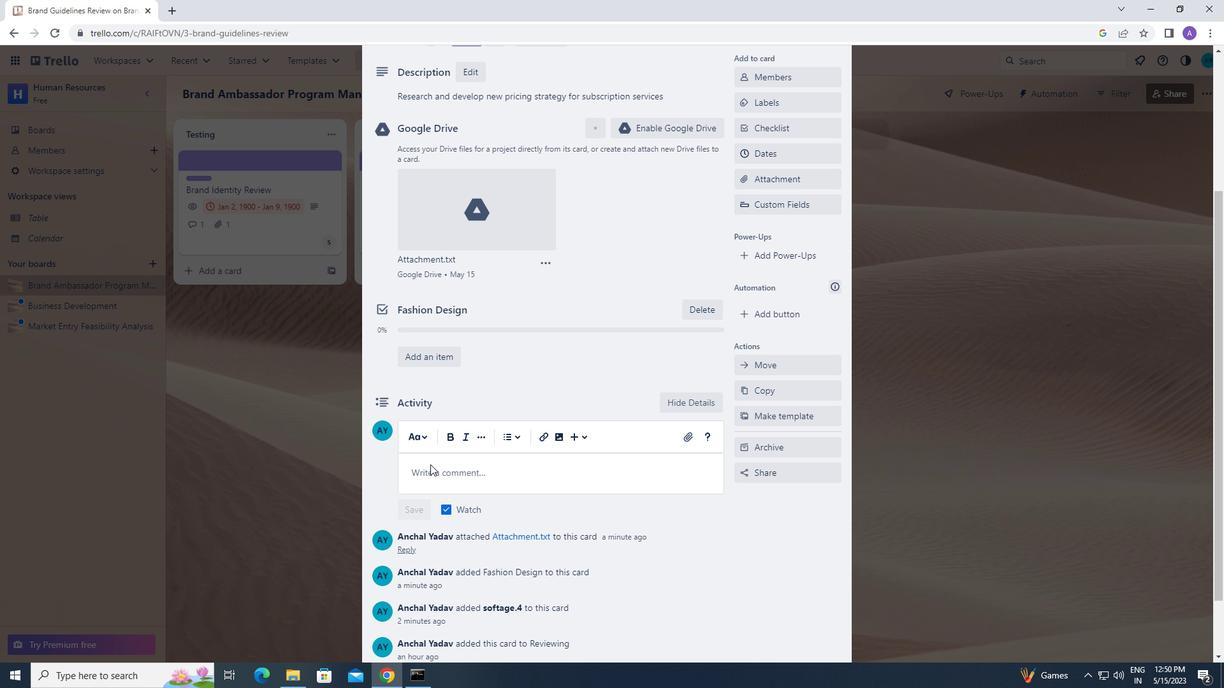 
Action: Mouse moved to (426, 475)
Screenshot: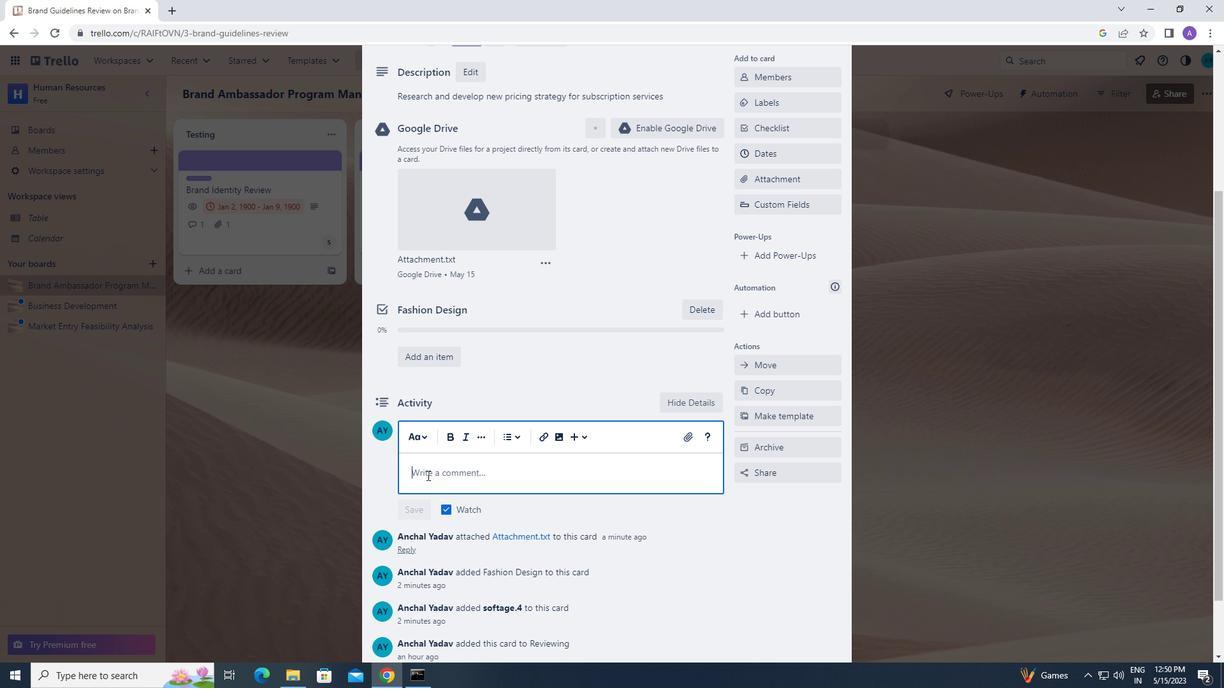 
Action: Key pressed <Key.caps_lock>g<Key.caps_lock>iven<Key.space>the<Key.space>potential<Key.space>impact<Key.space>of<Key.space>this<Key.space>task<Key.space>on<Key.space>our<Key.space>team<Key.space>morale,<Key.space>let<Key.space>us<Key.space>ensure<Key.space>that<Key.space>we<Key.space>approach<Key.space>it<Key.space>with<Key.space>a<Key.space>sense<Key.space>of<Key.space>positivity
Screenshot: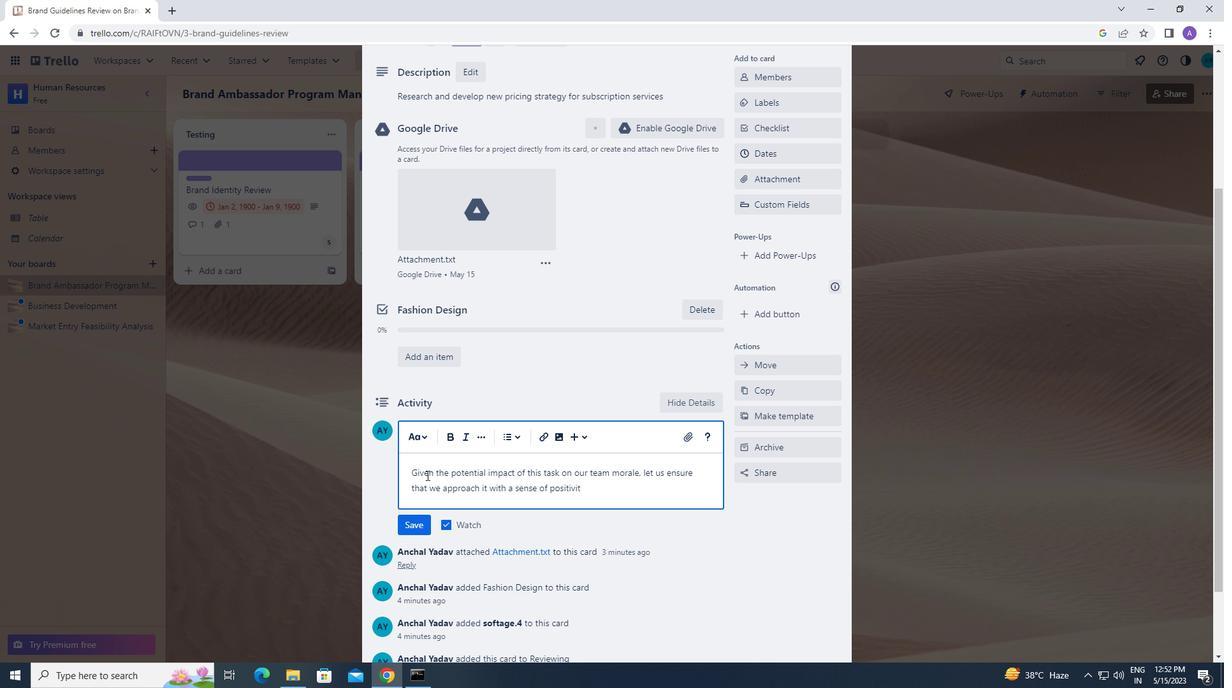 
Action: Mouse moved to (406, 522)
Screenshot: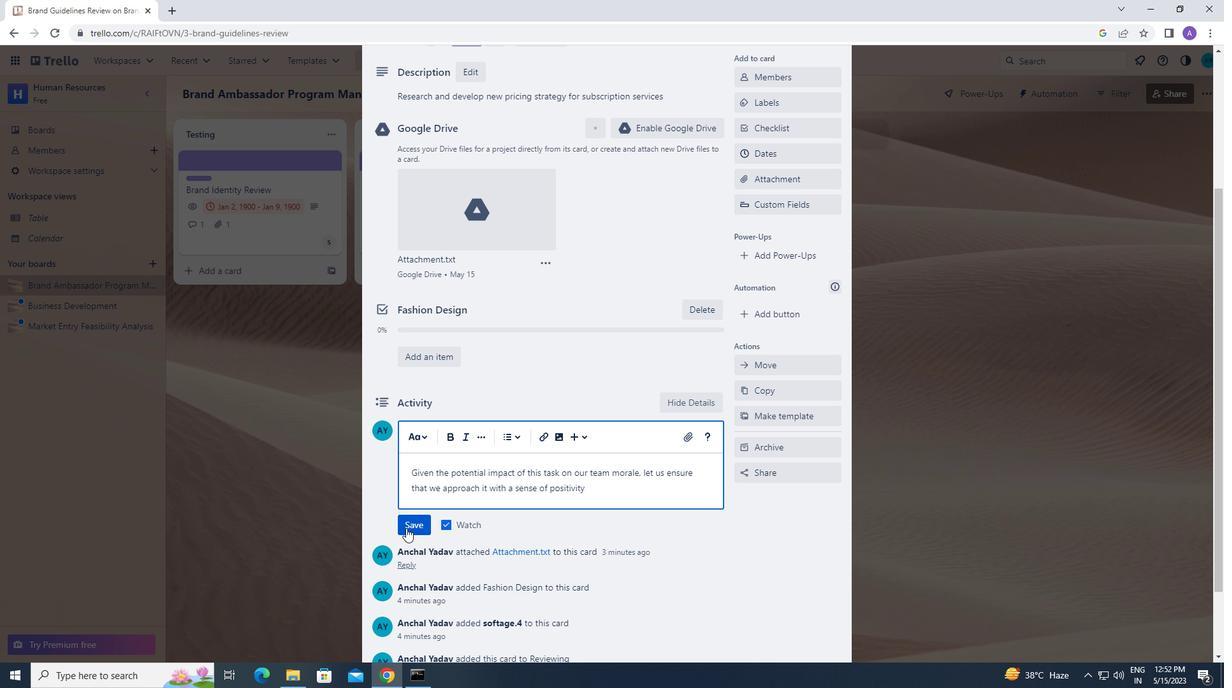 
Action: Mouse pressed left at (406, 522)
Screenshot: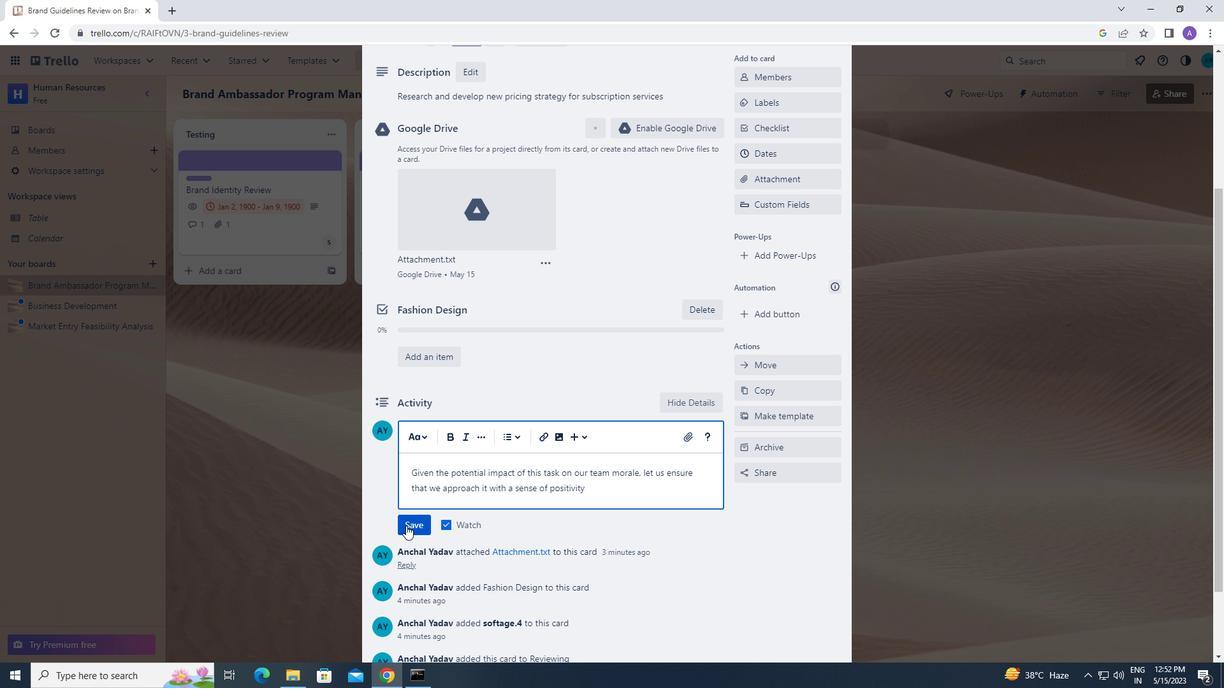 
Action: Mouse moved to (407, 521)
Screenshot: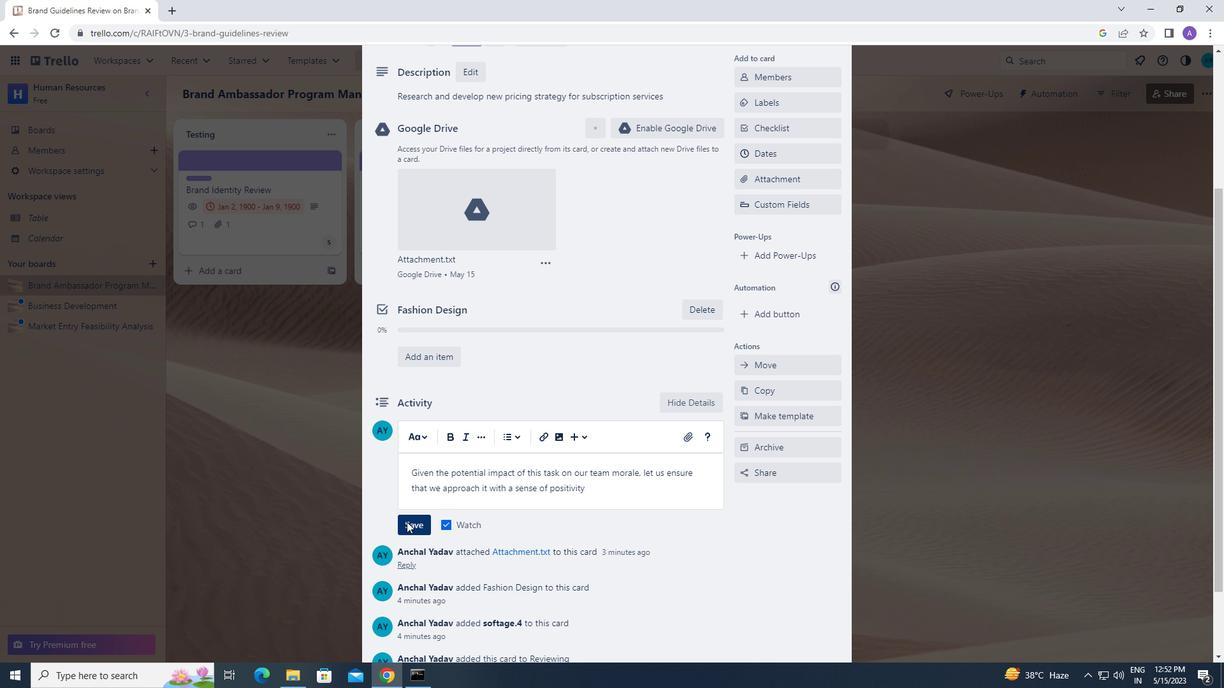 
Action: Mouse scrolled (407, 521) with delta (0, 0)
Screenshot: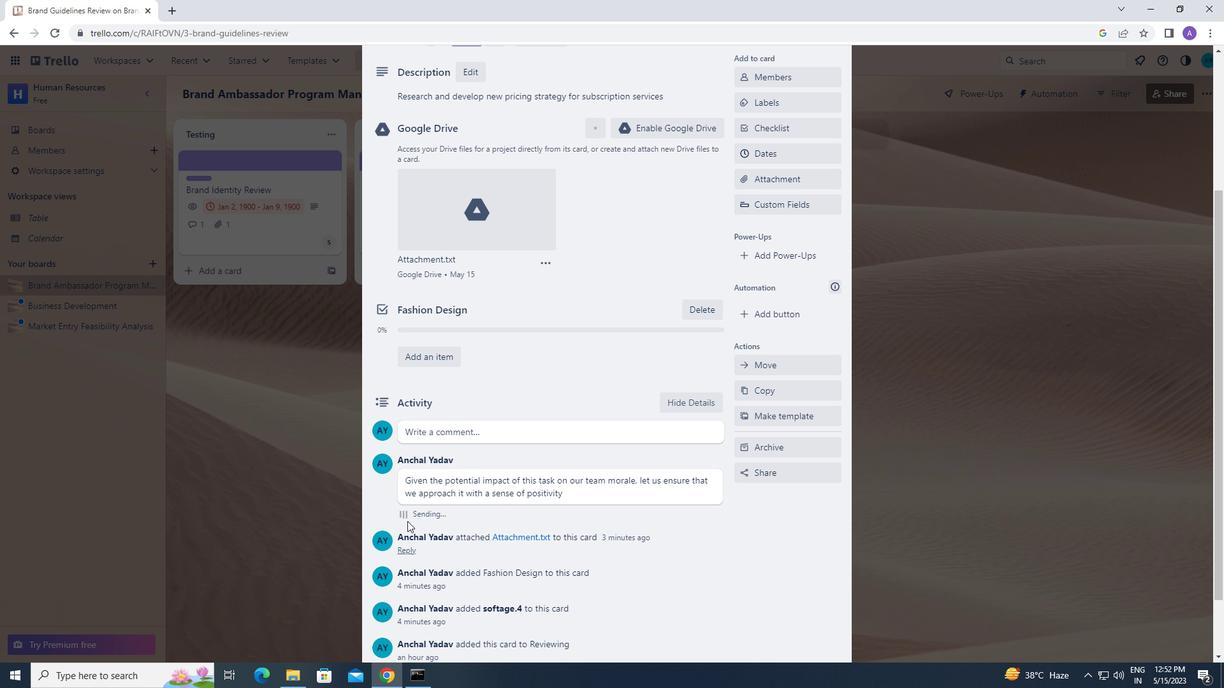 
Action: Mouse scrolled (407, 521) with delta (0, 0)
Screenshot: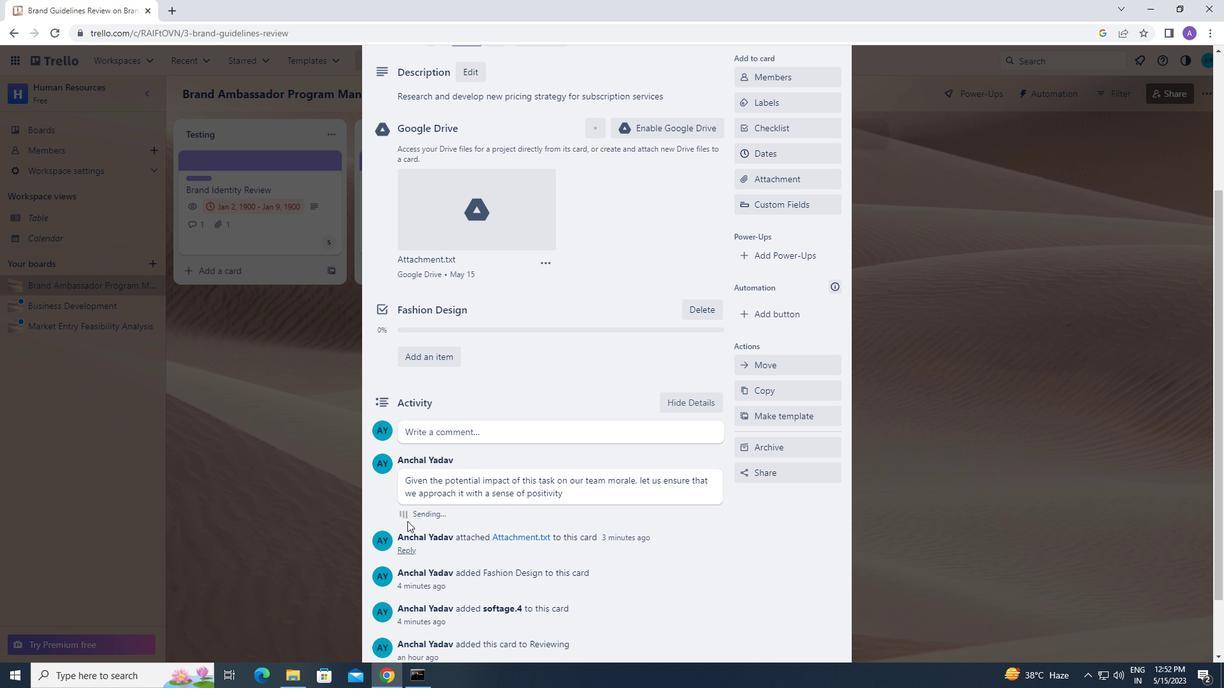 
Action: Mouse scrolled (407, 521) with delta (0, 0)
Screenshot: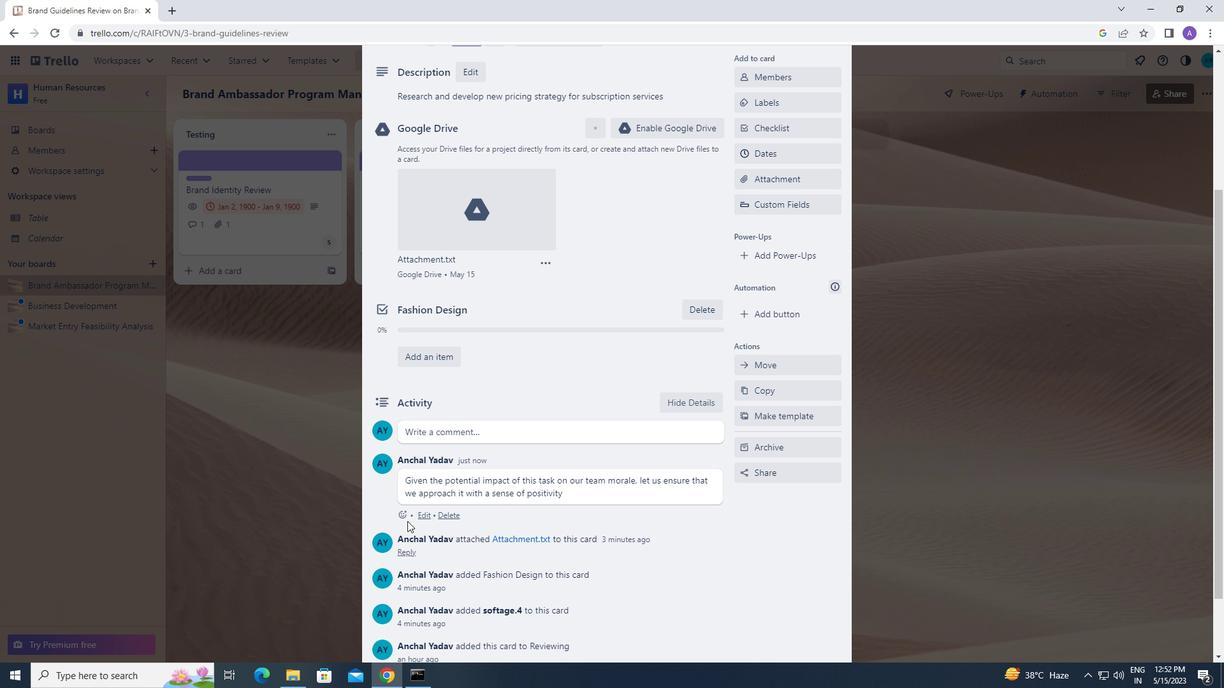 
Action: Mouse moved to (612, 395)
Screenshot: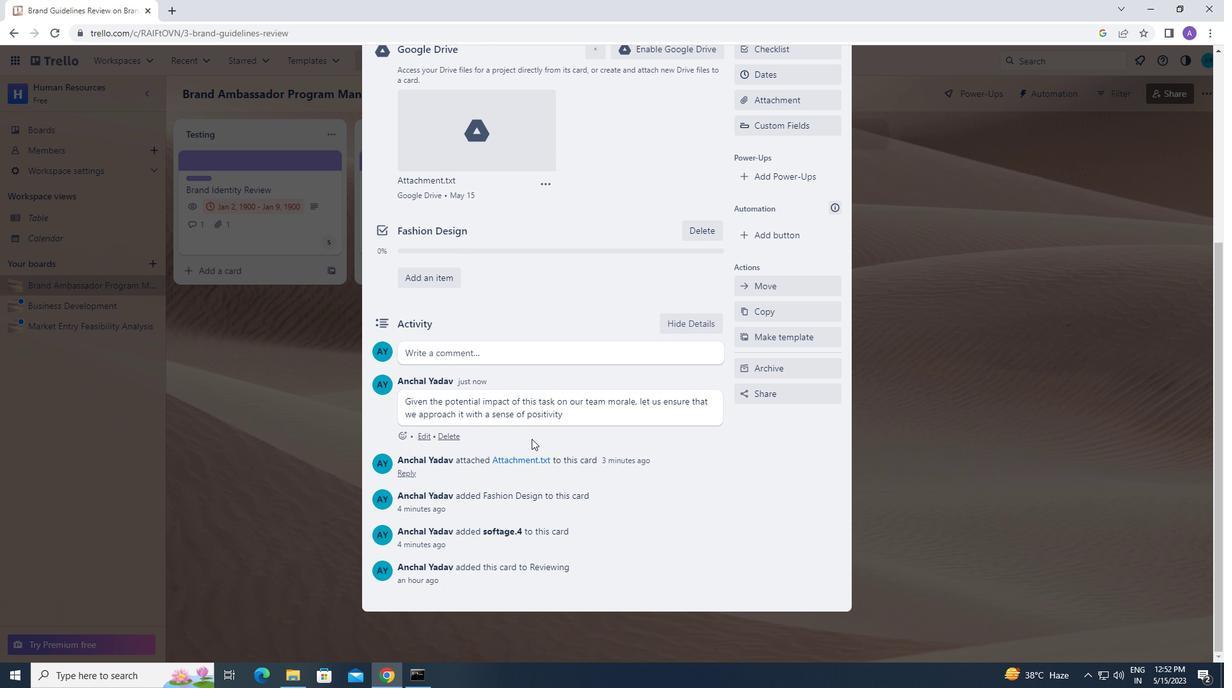 
Action: Mouse scrolled (612, 396) with delta (0, 0)
Screenshot: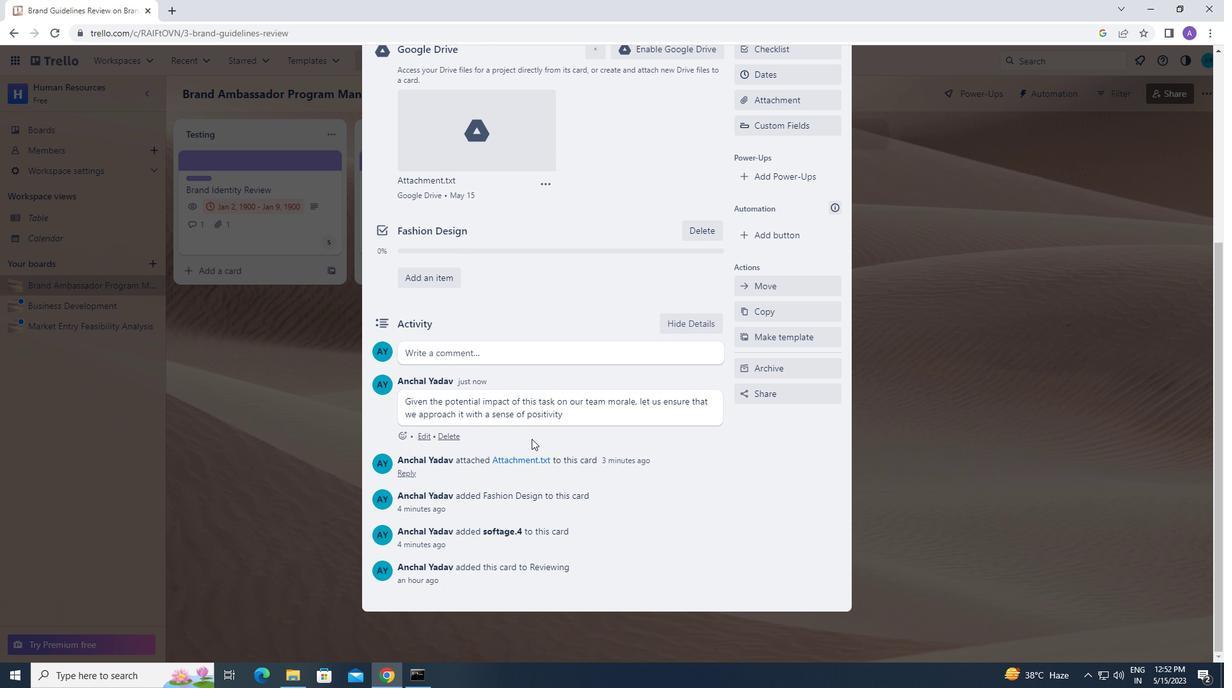 
Action: Mouse scrolled (612, 396) with delta (0, 0)
Screenshot: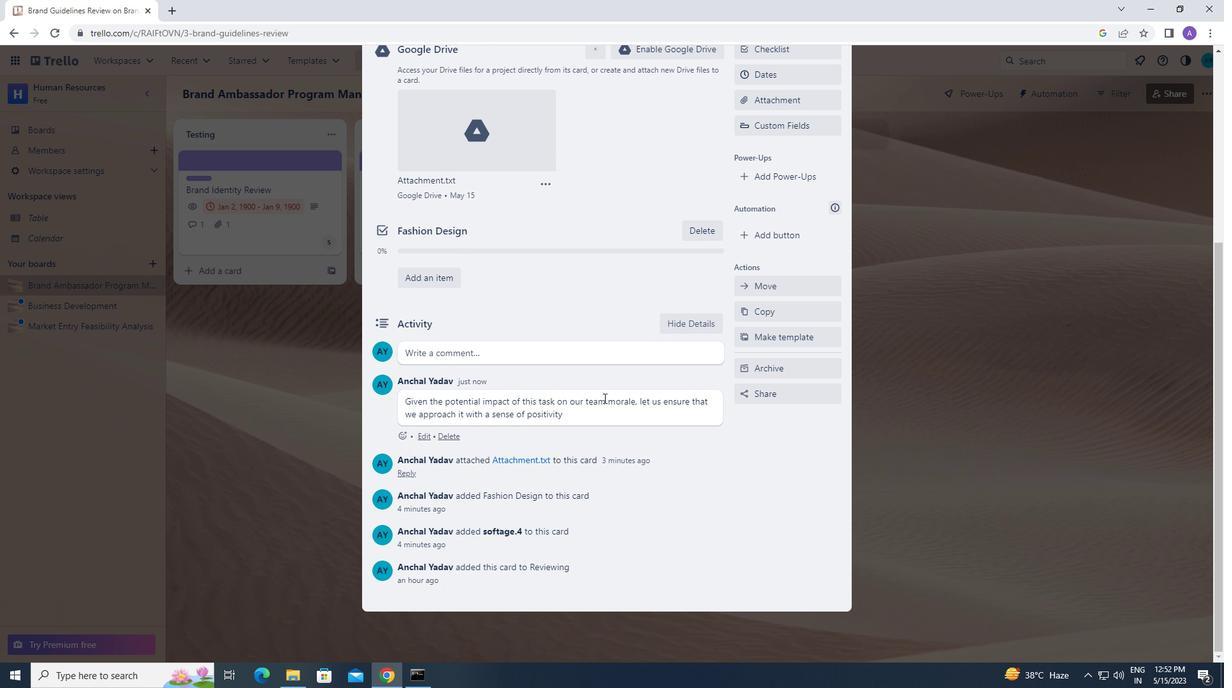
Action: Mouse scrolled (612, 396) with delta (0, 0)
Screenshot: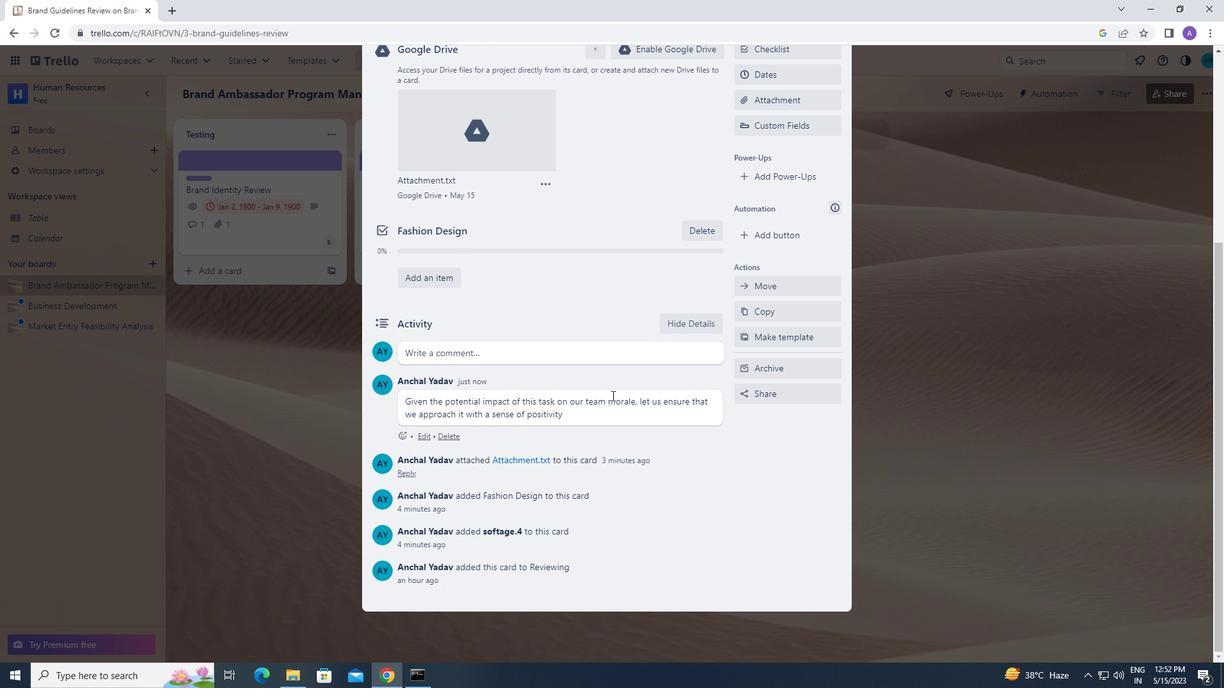 
Action: Mouse moved to (612, 392)
Screenshot: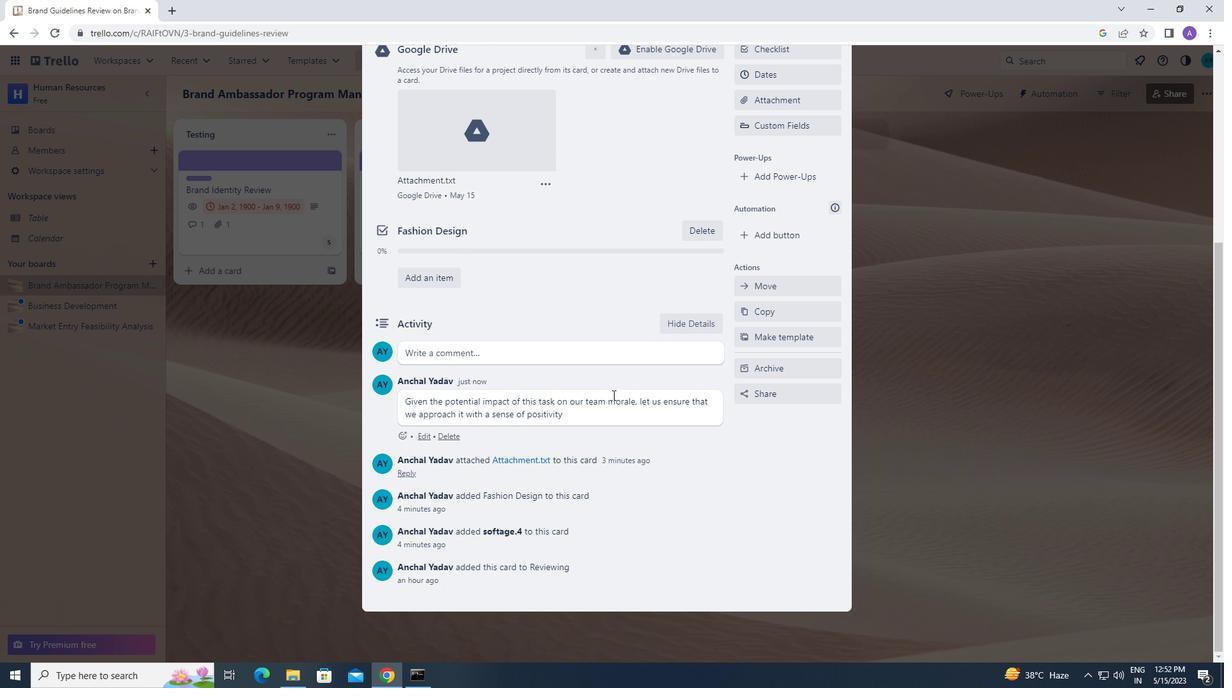 
Action: Mouse scrolled (612, 393) with delta (0, 0)
Screenshot: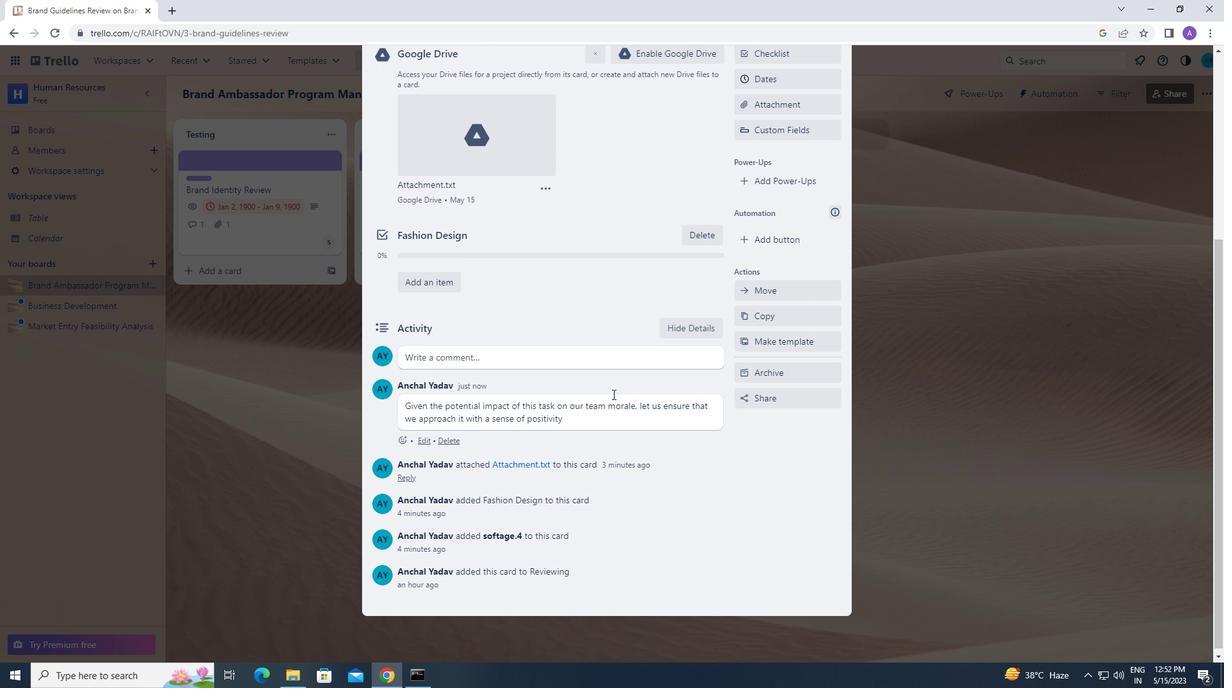 
Action: Mouse scrolled (612, 393) with delta (0, 0)
Screenshot: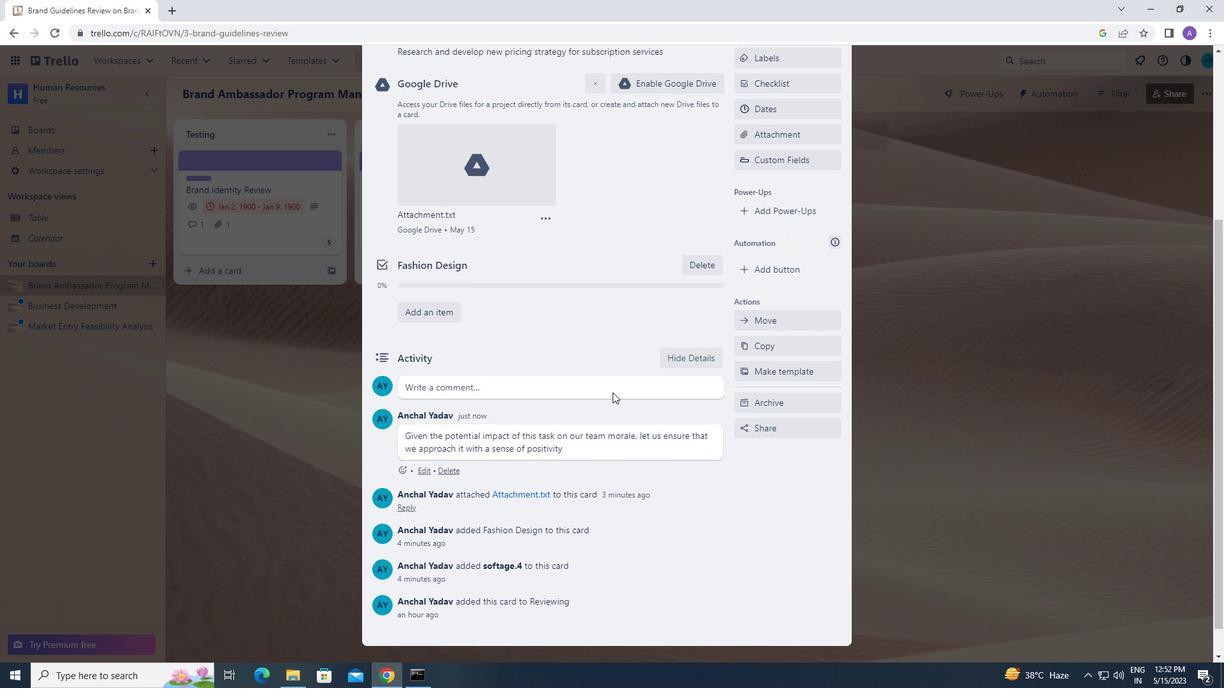 
Action: Mouse scrolled (612, 393) with delta (0, 0)
Screenshot: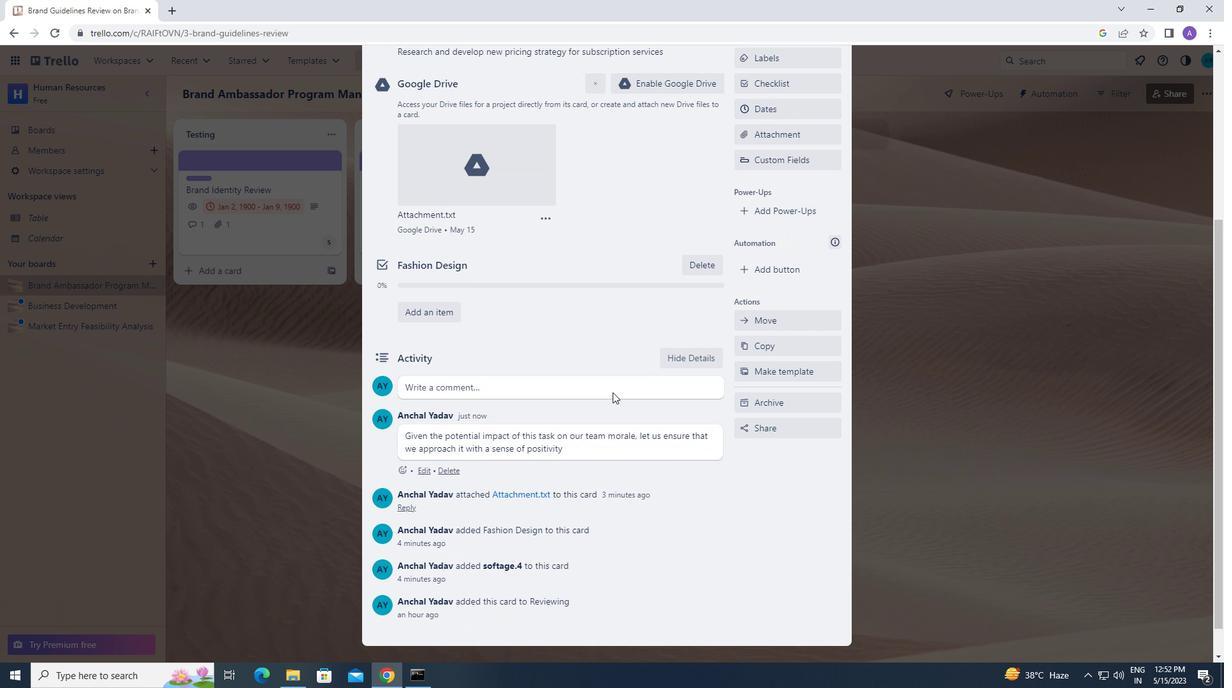 
Action: Mouse scrolled (612, 393) with delta (0, 0)
Screenshot: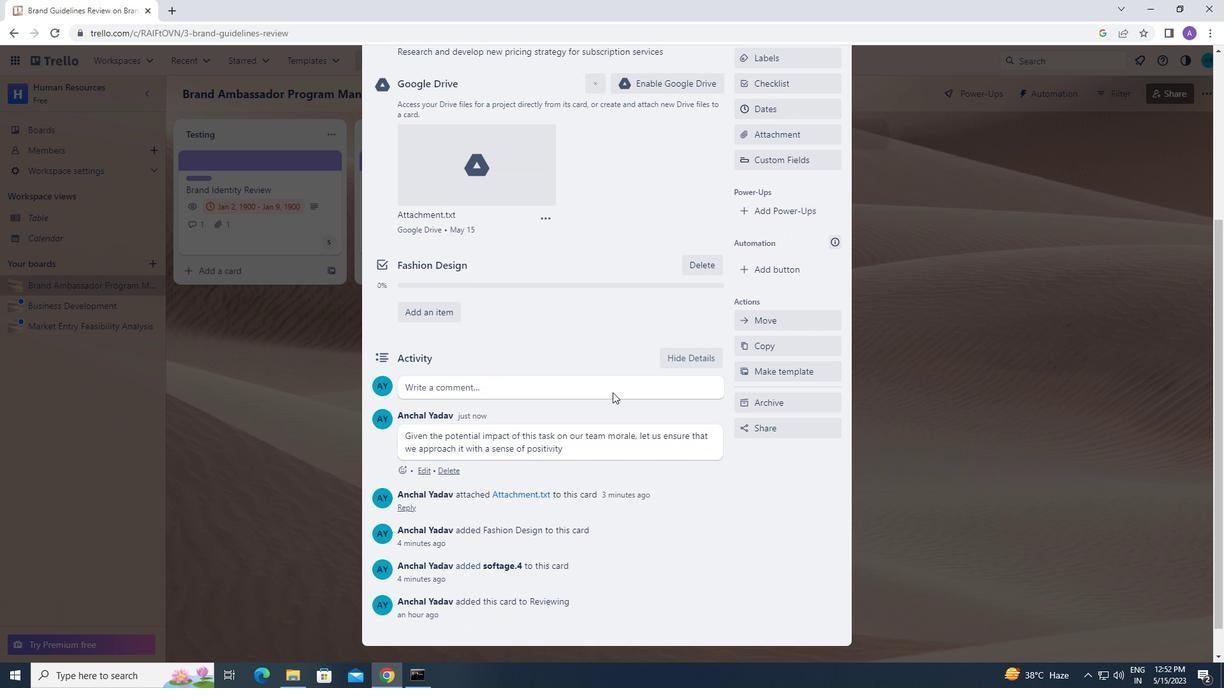 
Action: Mouse moved to (767, 357)
Screenshot: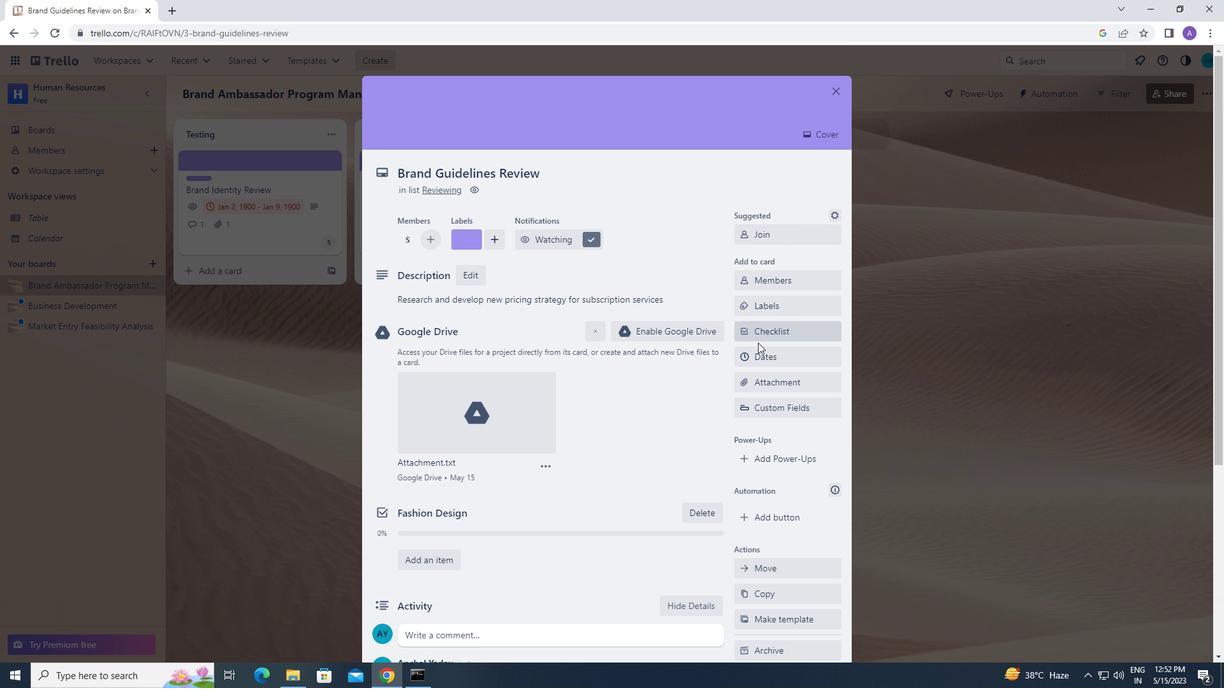 
Action: Mouse pressed left at (767, 357)
Screenshot: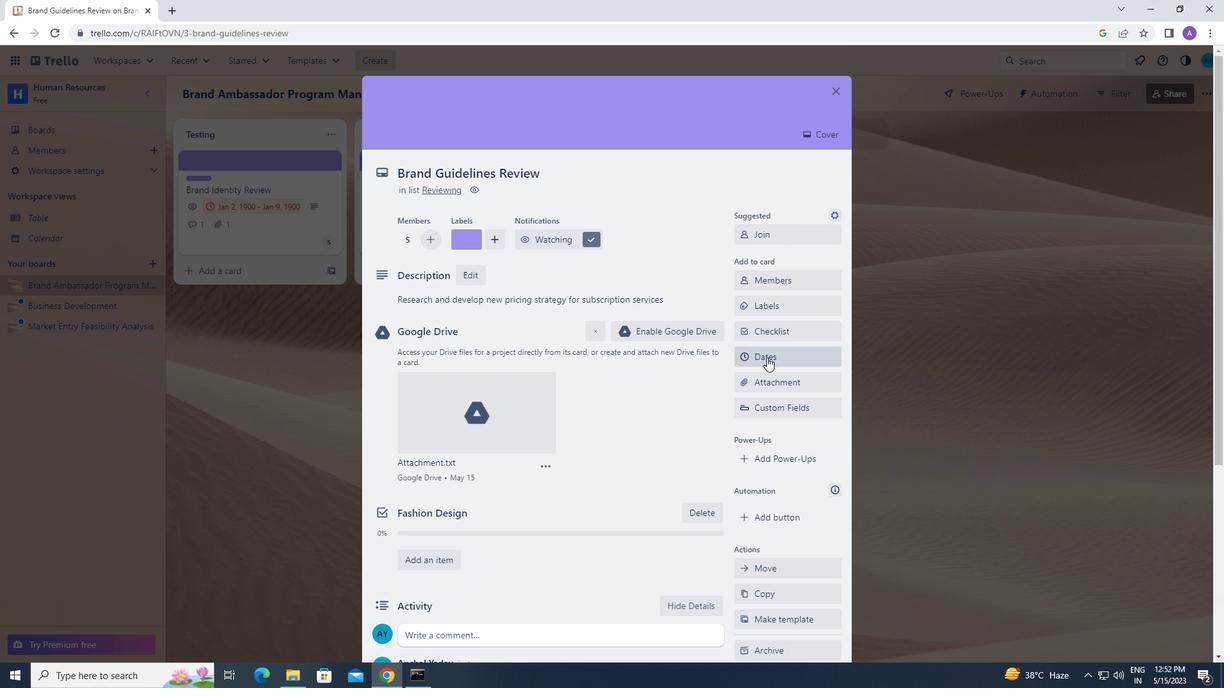 
Action: Mouse moved to (422, 520)
Screenshot: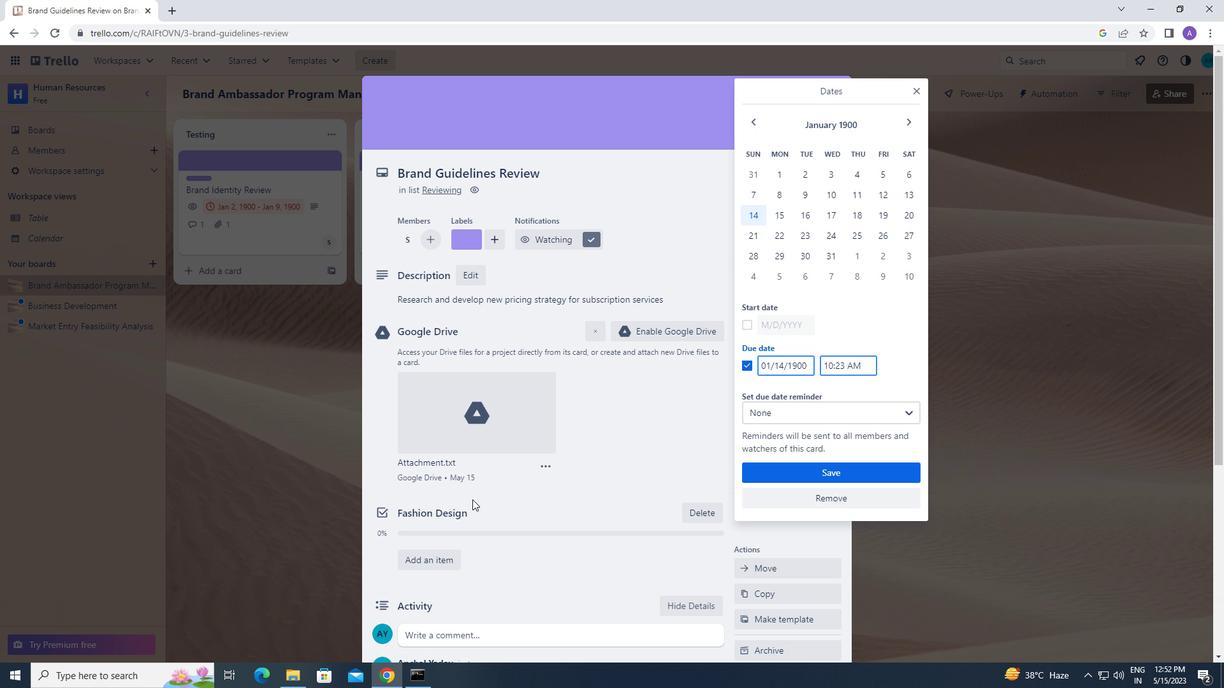 
Action: Mouse scrolled (422, 519) with delta (0, 0)
Screenshot: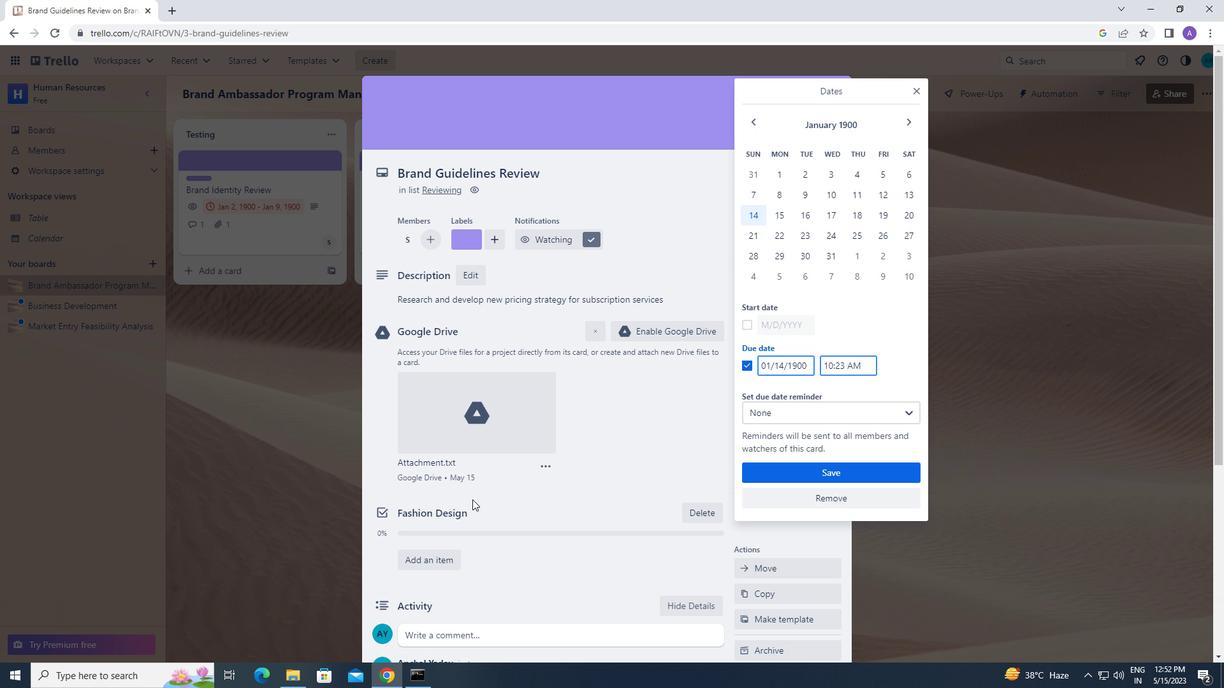 
Action: Mouse moved to (420, 521)
Screenshot: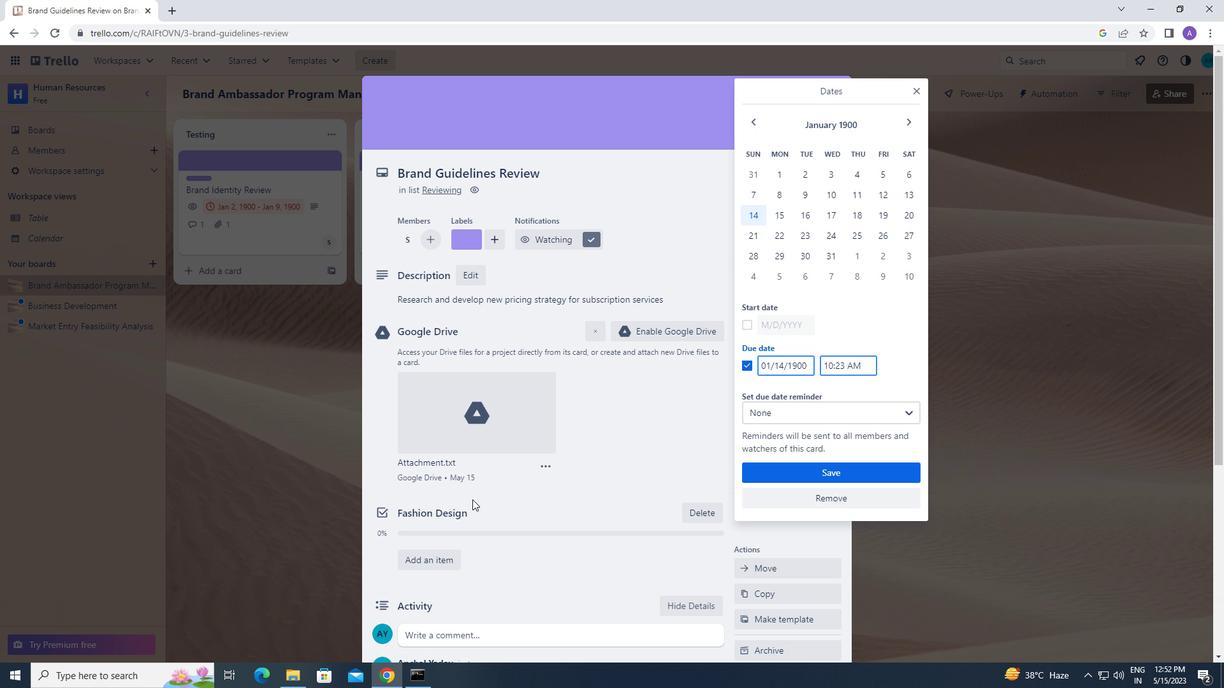 
Action: Mouse scrolled (420, 520) with delta (0, 0)
Screenshot: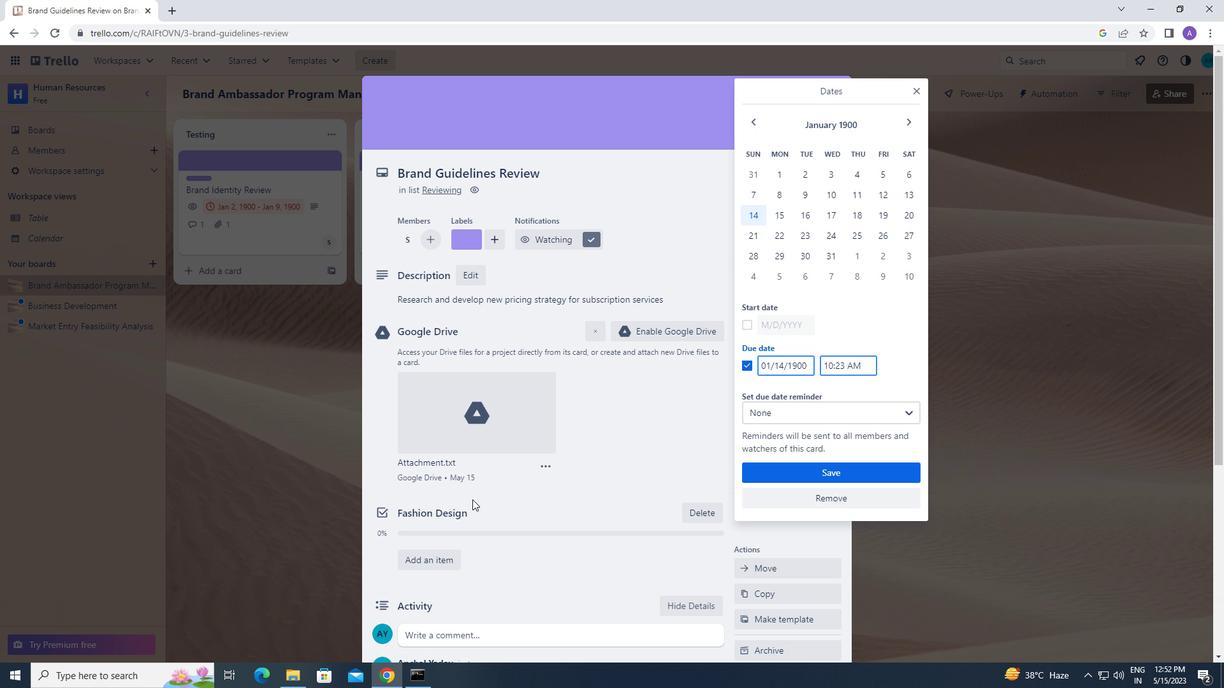 
Action: Mouse moved to (420, 521)
Screenshot: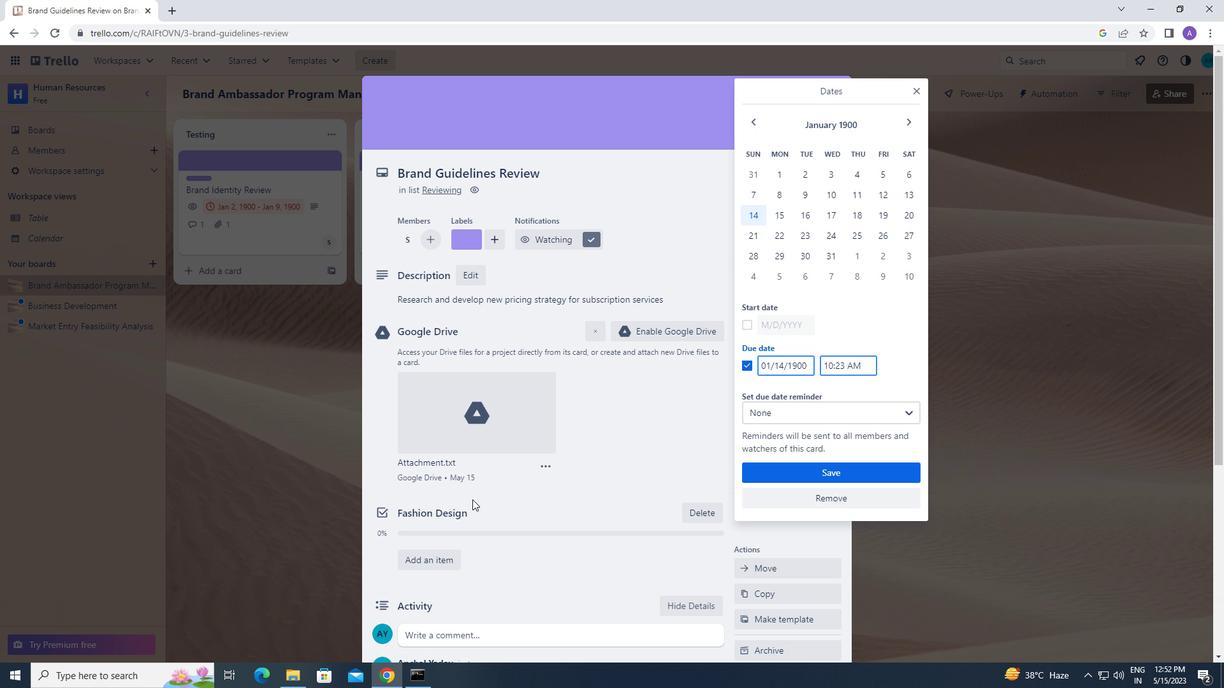 
Action: Mouse scrolled (420, 521) with delta (0, 0)
Screenshot: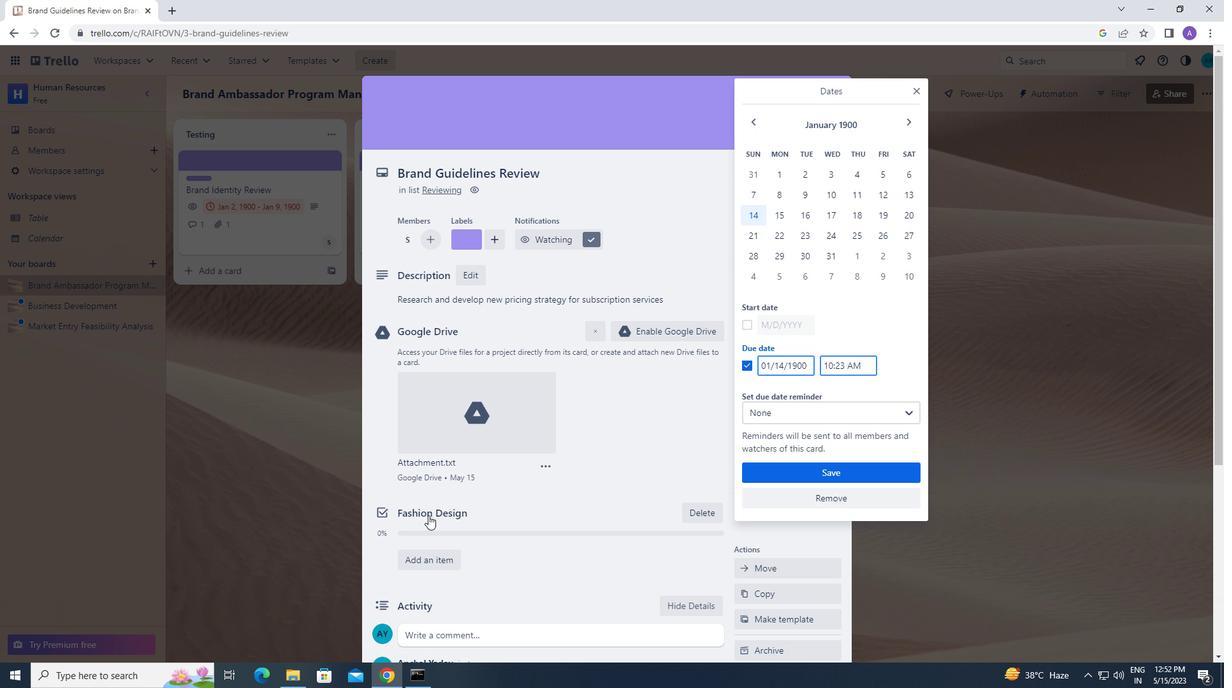 
Action: Mouse moved to (418, 522)
Screenshot: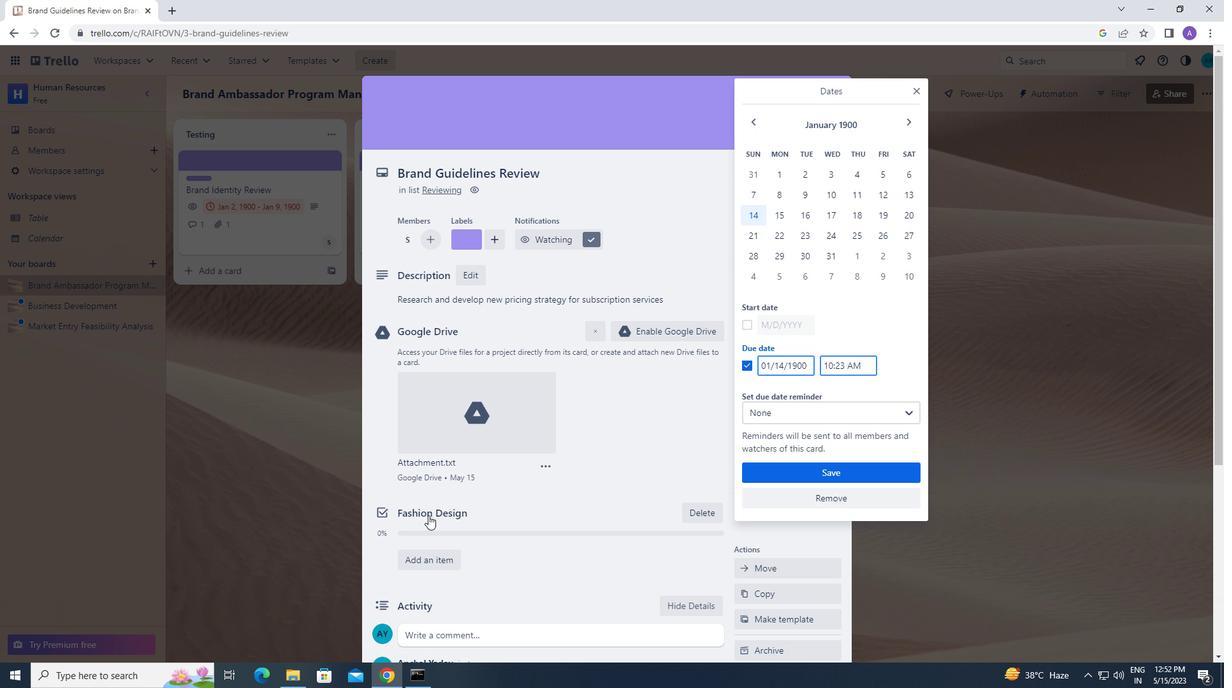
Action: Mouse scrolled (418, 521) with delta (0, 0)
Screenshot: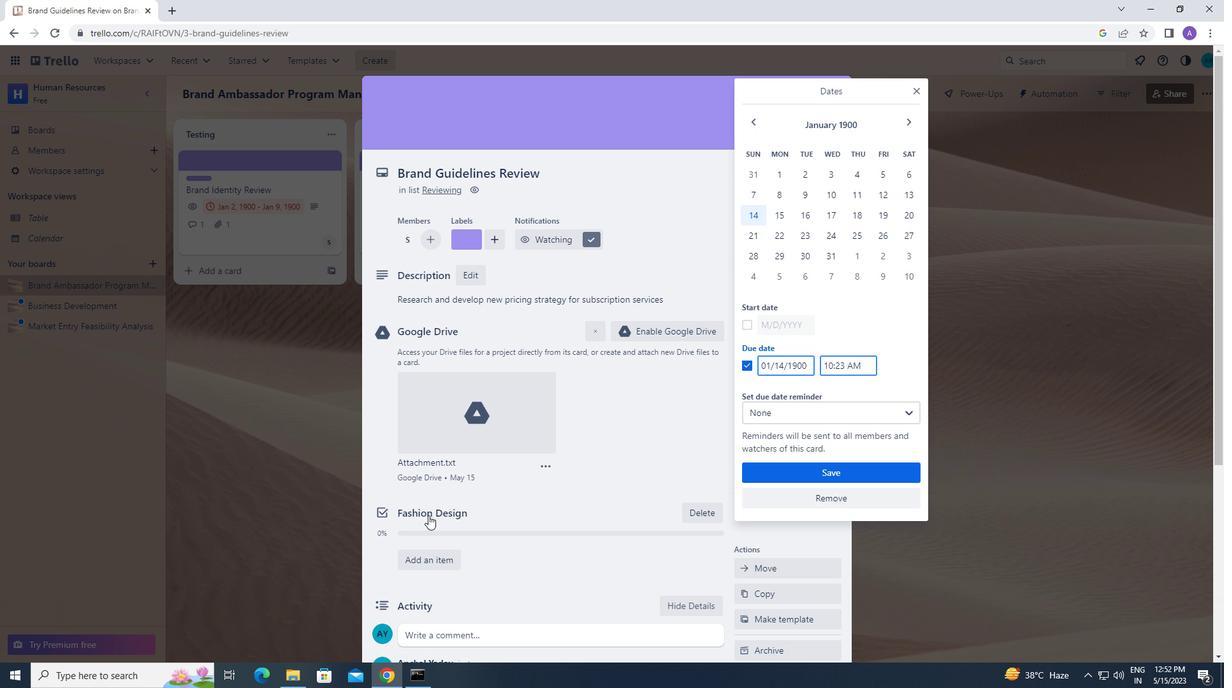 
Action: Mouse scrolled (418, 521) with delta (0, 0)
Screenshot: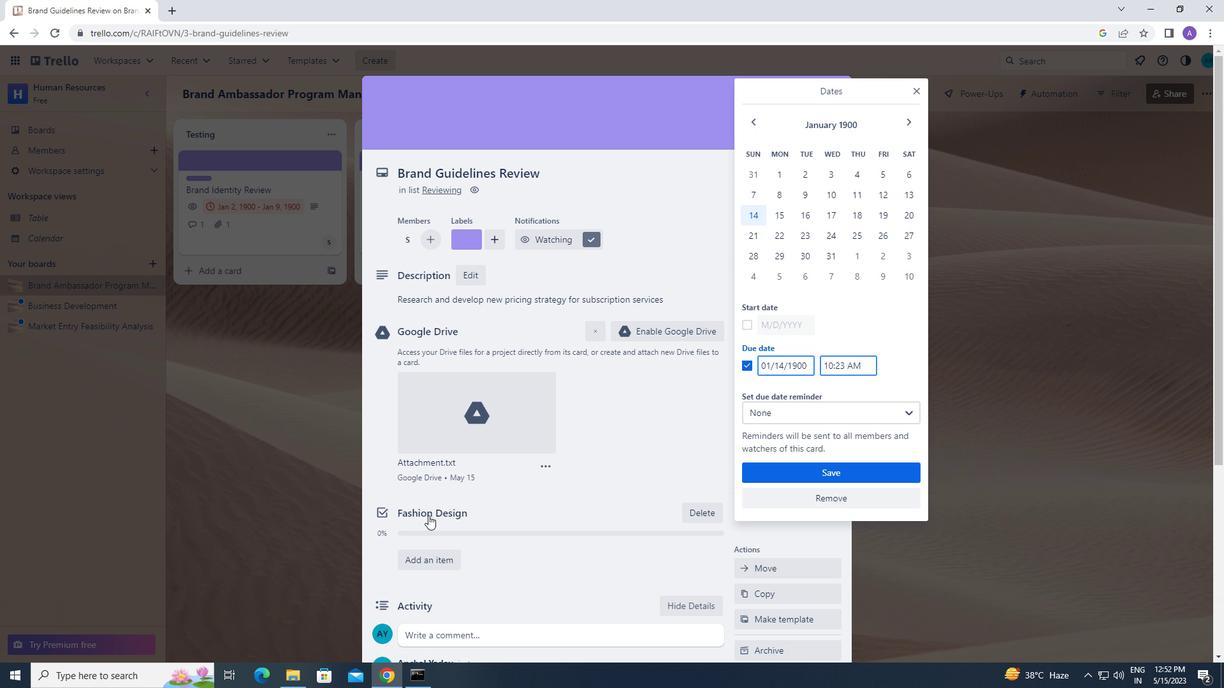 
Action: Mouse moved to (569, 420)
Screenshot: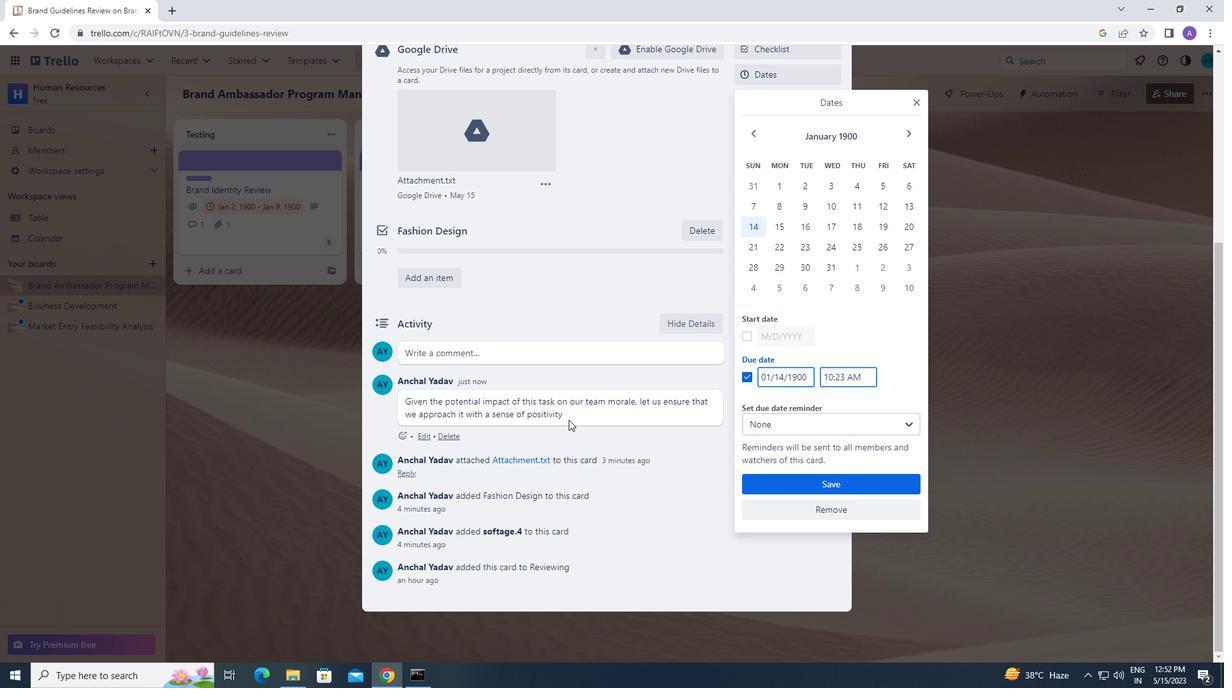 
Action: Mouse pressed left at (569, 420)
Screenshot: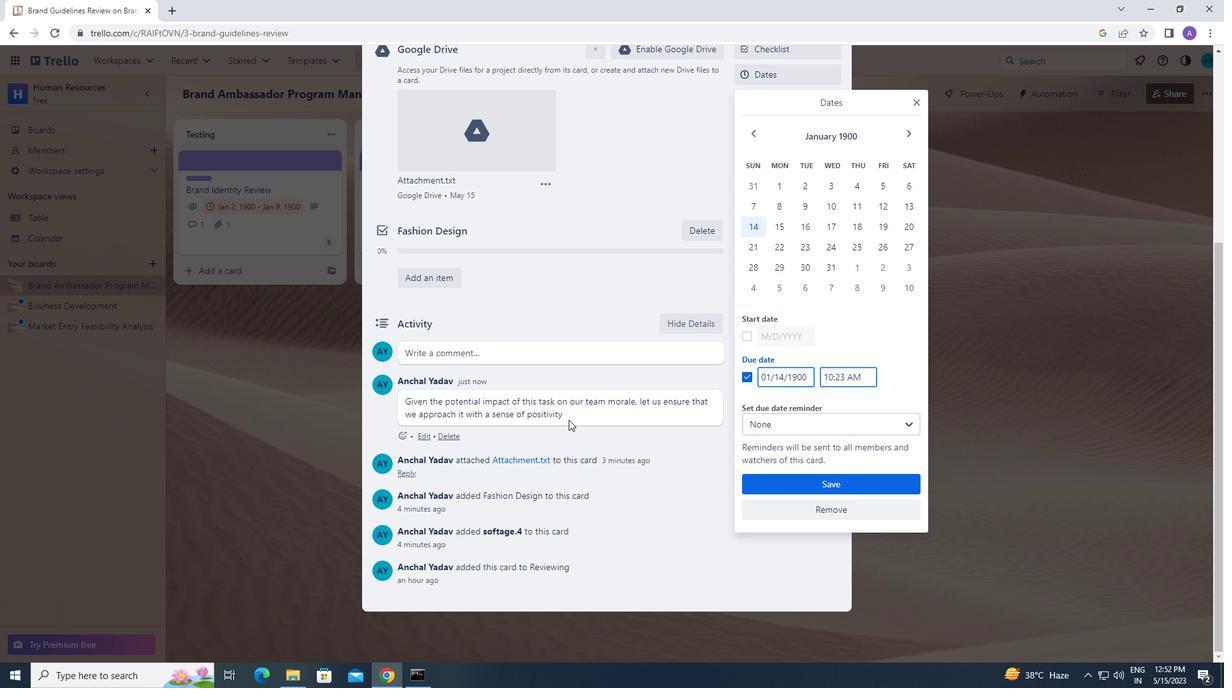 
Action: Mouse moved to (570, 416)
Screenshot: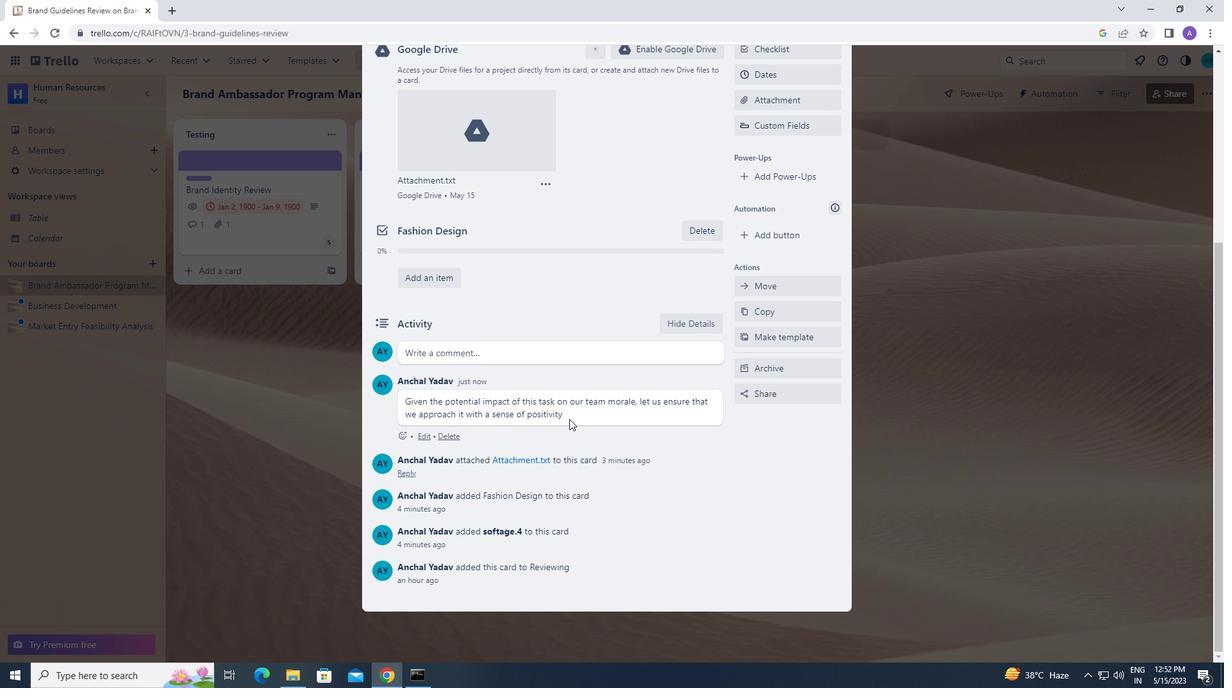 
Action: Mouse pressed left at (570, 416)
Screenshot: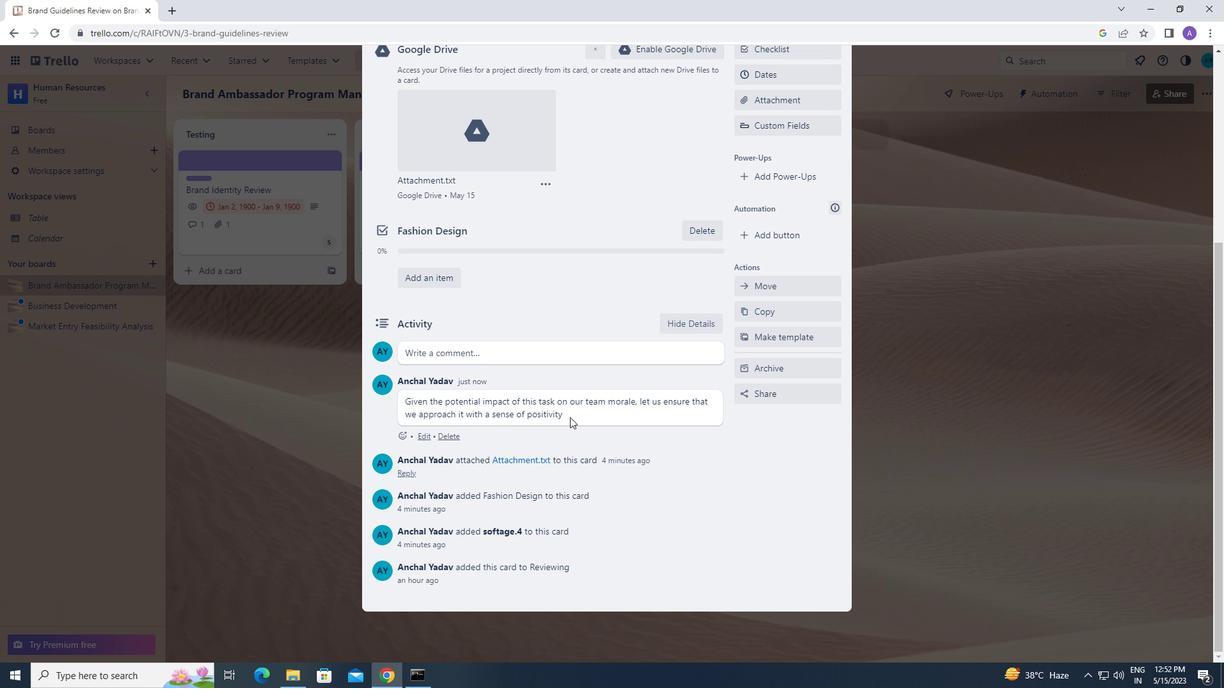 
Action: Mouse pressed left at (570, 416)
Screenshot: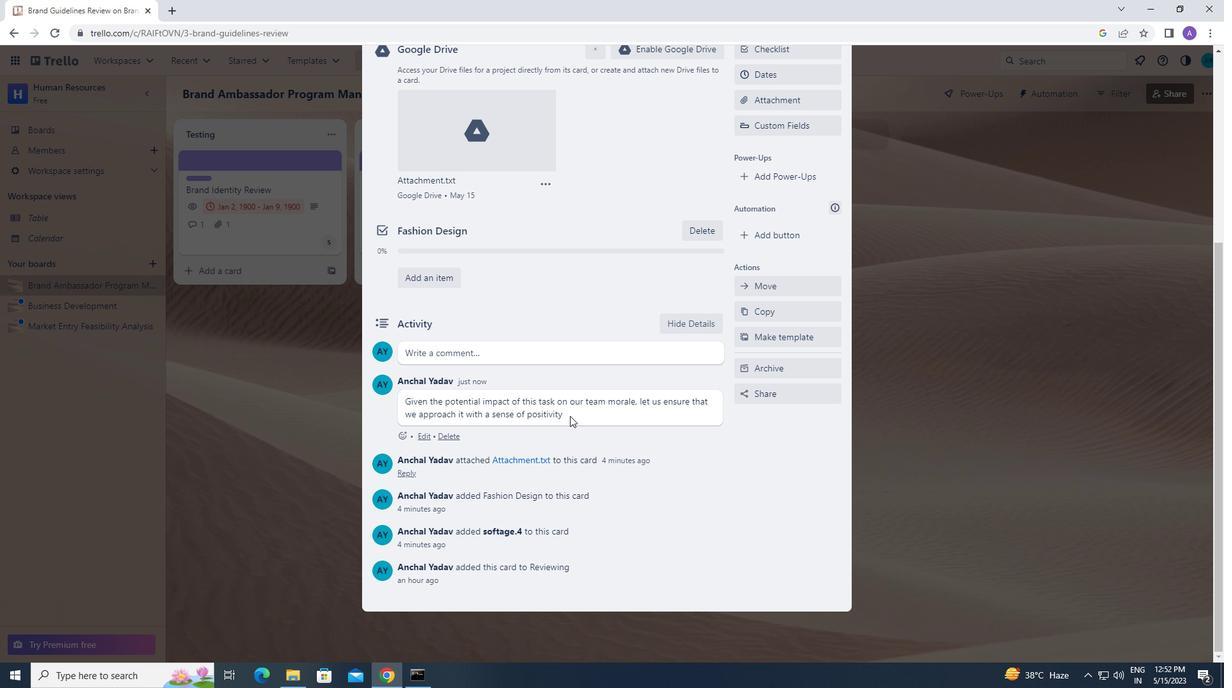 
Action: Mouse moved to (566, 411)
Screenshot: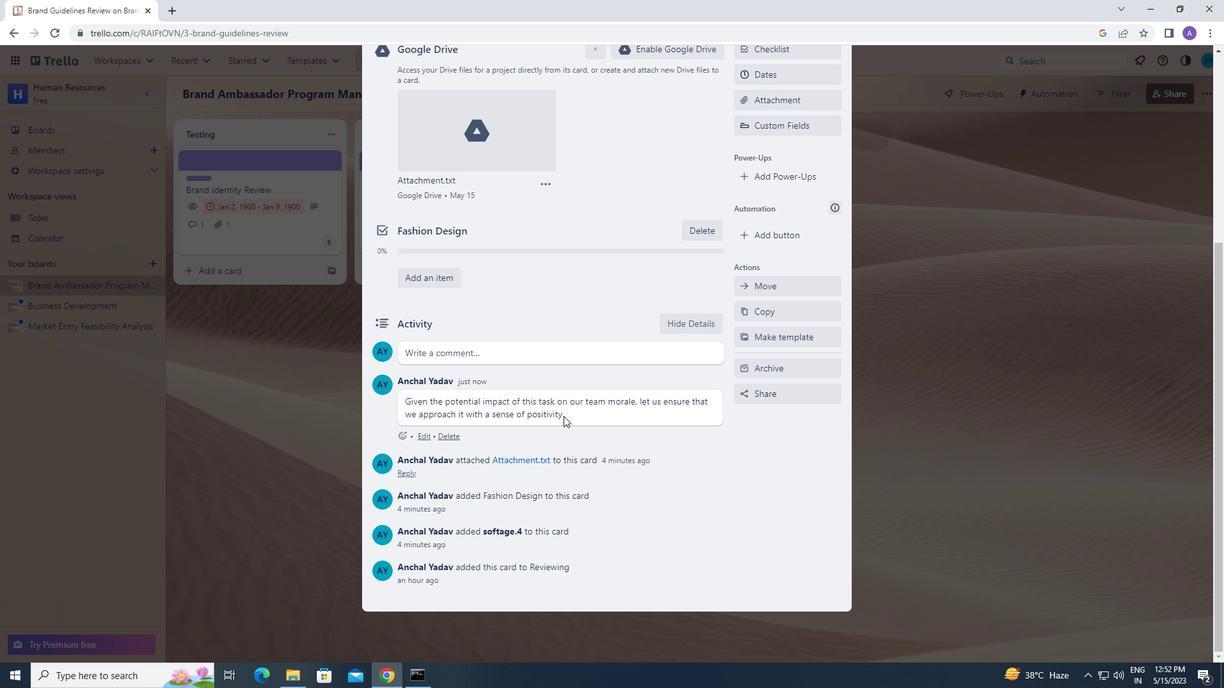 
Action: Mouse pressed left at (566, 411)
Screenshot: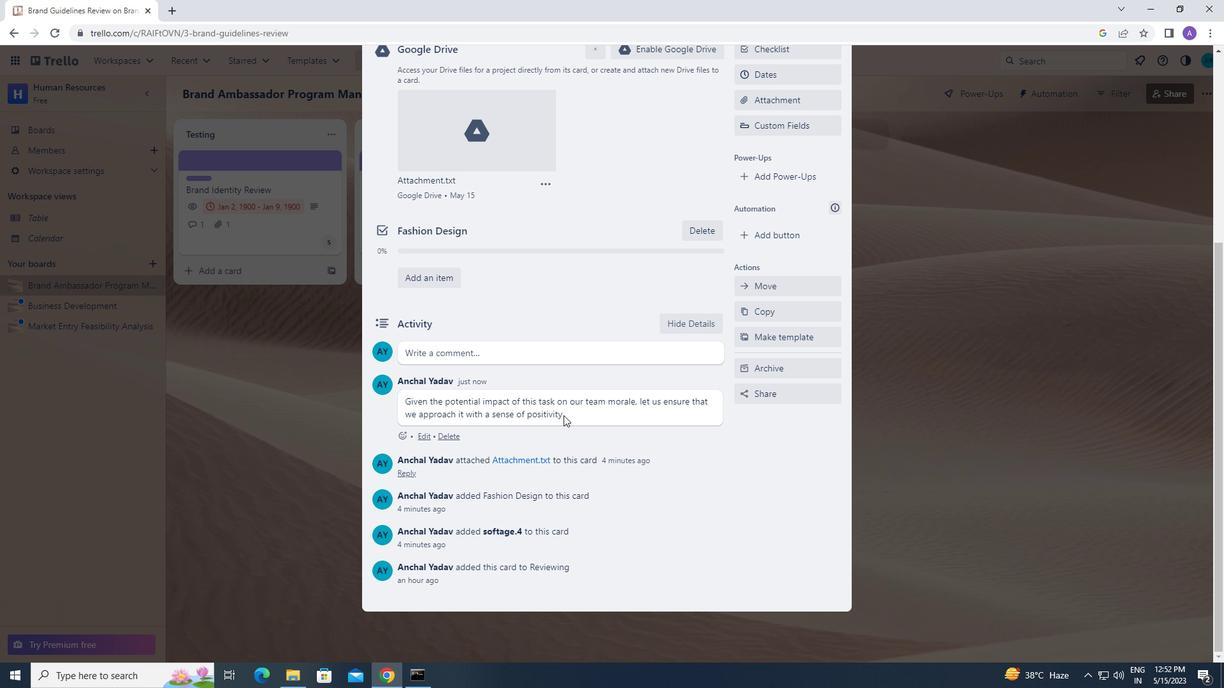 
Action: Mouse pressed left at (566, 411)
Screenshot: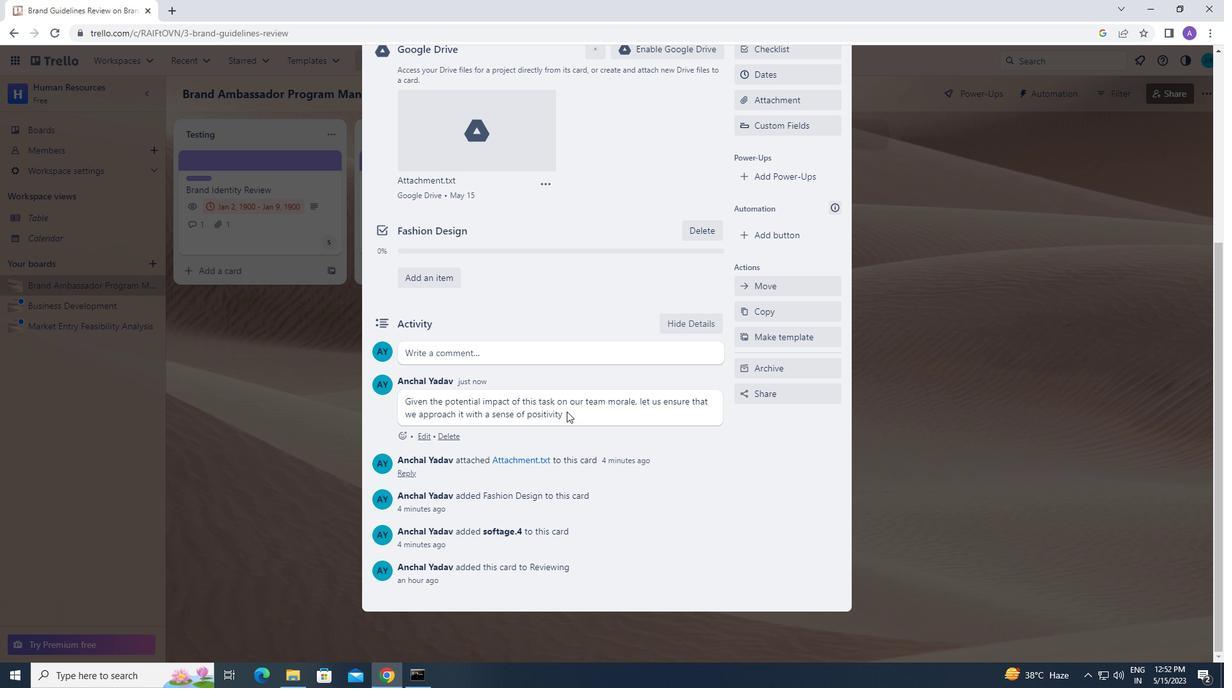 
Action: Mouse pressed left at (566, 411)
Screenshot: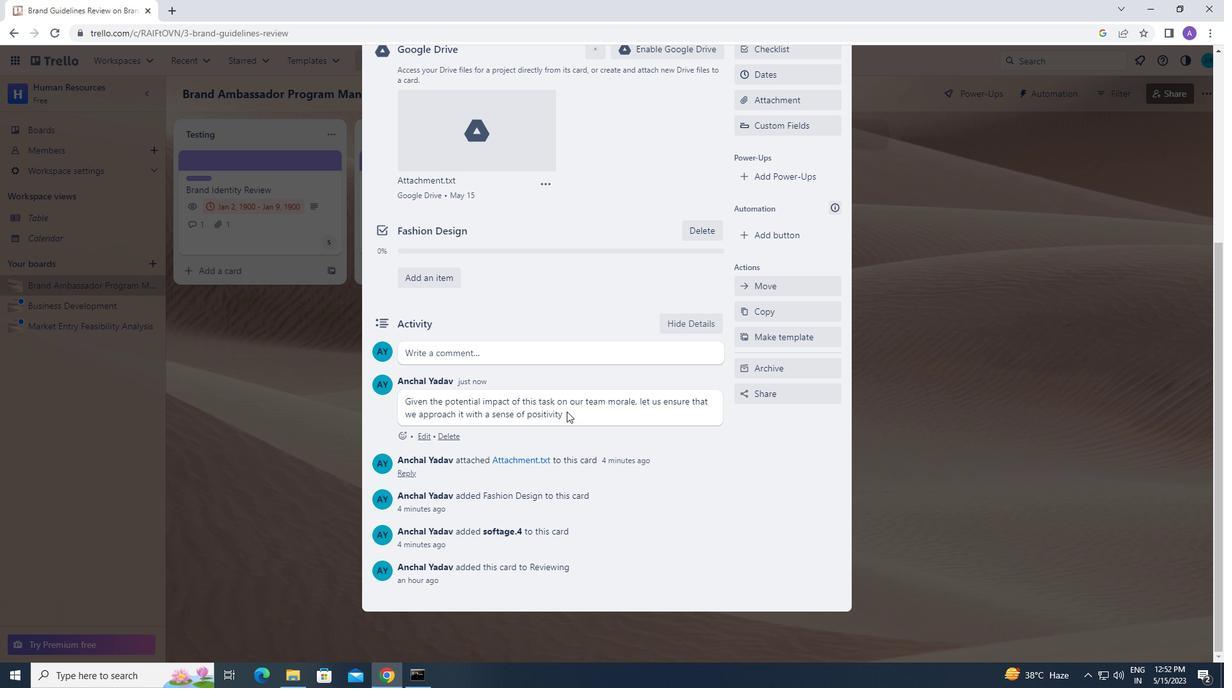 
Action: Mouse moved to (427, 438)
Screenshot: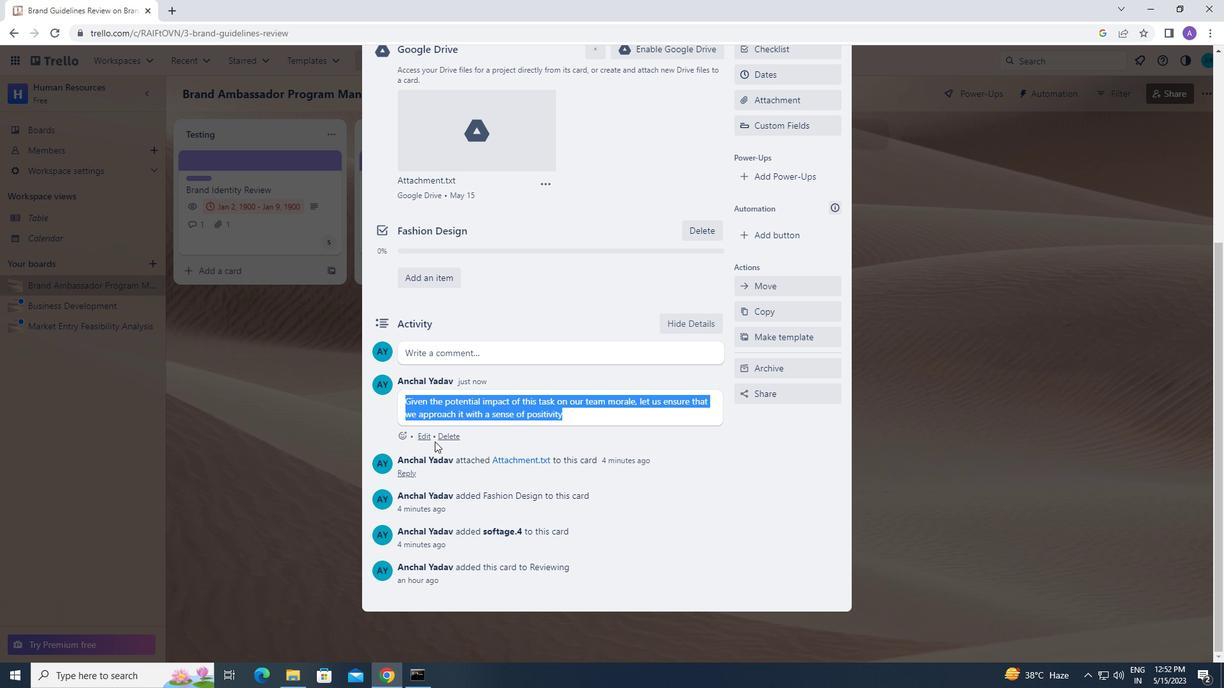 
Action: Mouse pressed left at (427, 438)
Screenshot: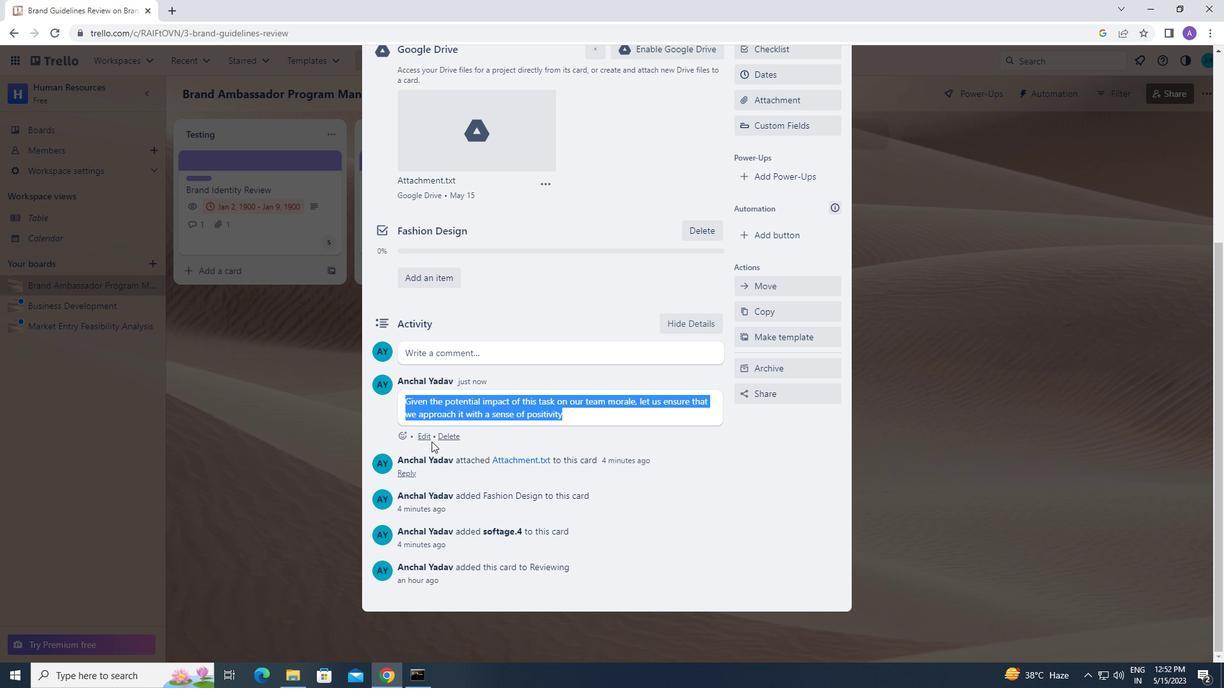
Action: Mouse moved to (567, 496)
Screenshot: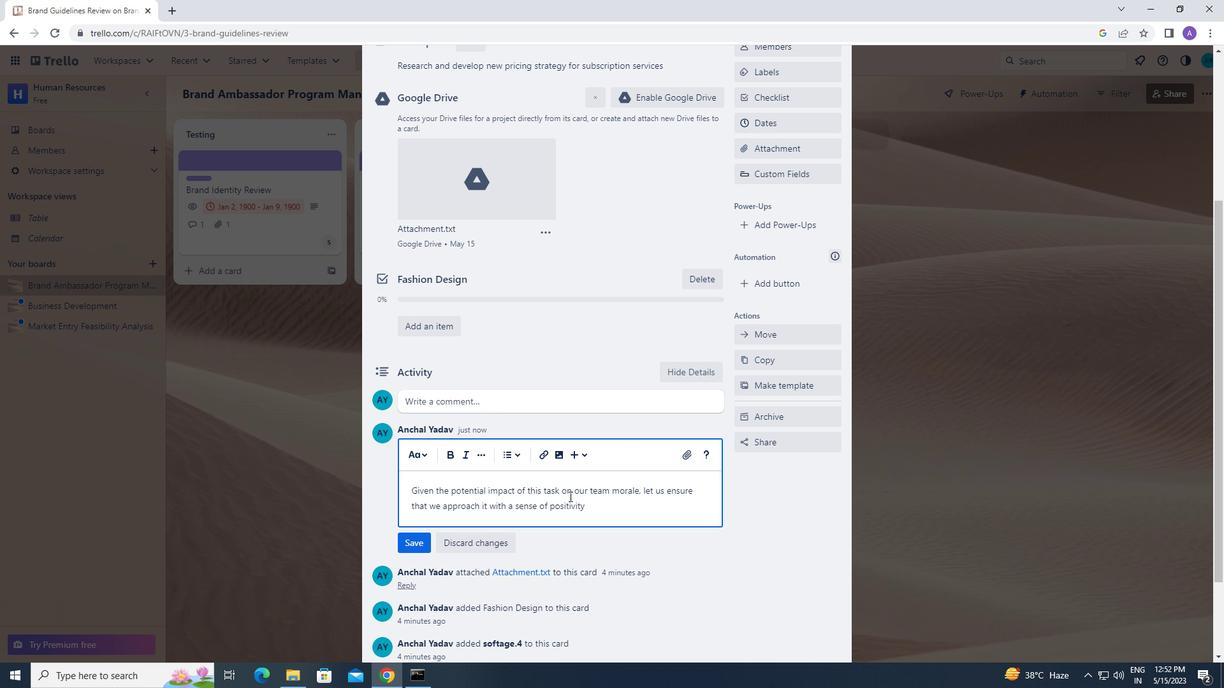 
Action: Key pressed <Key.space>and<Key.space>optimism
Screenshot: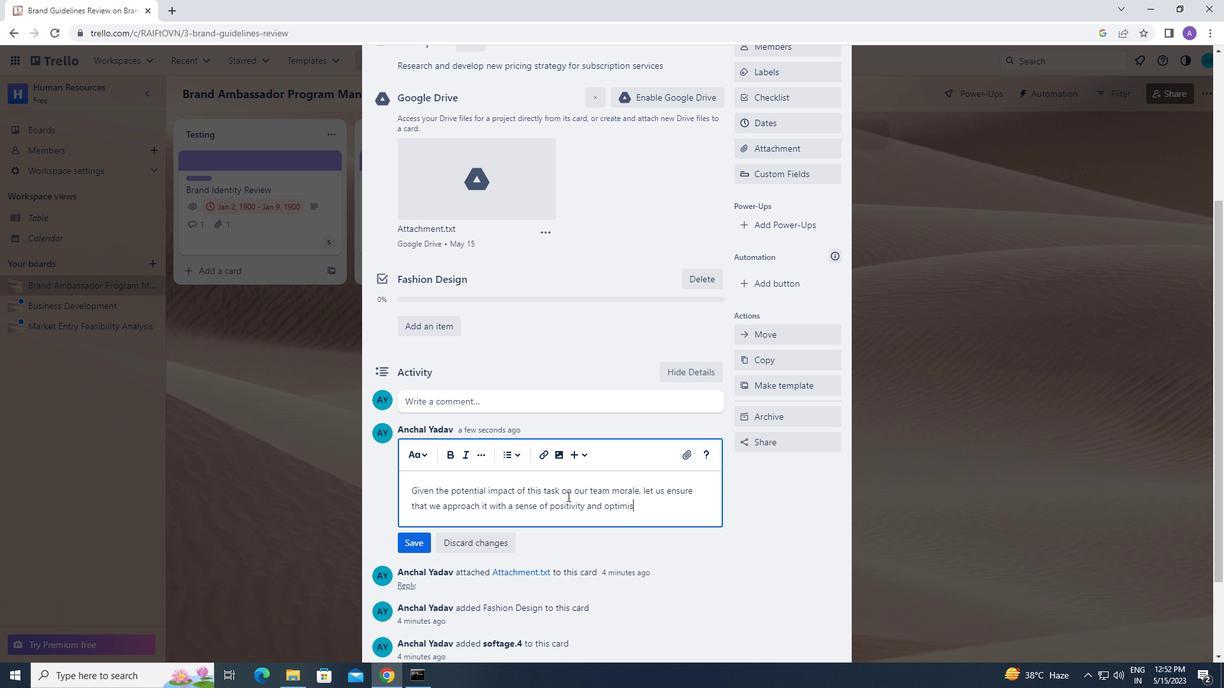 
Action: Mouse moved to (417, 538)
Screenshot: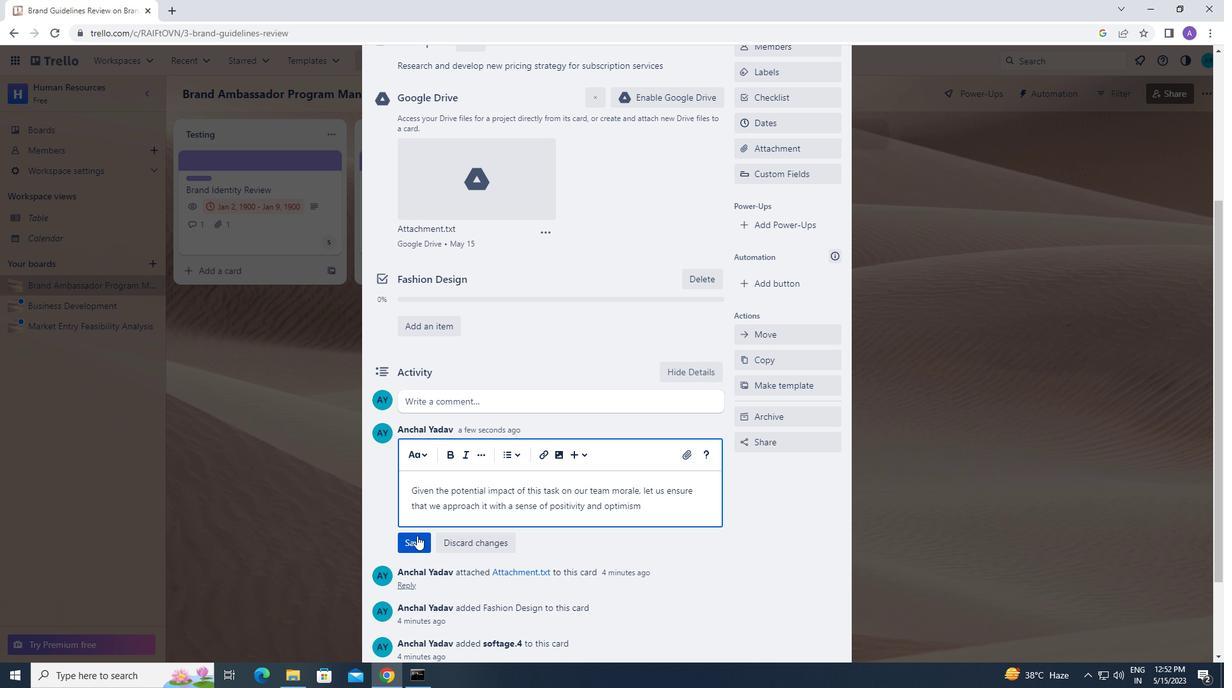 
Action: Mouse pressed left at (417, 538)
Screenshot: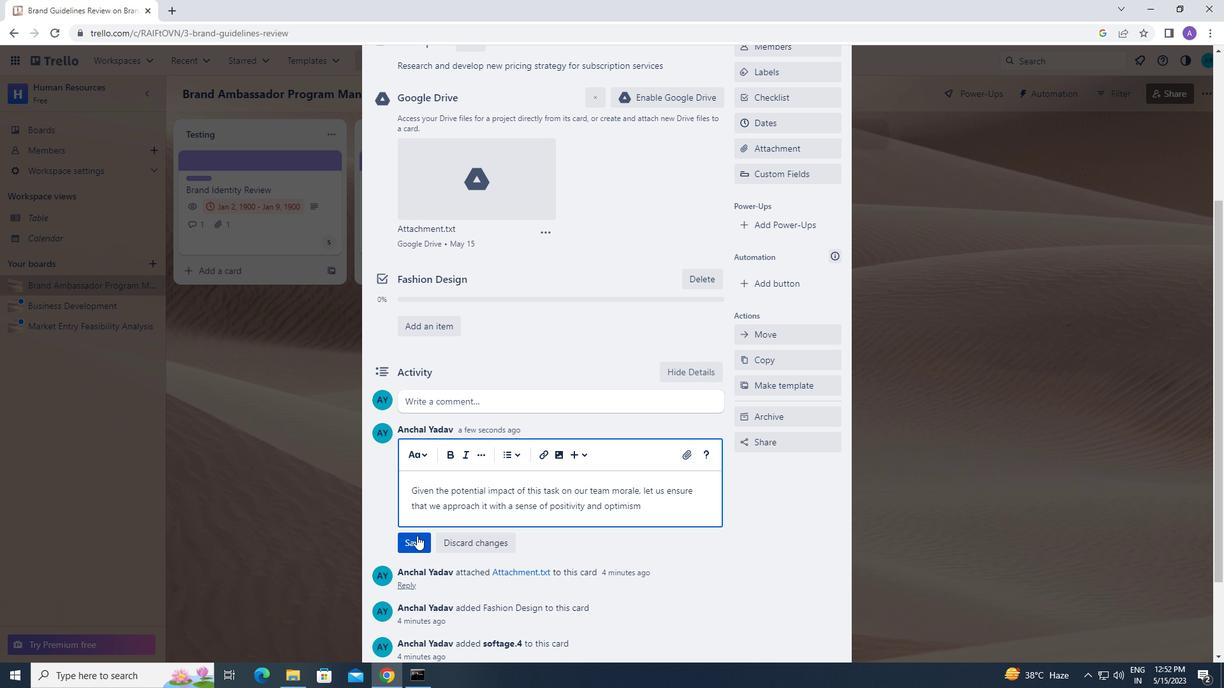 
Action: Mouse moved to (642, 287)
Screenshot: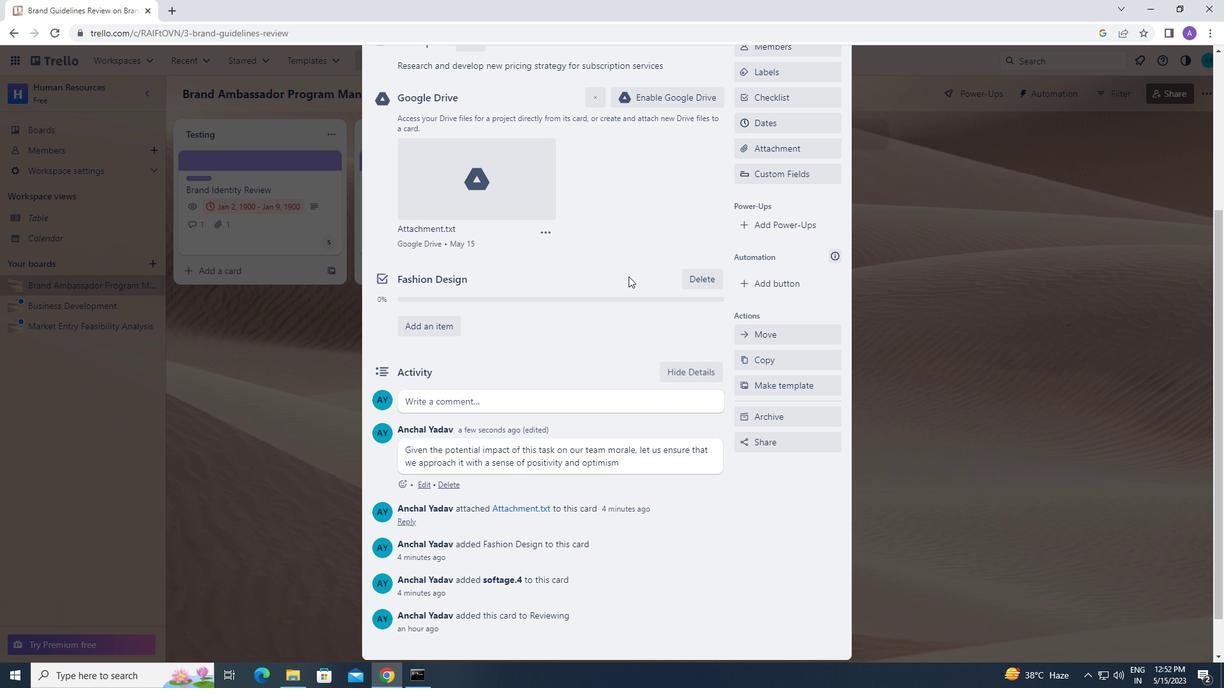 
Action: Mouse scrolled (642, 288) with delta (0, 0)
Screenshot: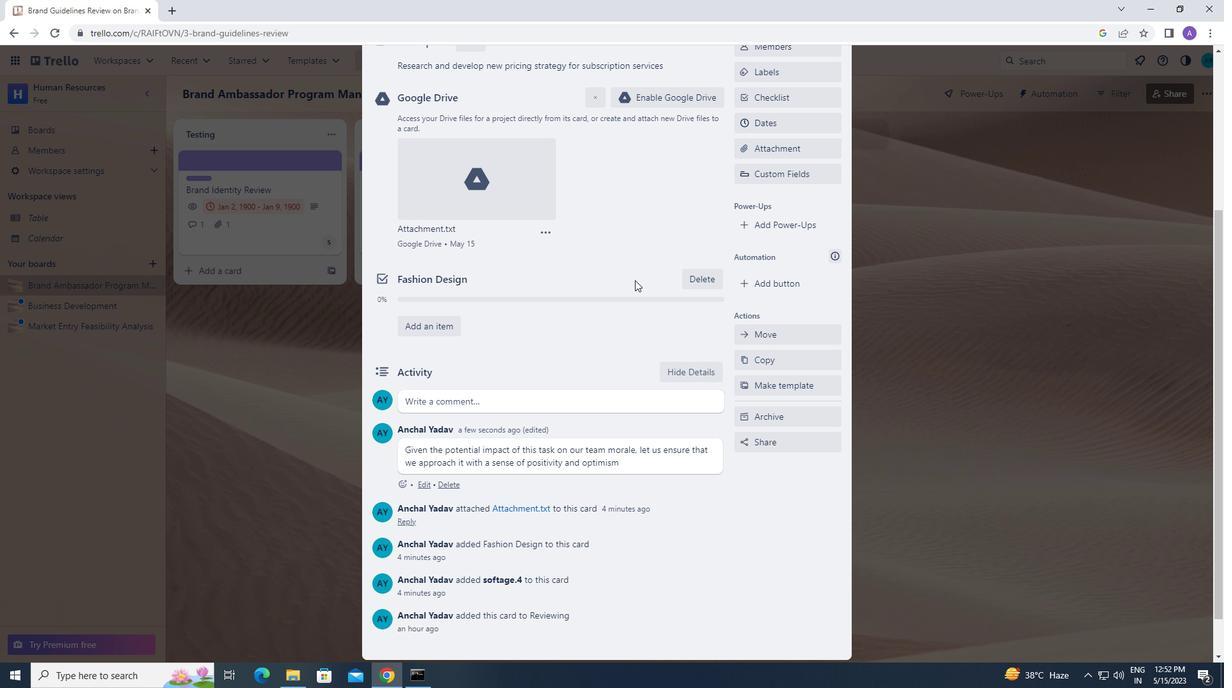 
Action: Mouse scrolled (642, 288) with delta (0, 0)
Screenshot: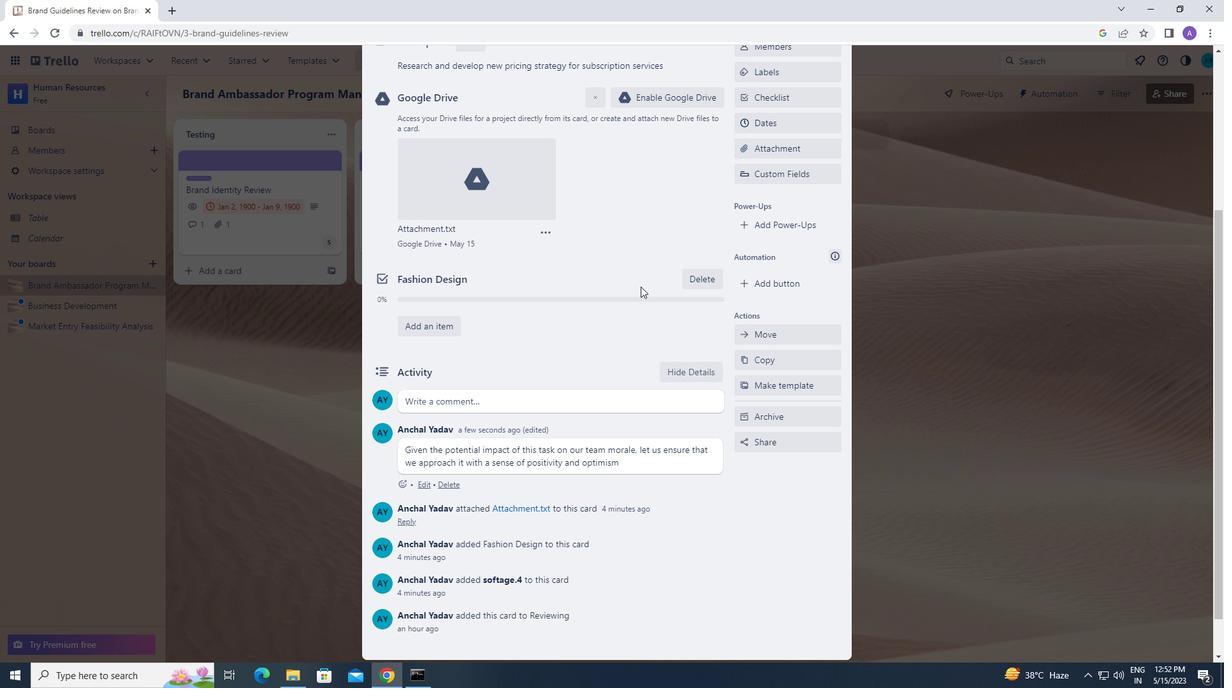 
Action: Mouse scrolled (642, 288) with delta (0, 0)
Screenshot: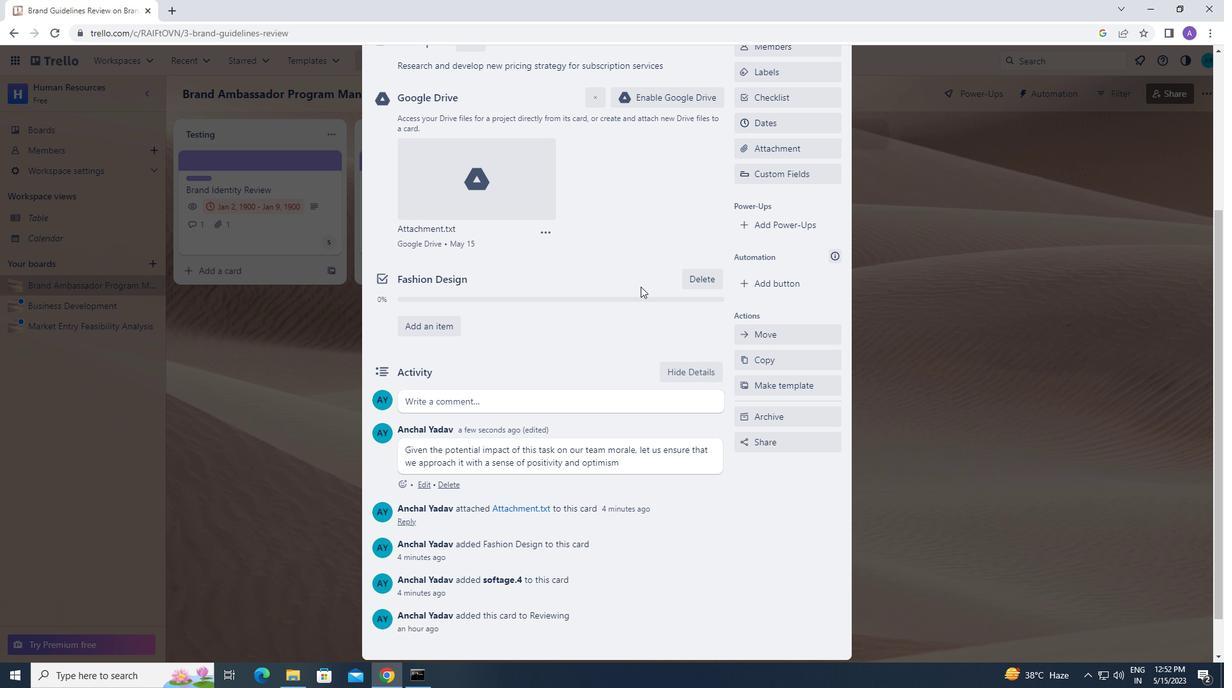 
Action: Mouse moved to (753, 316)
Screenshot: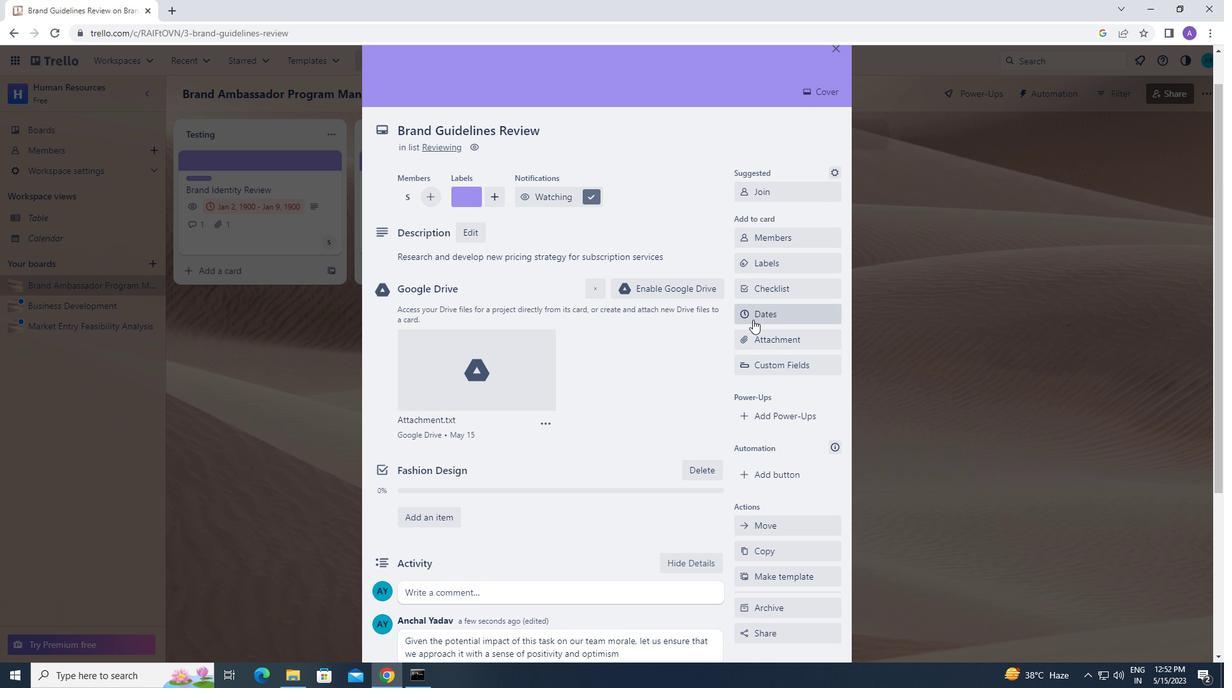 
Action: Mouse pressed left at (753, 316)
Screenshot: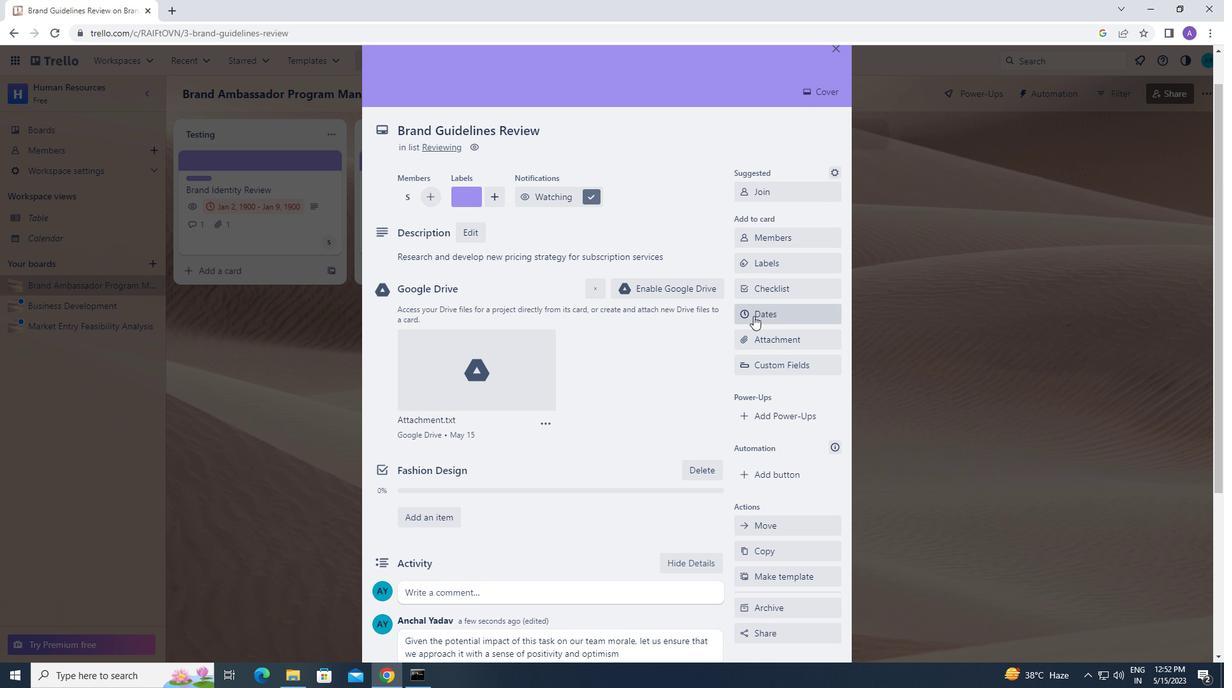 
Action: Mouse moved to (743, 321)
Screenshot: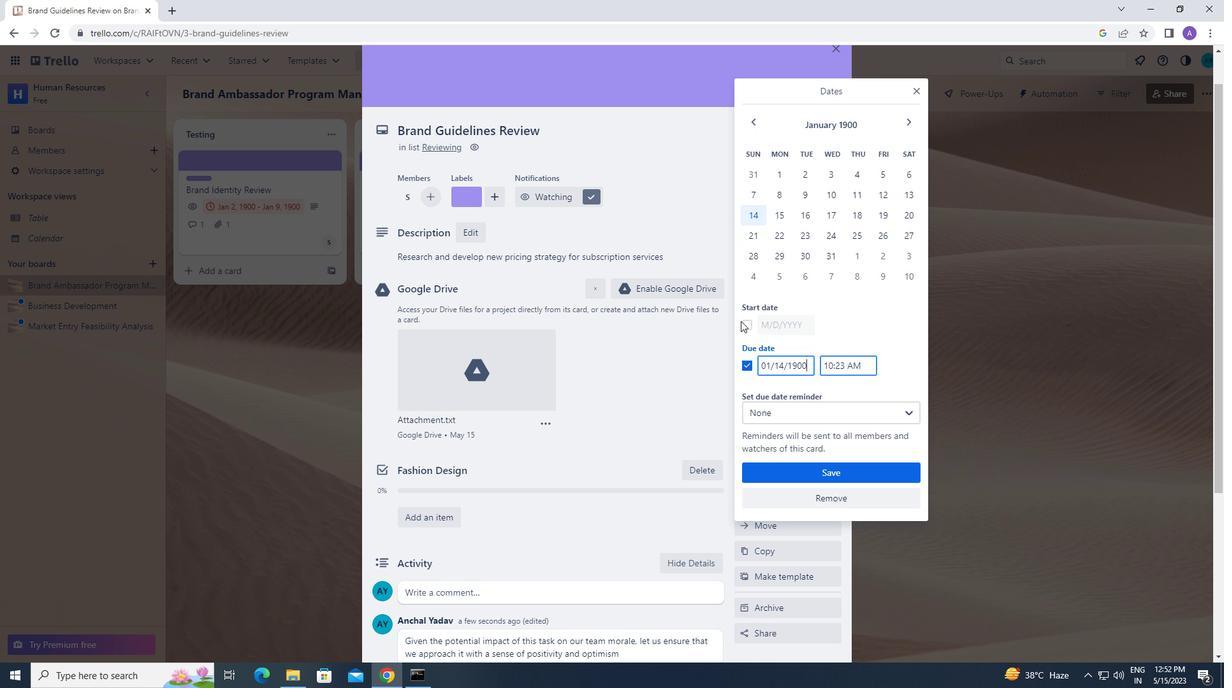 
Action: Mouse pressed left at (743, 321)
Screenshot: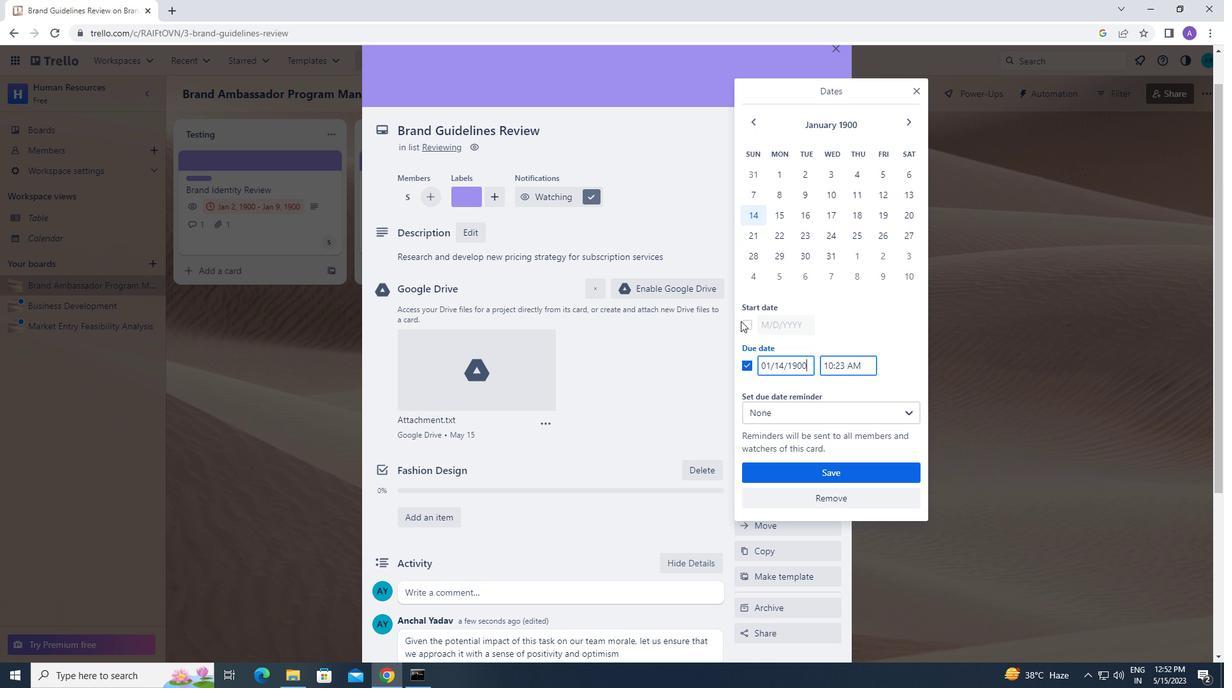
Action: Mouse moved to (780, 321)
Screenshot: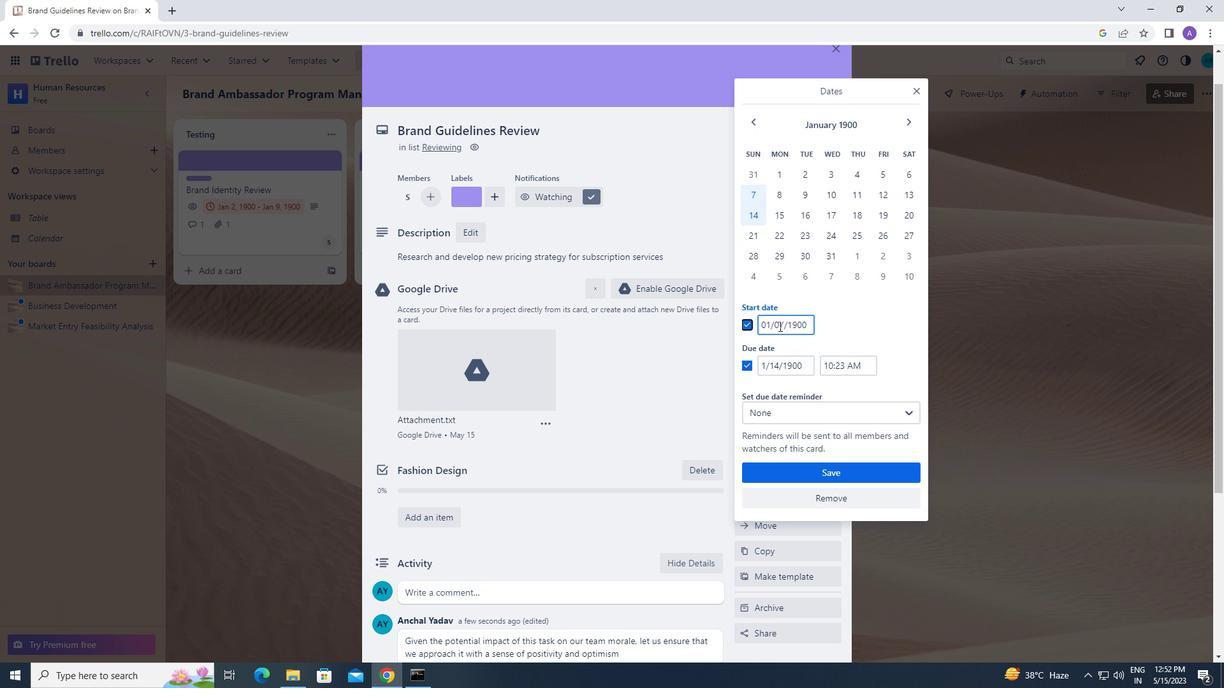 
Action: Mouse pressed left at (780, 321)
Screenshot: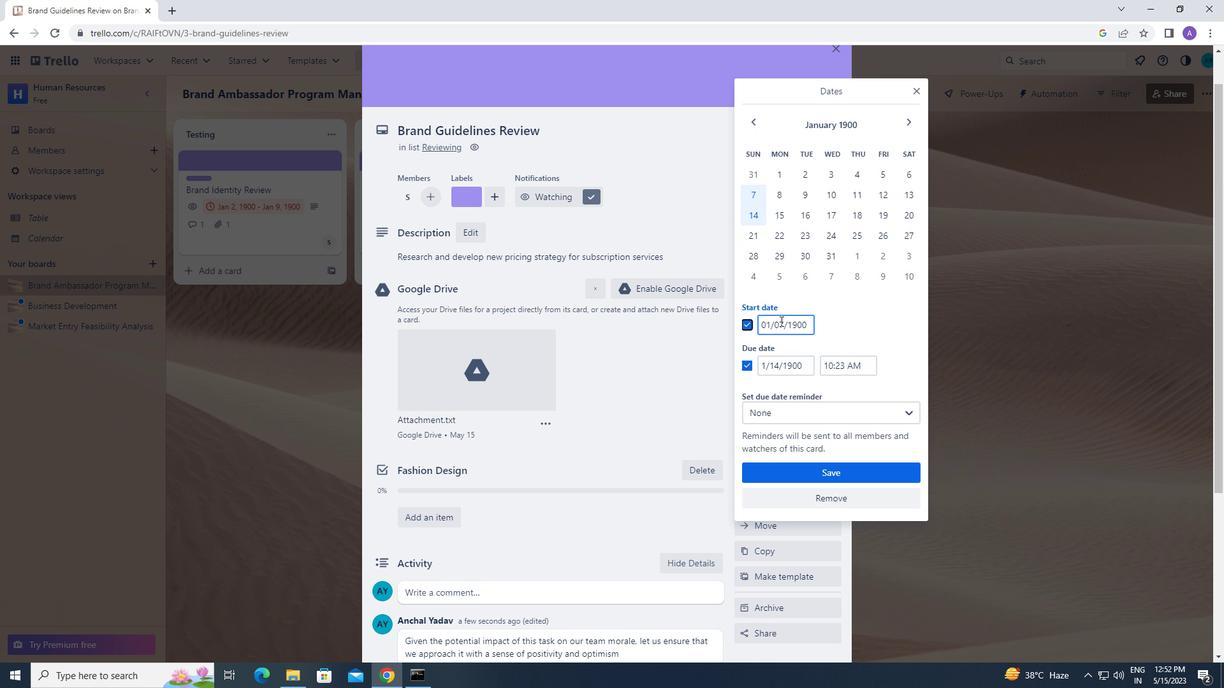 
Action: Mouse moved to (773, 322)
Screenshot: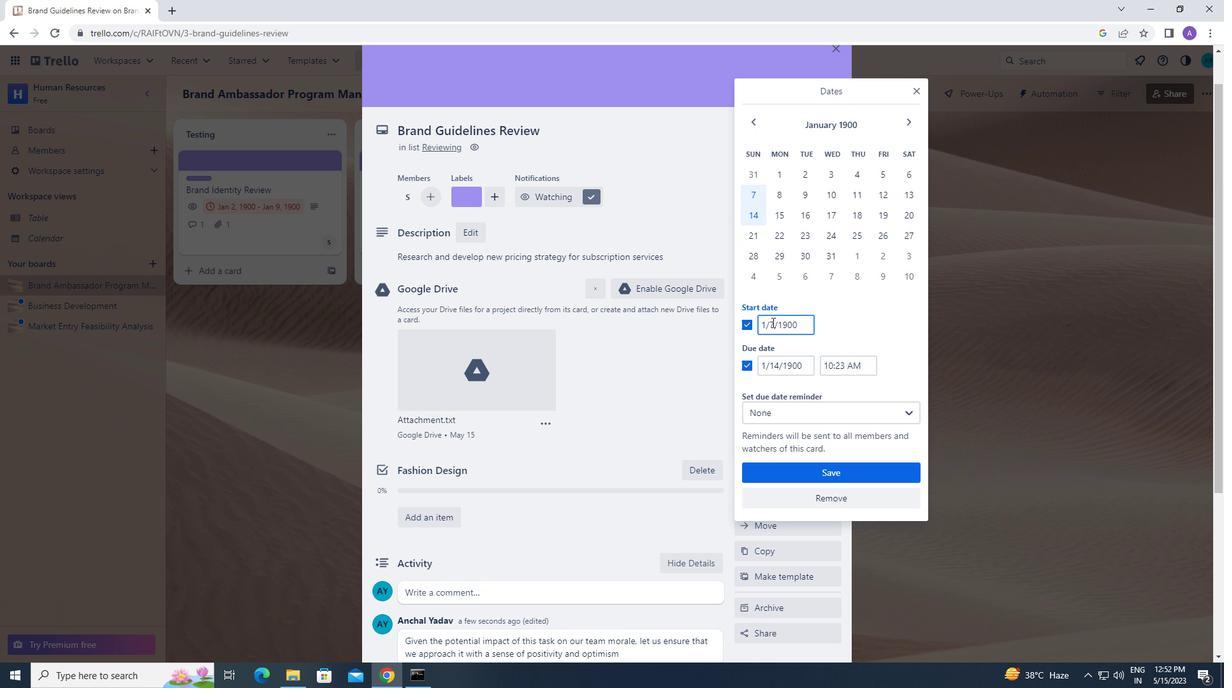 
Action: Mouse pressed left at (773, 322)
Screenshot: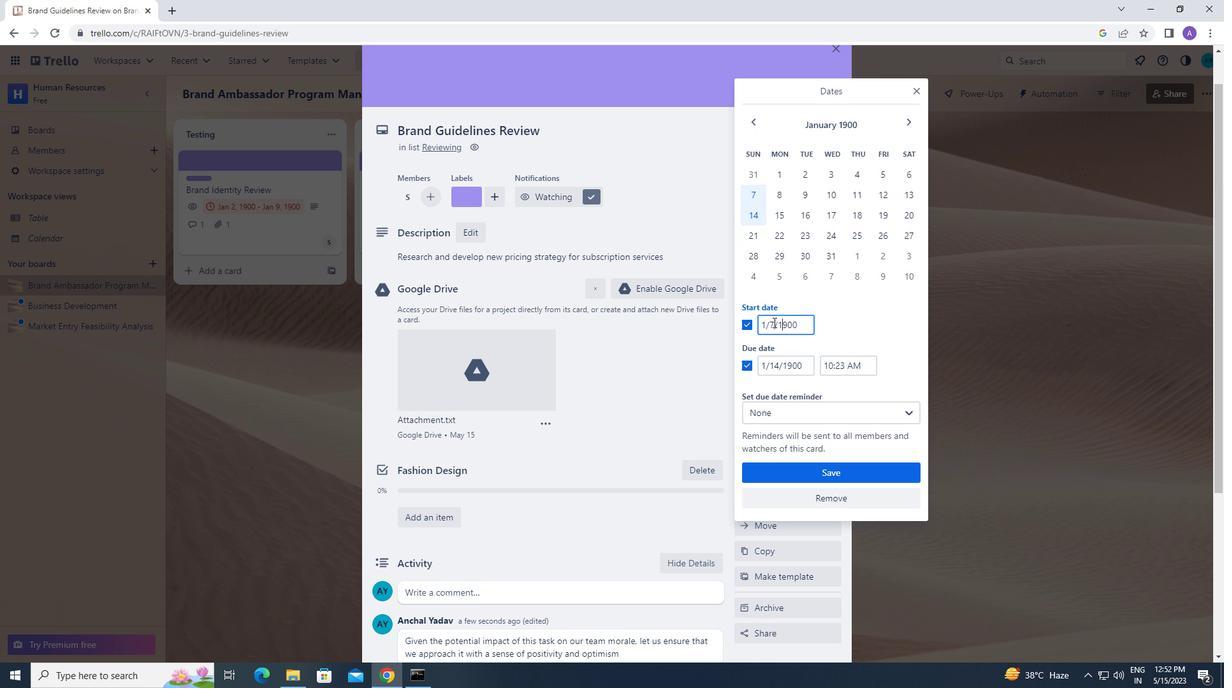 
Action: Key pressed <Key.backspace>08
Screenshot: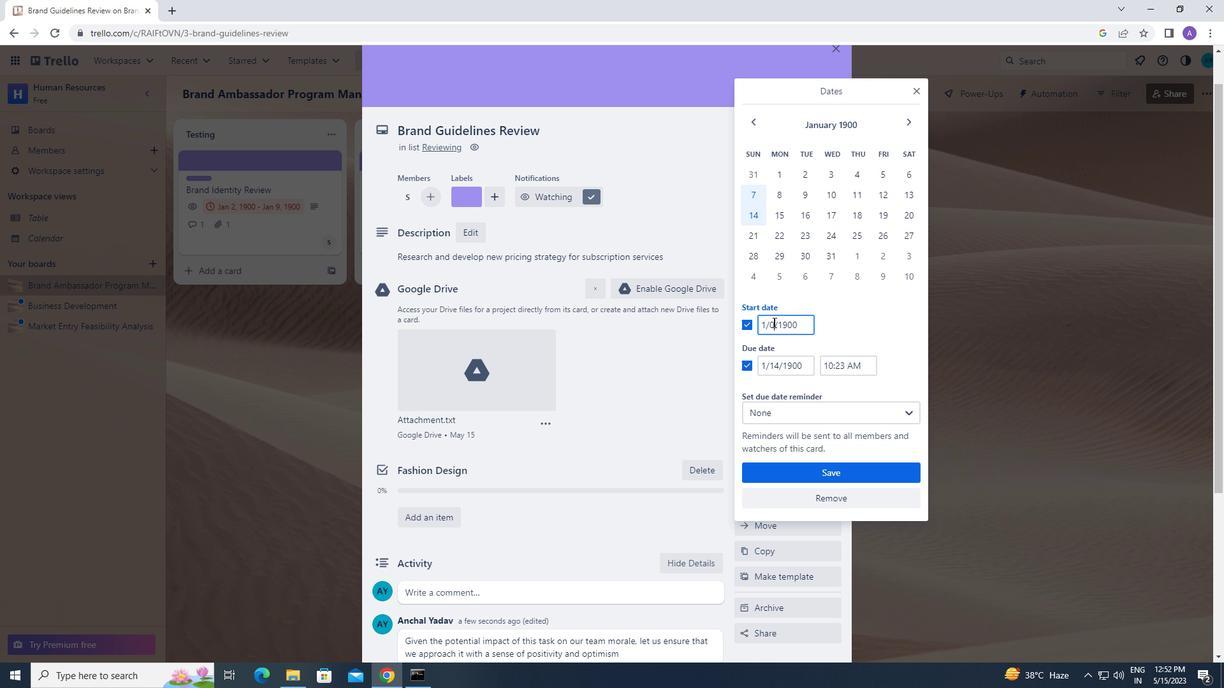 
Action: Mouse moved to (778, 365)
Screenshot: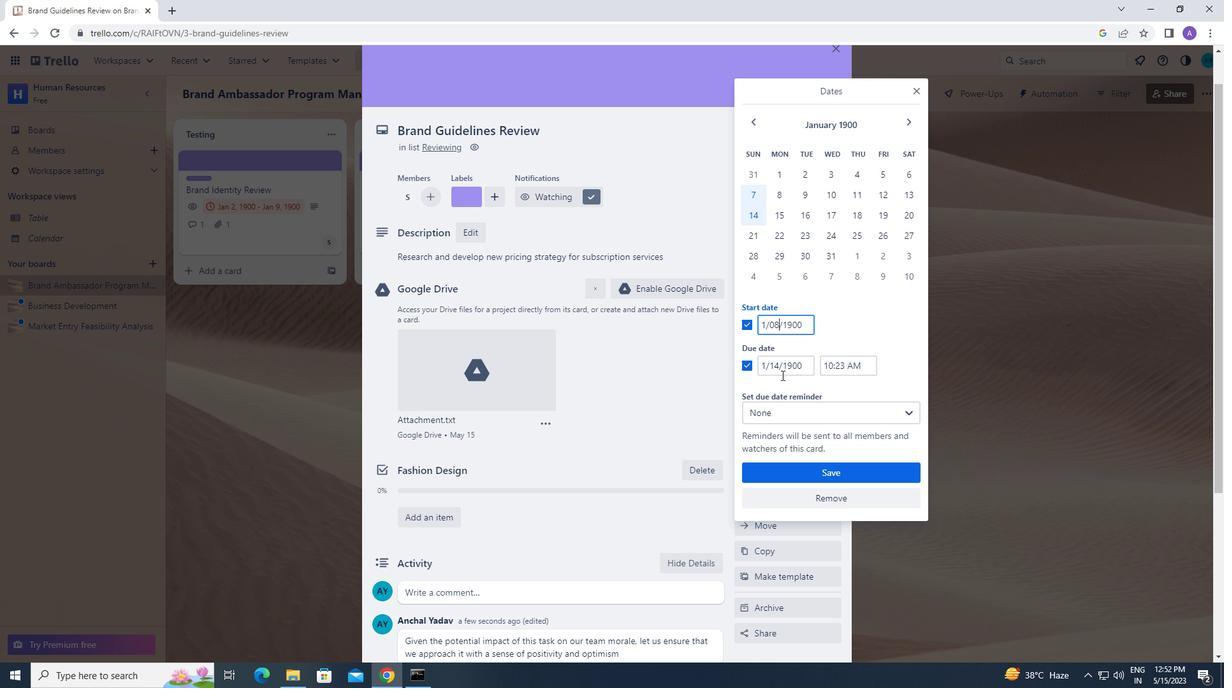 
Action: Mouse pressed left at (778, 365)
Screenshot: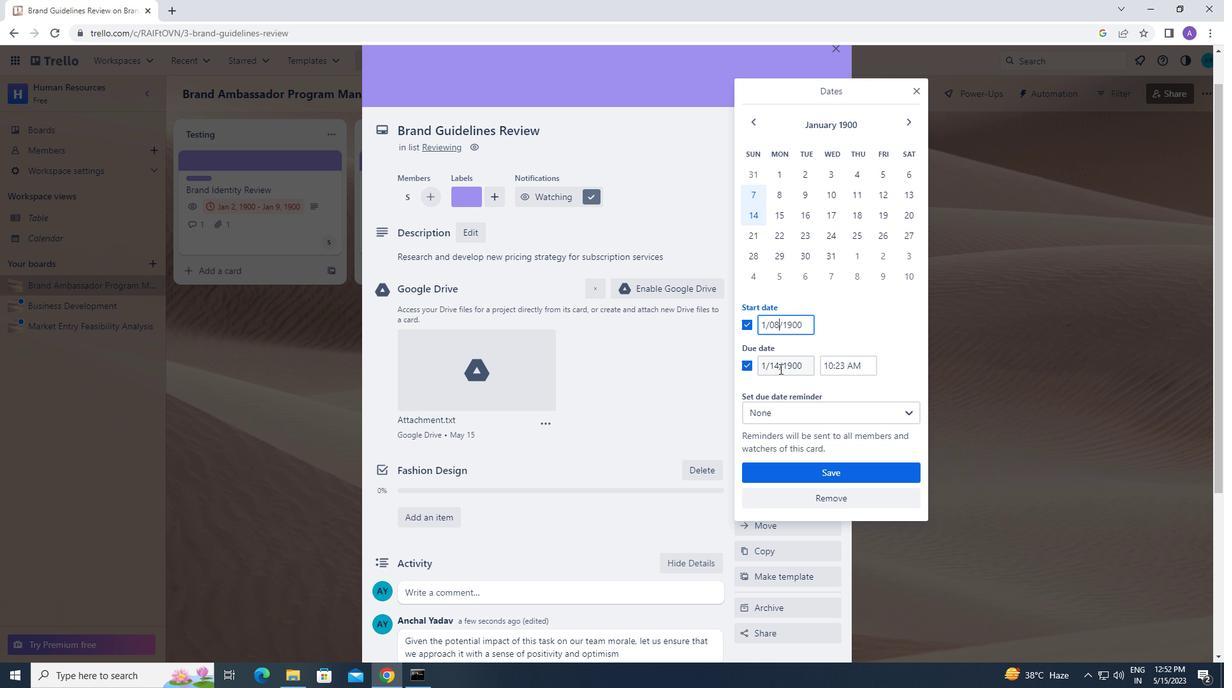 
Action: Mouse moved to (837, 362)
Screenshot: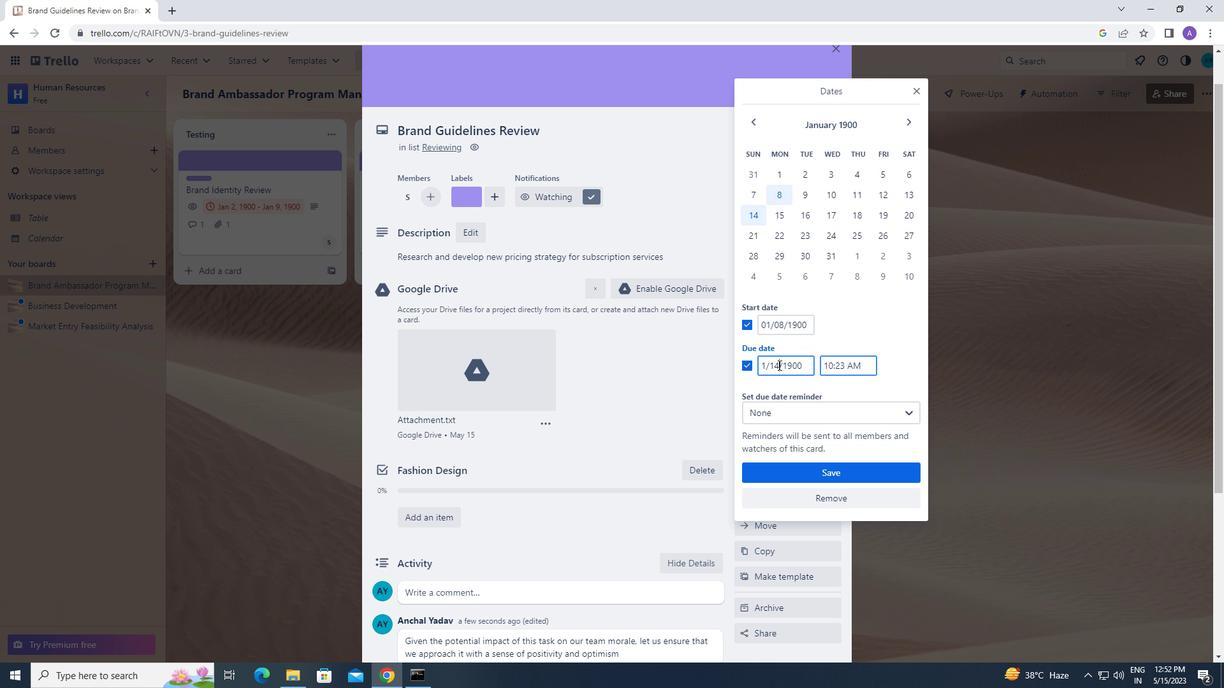 
Action: Key pressed <Key.backspace>5
Screenshot: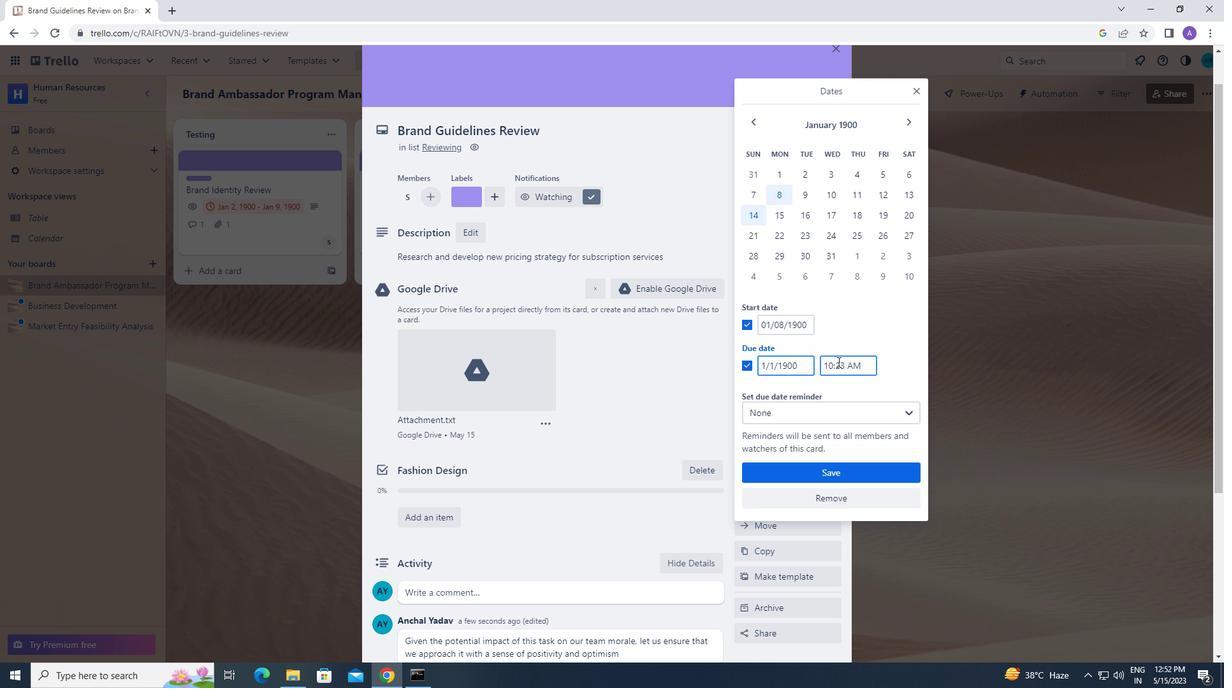 
Action: Mouse moved to (779, 476)
Screenshot: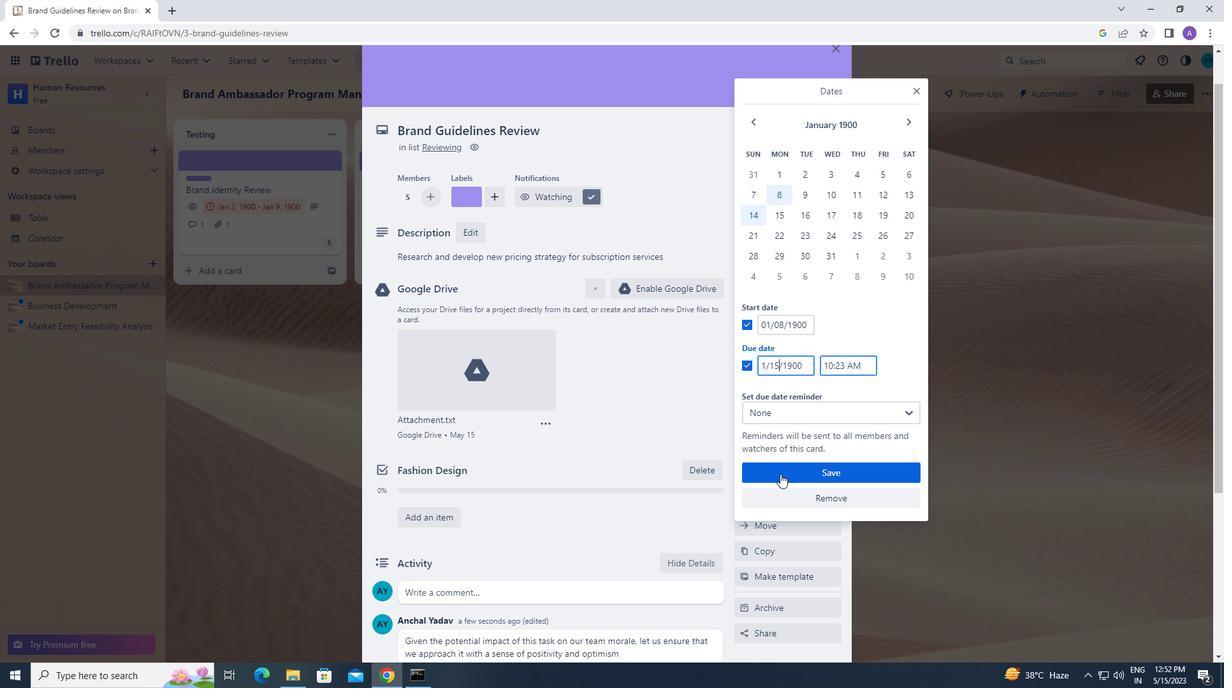 
Action: Mouse pressed left at (779, 476)
Screenshot: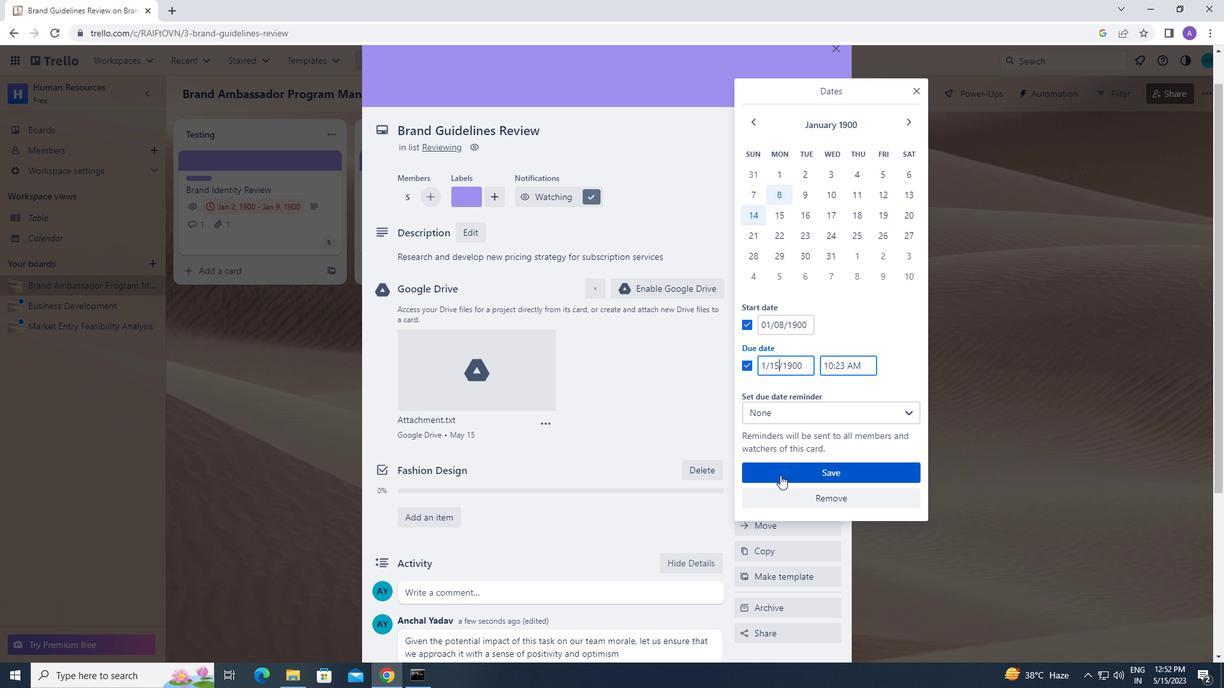 
